 Task: Look for space in Bitterfeld-Wolfen, Germany from 3rd August, 2023 to 20th August, 2023 for 4 adults, 2 children in price range Rs.15000 to Rs.20000.  With . Property type can be flatguest house, hotel. Booking option can be shelf check-in. Required host language is English.
Action: Mouse moved to (562, 114)
Screenshot: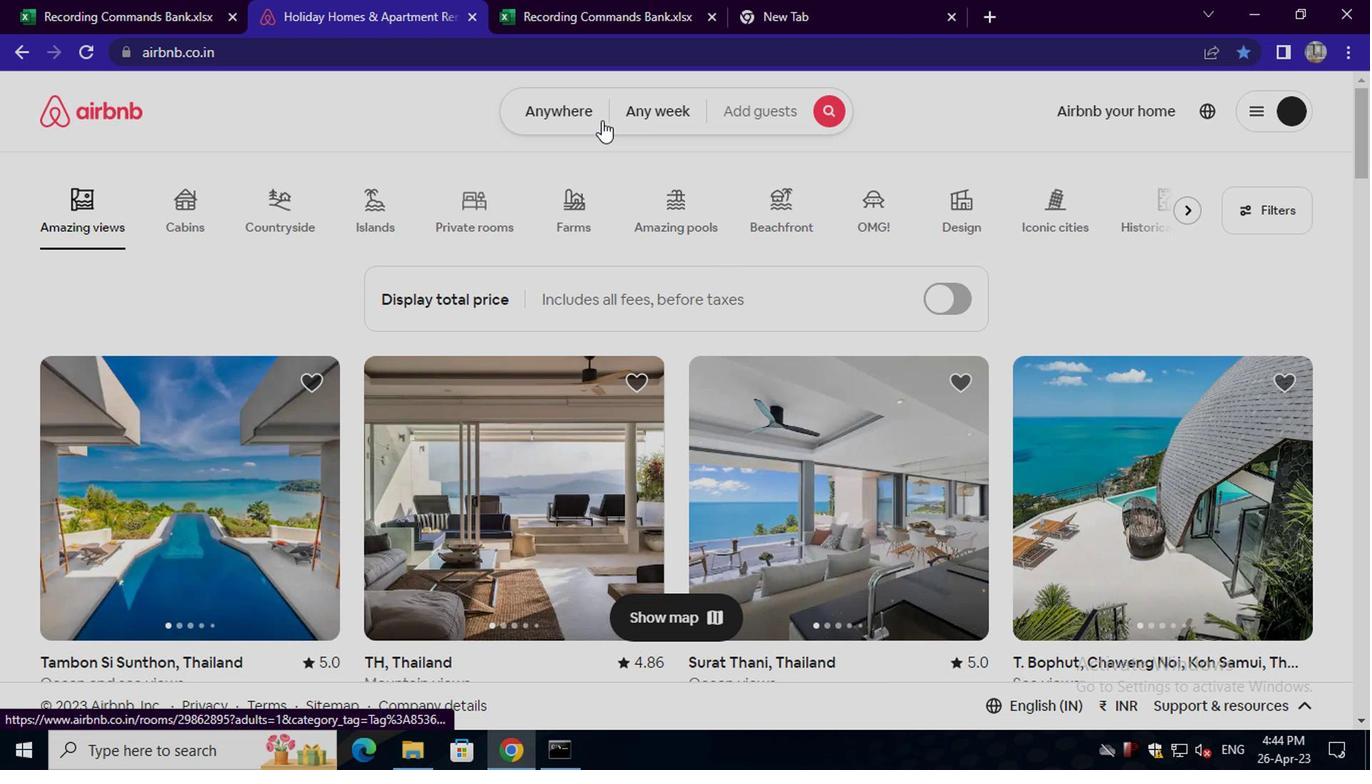 
Action: Mouse pressed left at (562, 114)
Screenshot: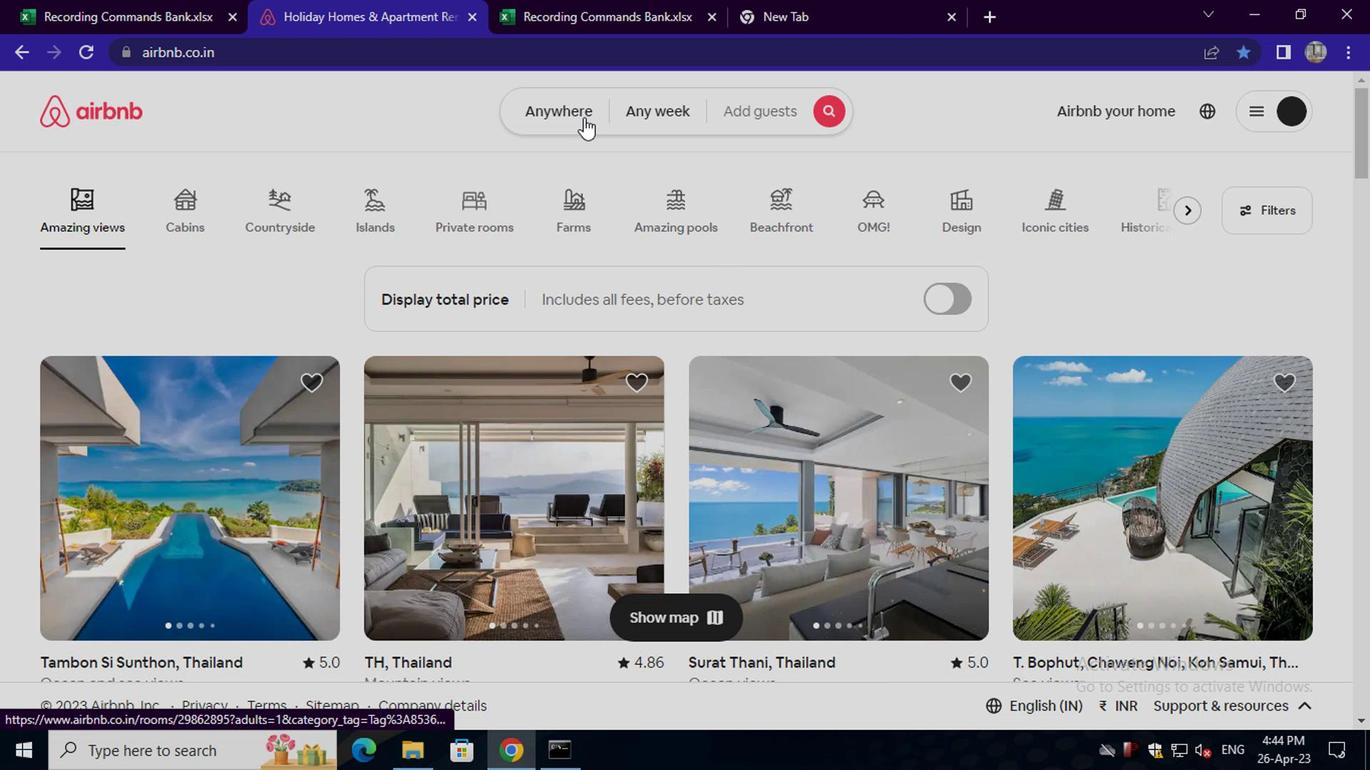 
Action: Mouse moved to (438, 192)
Screenshot: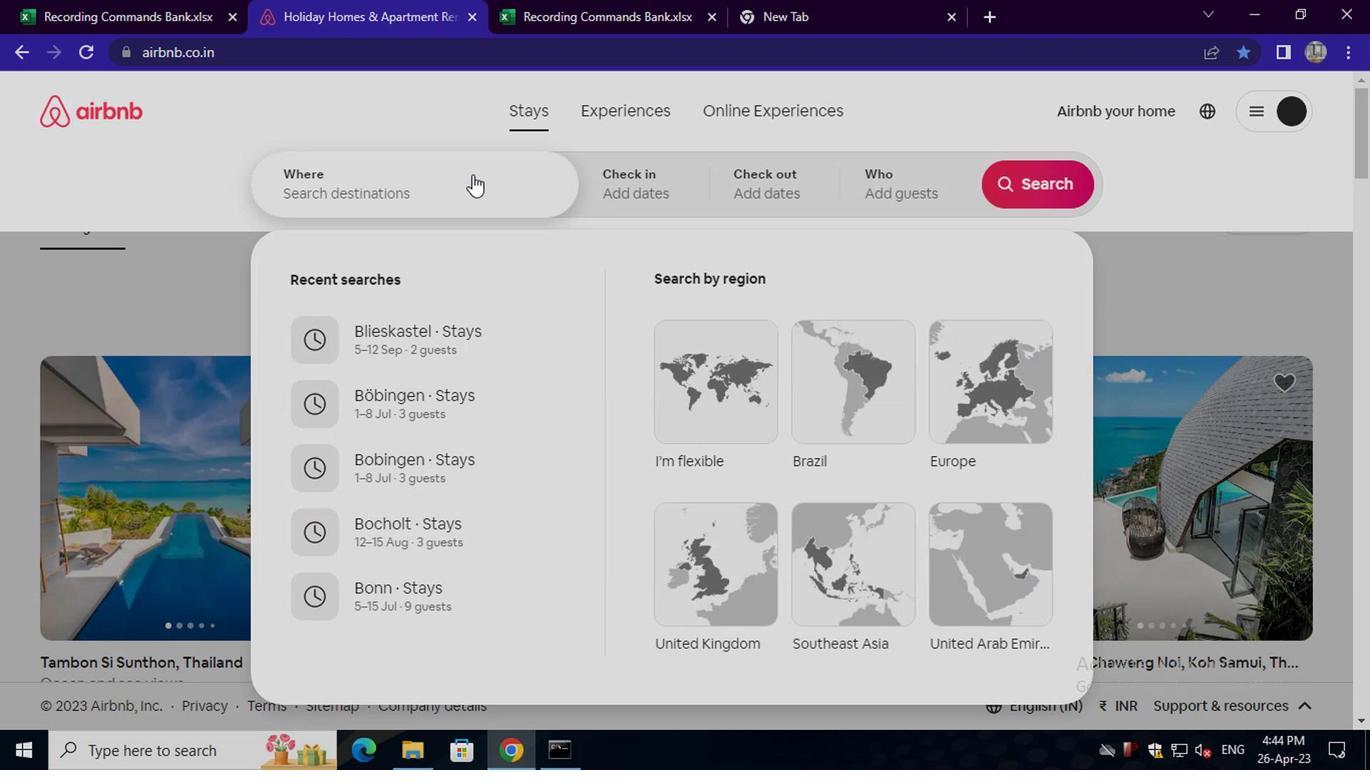 
Action: Mouse pressed left at (438, 192)
Screenshot: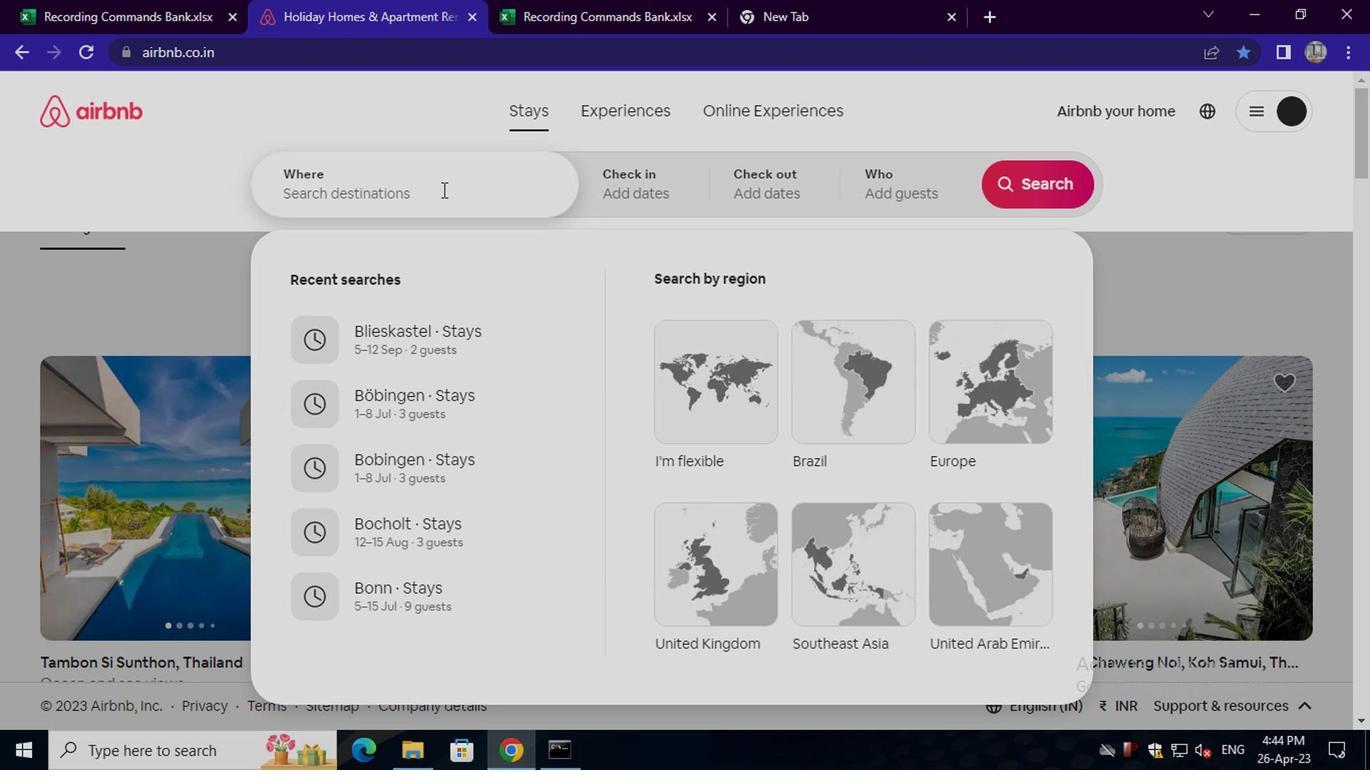 
Action: Key pressed bitterfeld-<Key.space>wolfen,<Key.space>germany<Key.enter>
Screenshot: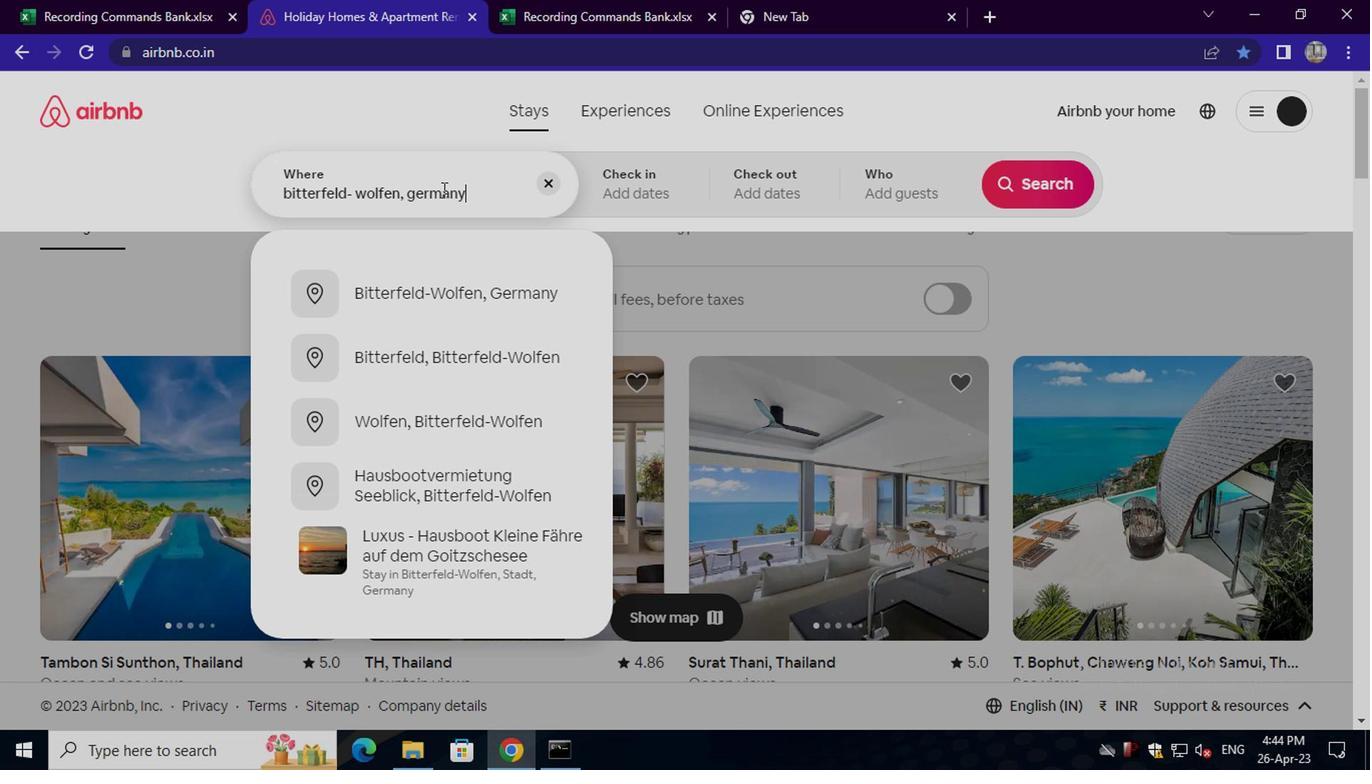 
Action: Mouse moved to (1026, 348)
Screenshot: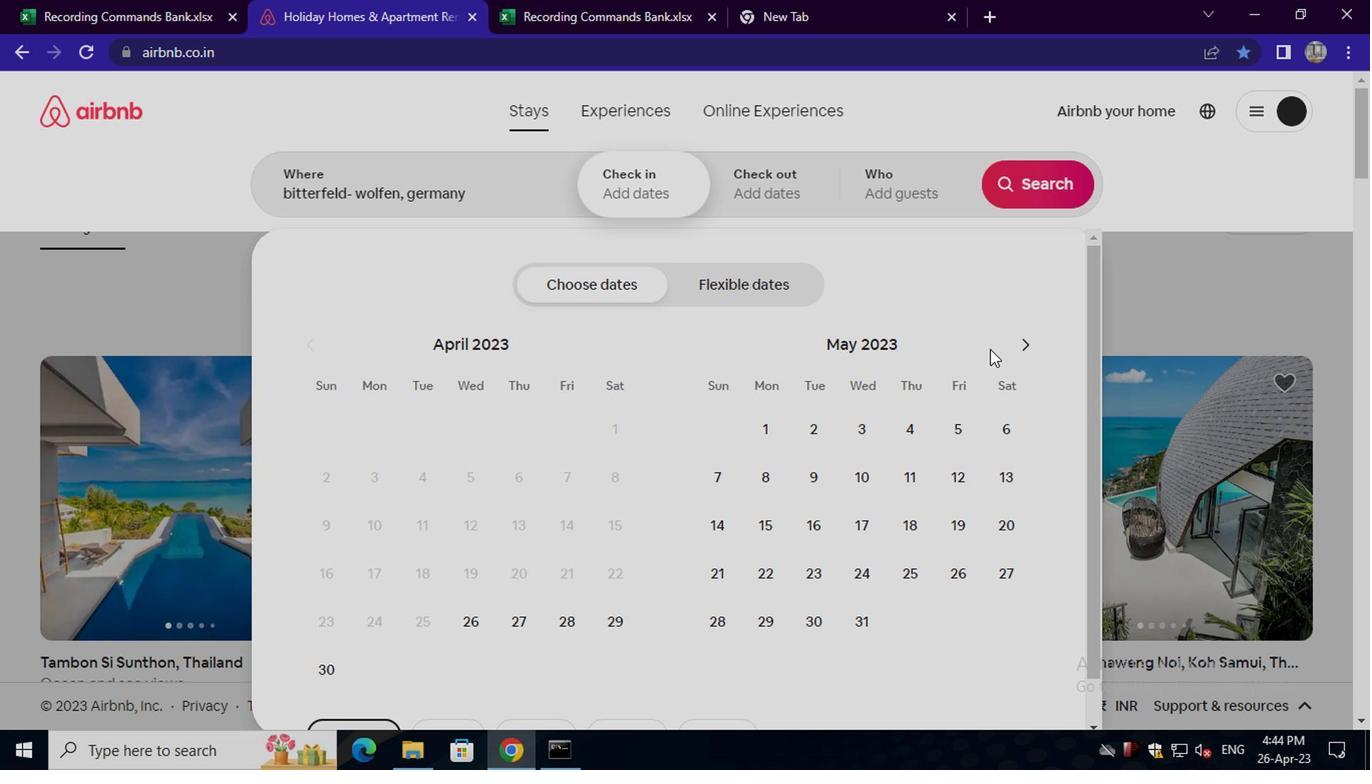 
Action: Mouse pressed left at (1026, 348)
Screenshot: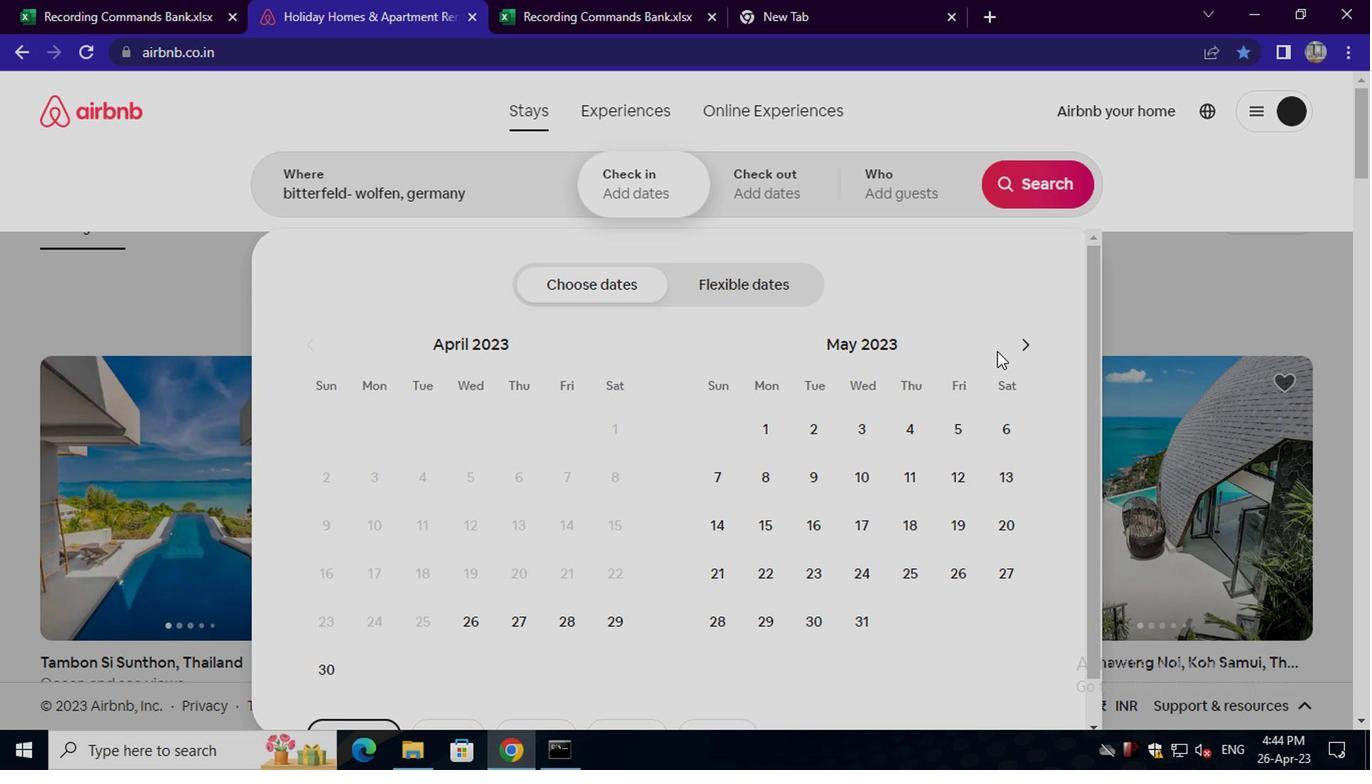 
Action: Mouse moved to (1026, 348)
Screenshot: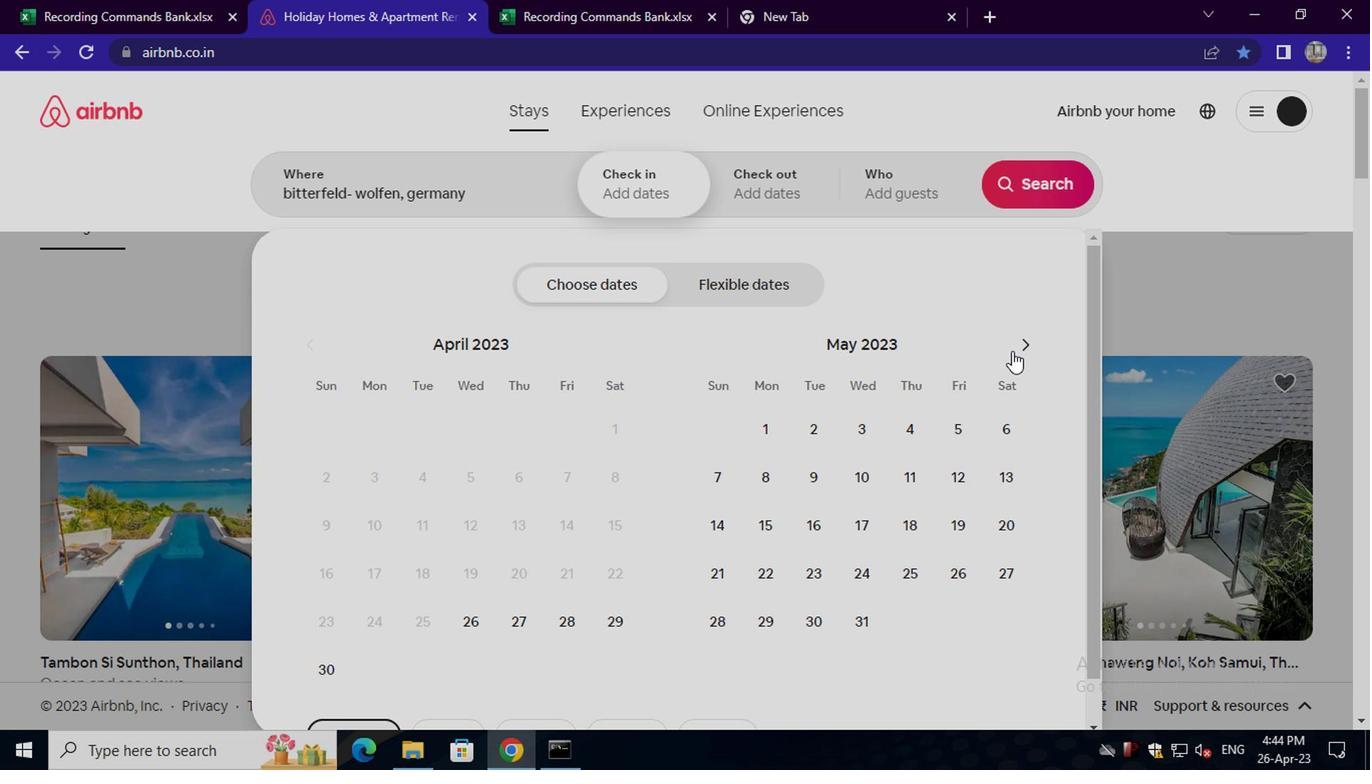 
Action: Mouse pressed left at (1026, 348)
Screenshot: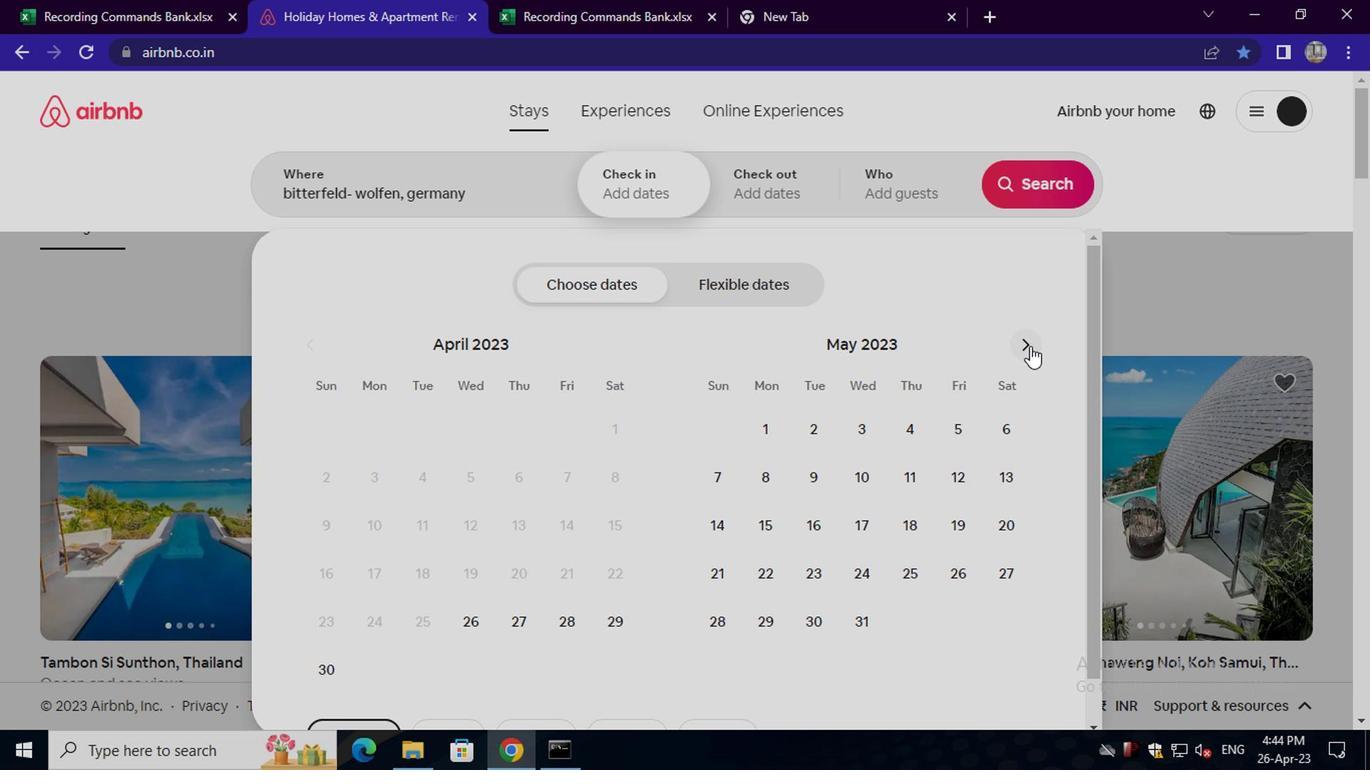 
Action: Mouse pressed left at (1026, 348)
Screenshot: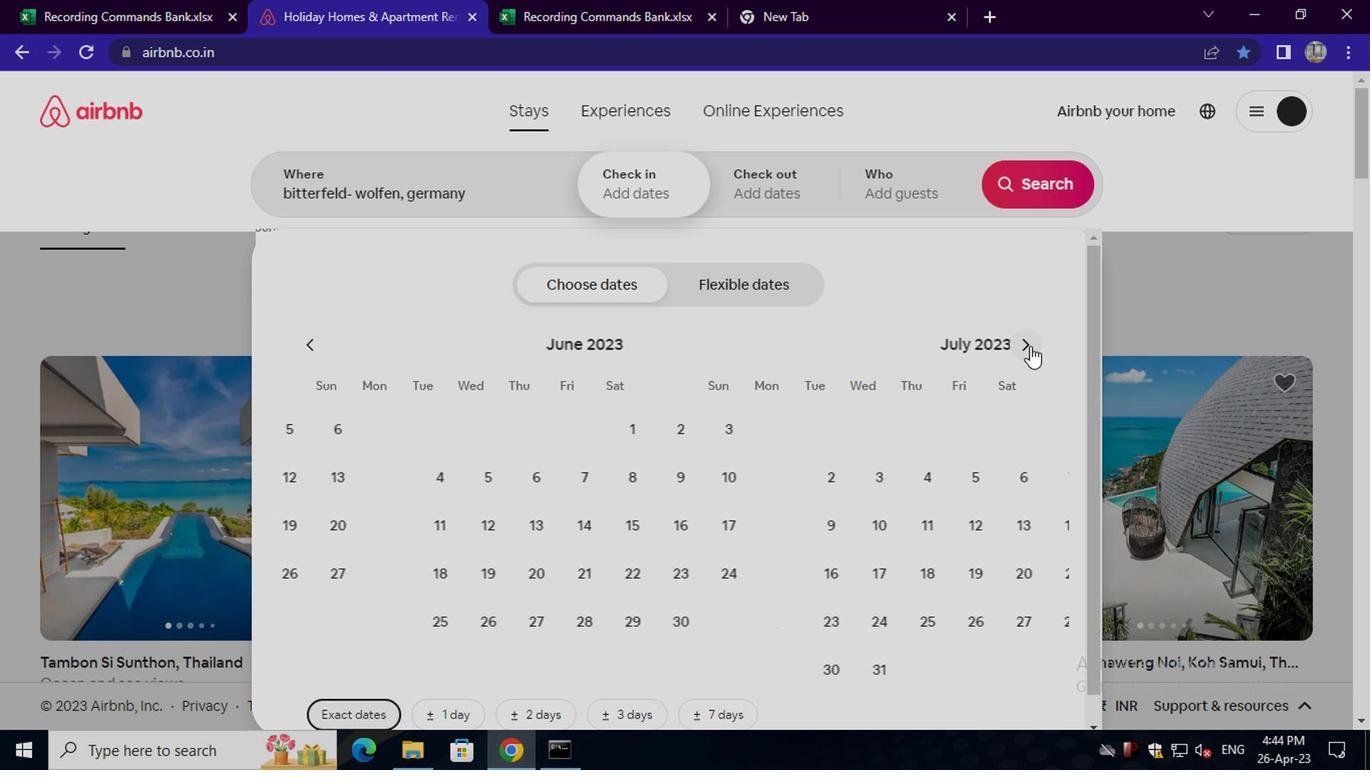 
Action: Mouse moved to (916, 425)
Screenshot: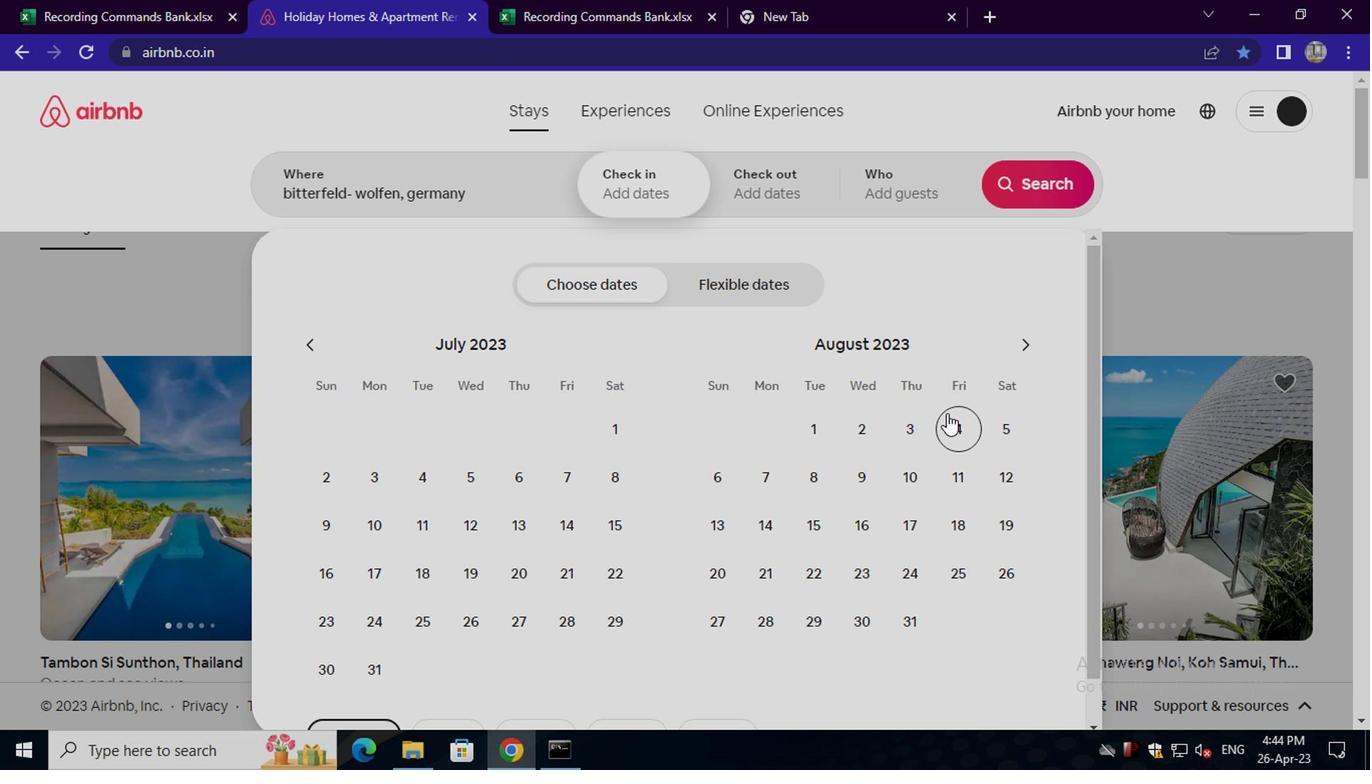 
Action: Mouse pressed left at (916, 425)
Screenshot: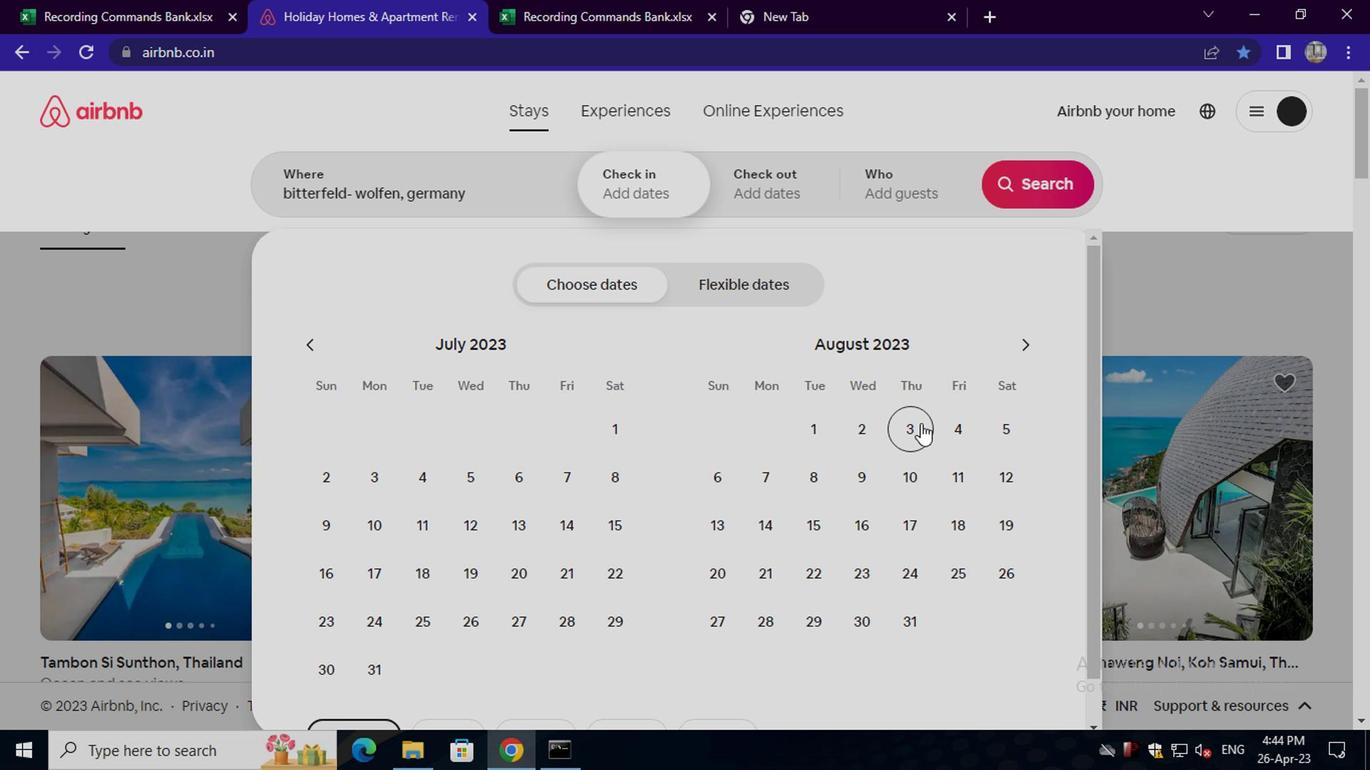 
Action: Mouse moved to (724, 567)
Screenshot: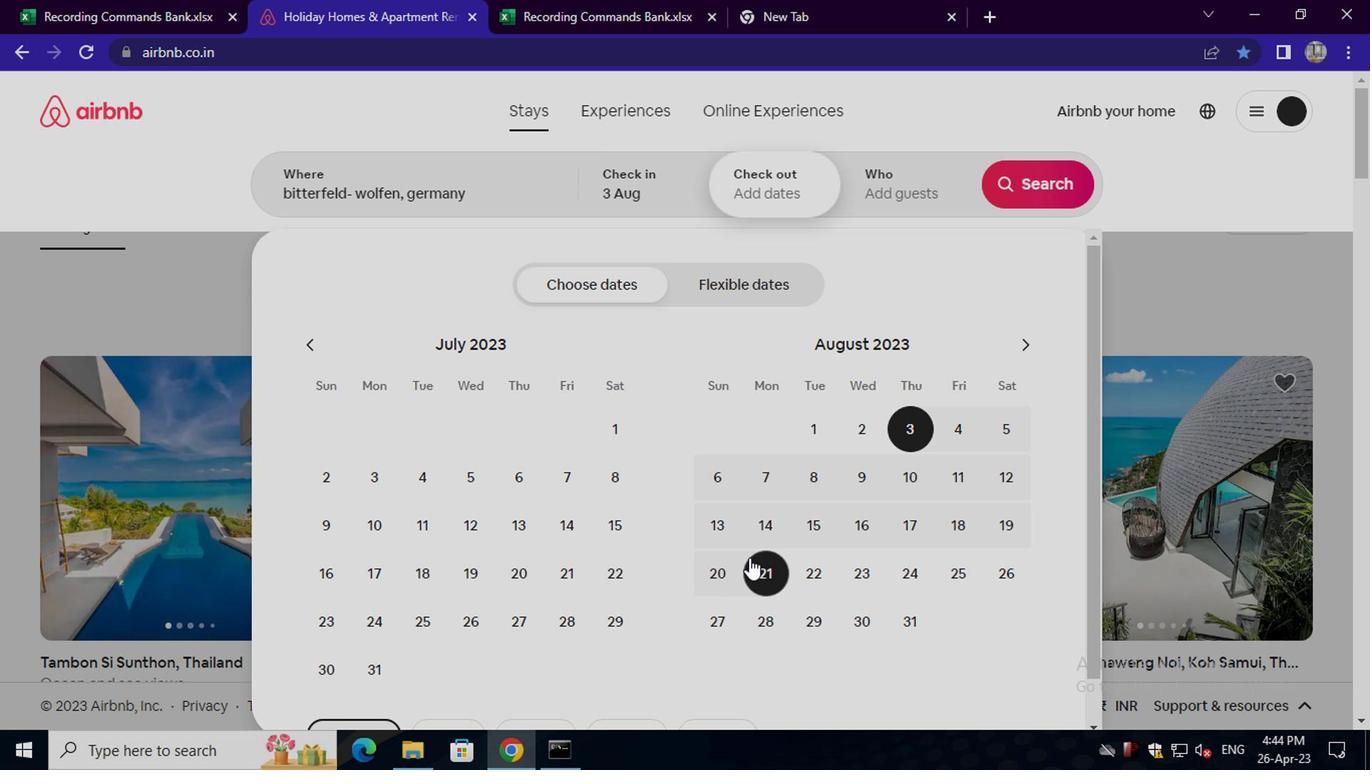 
Action: Mouse pressed left at (724, 567)
Screenshot: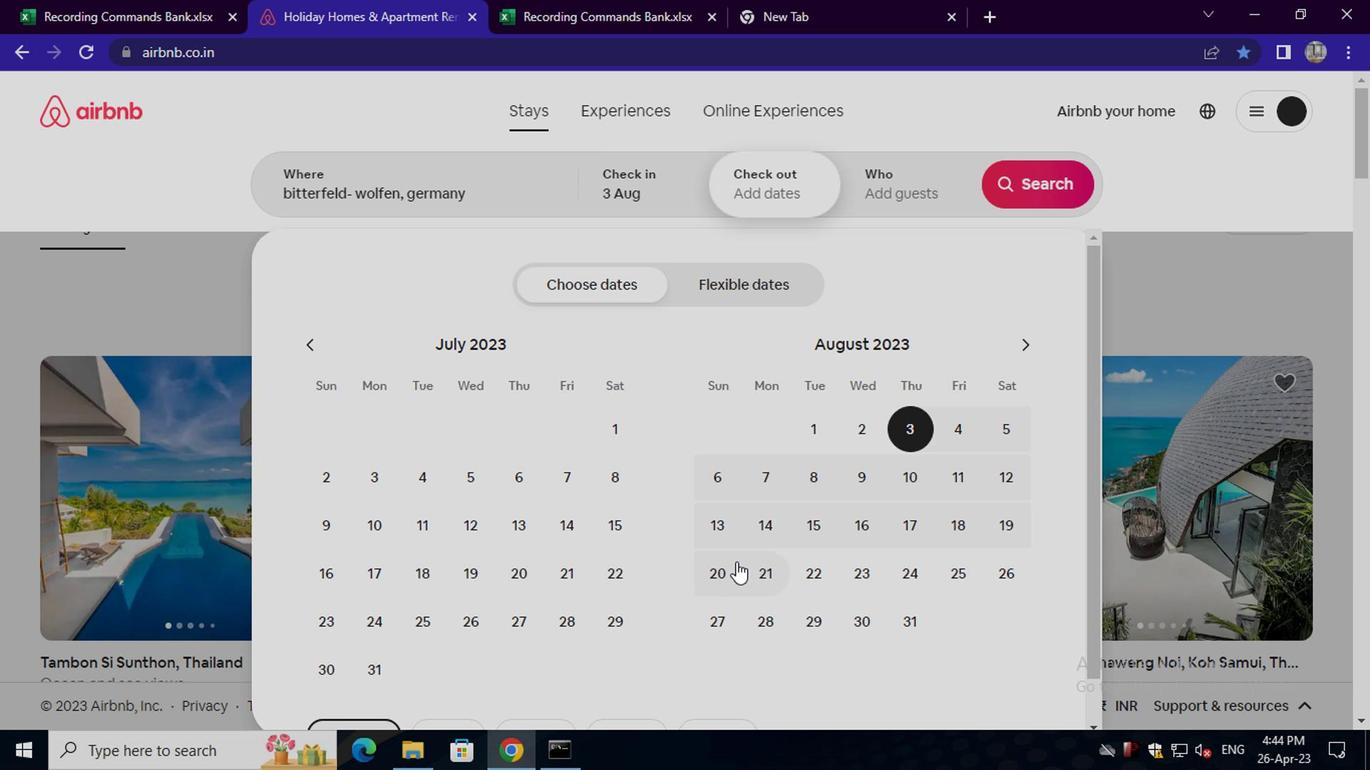 
Action: Mouse moved to (914, 174)
Screenshot: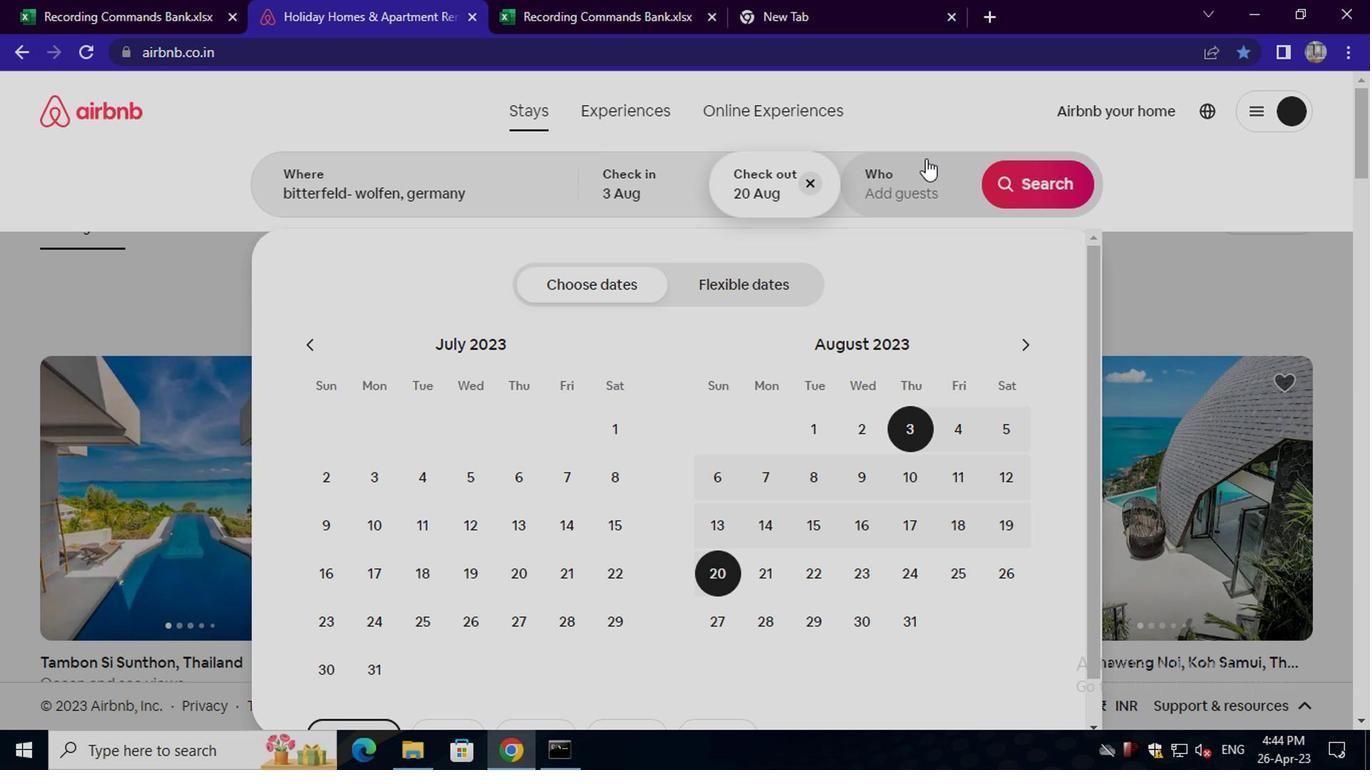 
Action: Mouse pressed left at (914, 174)
Screenshot: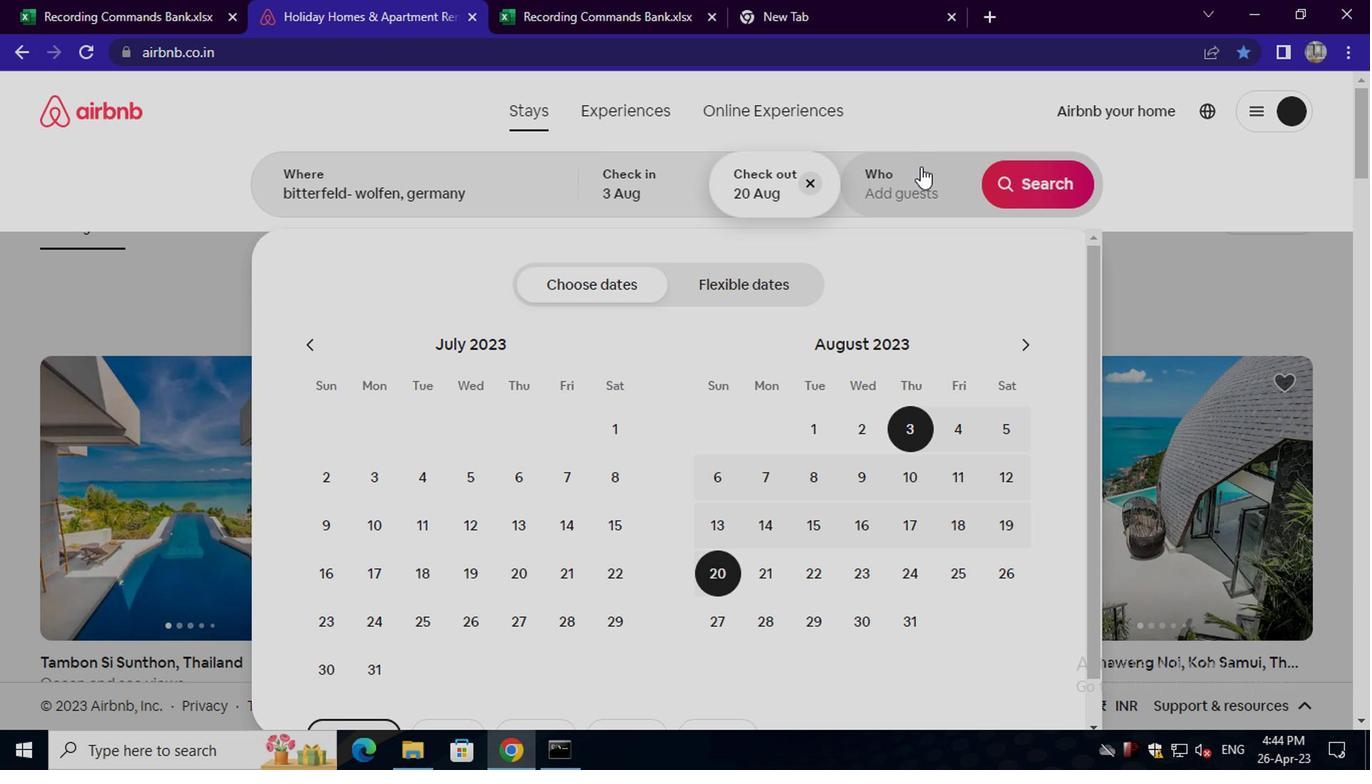 
Action: Mouse moved to (1043, 286)
Screenshot: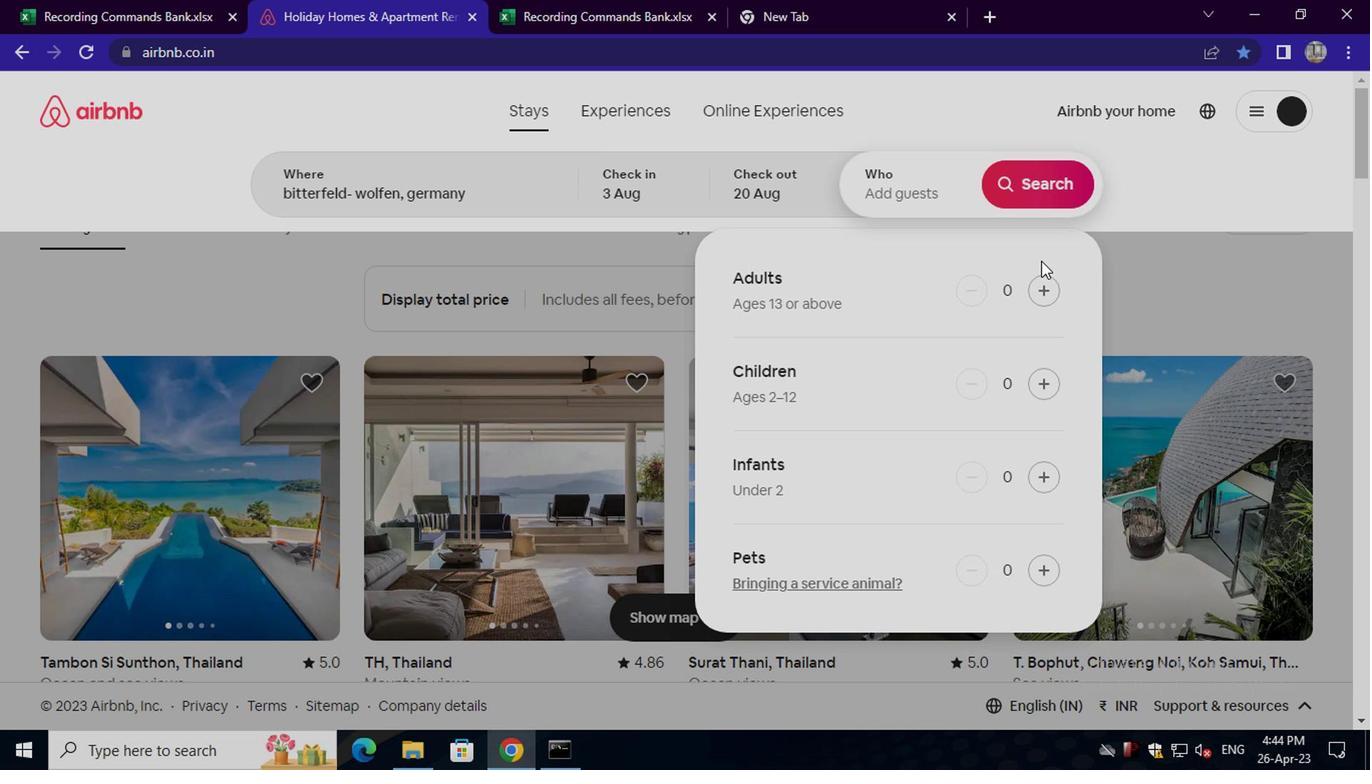 
Action: Mouse pressed left at (1043, 286)
Screenshot: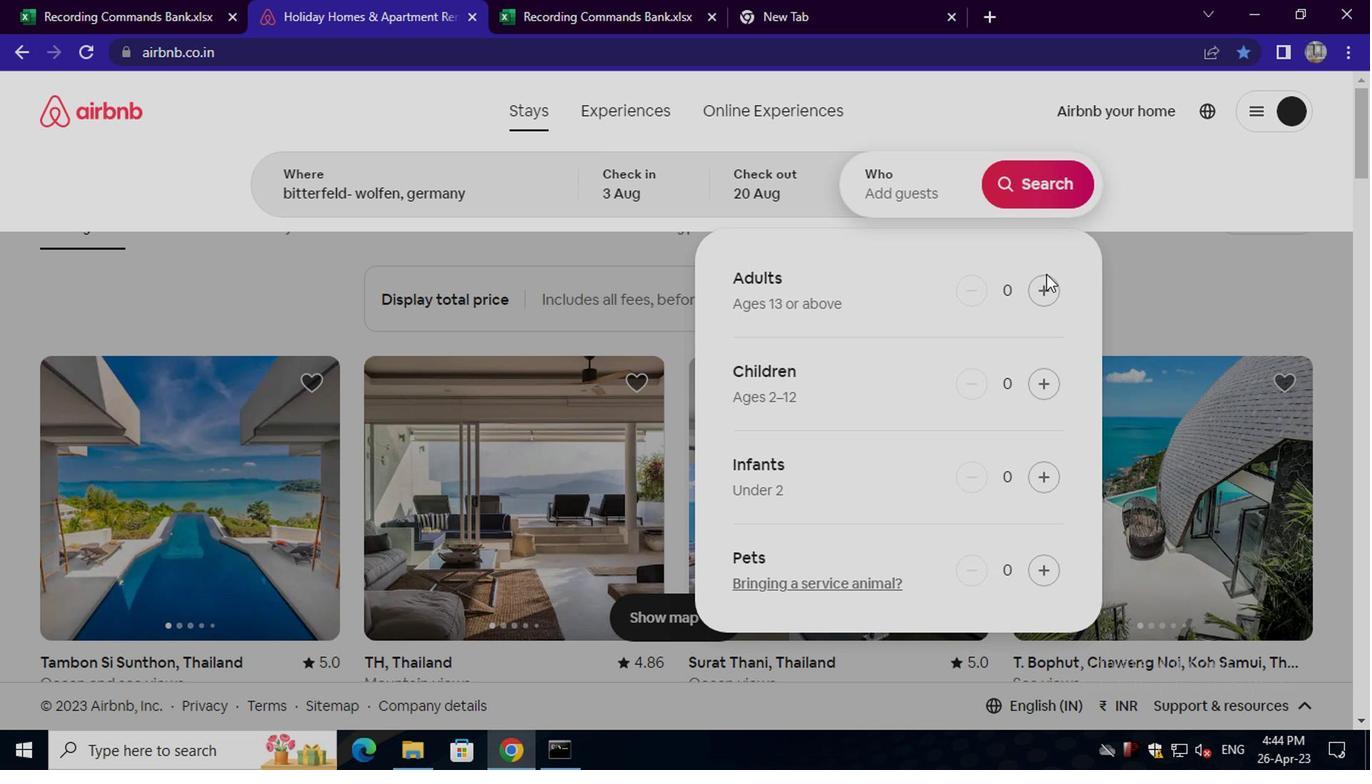 
Action: Mouse pressed left at (1043, 286)
Screenshot: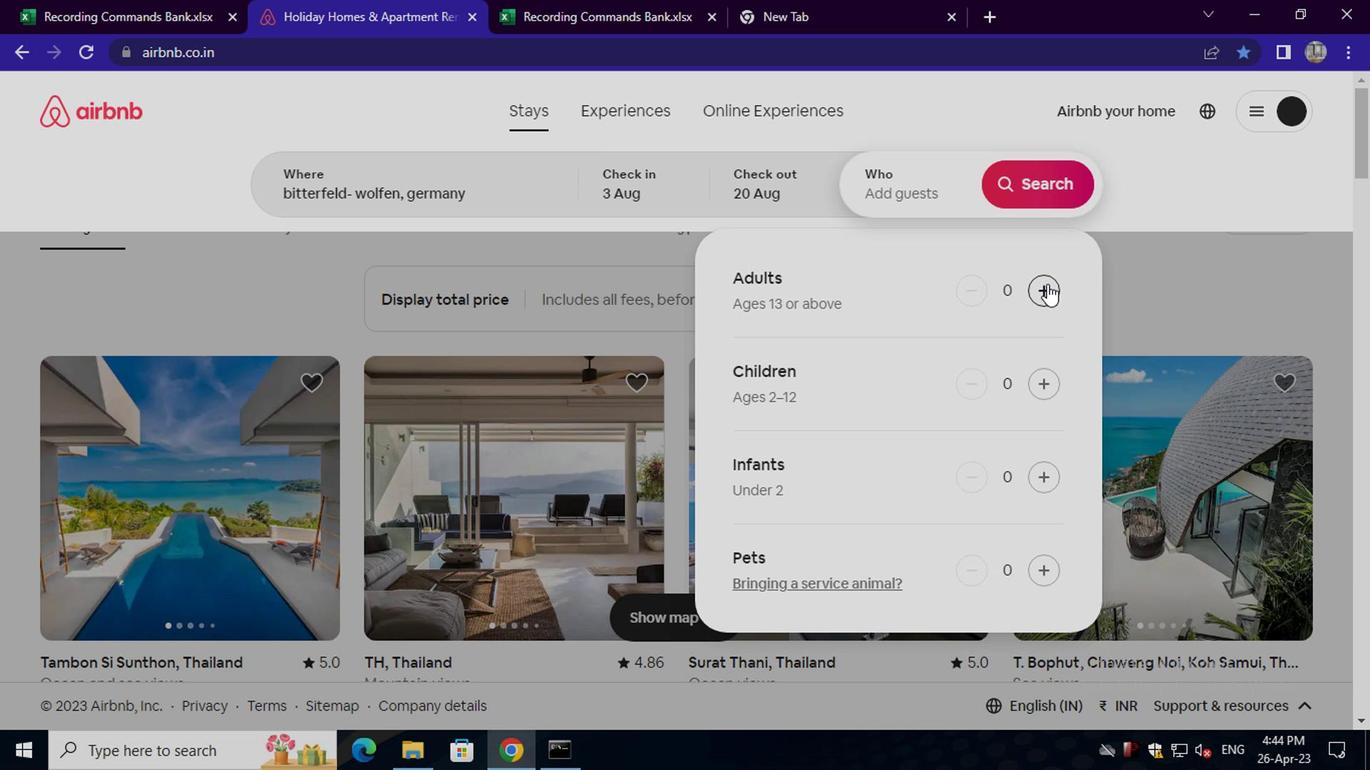 
Action: Mouse pressed left at (1043, 286)
Screenshot: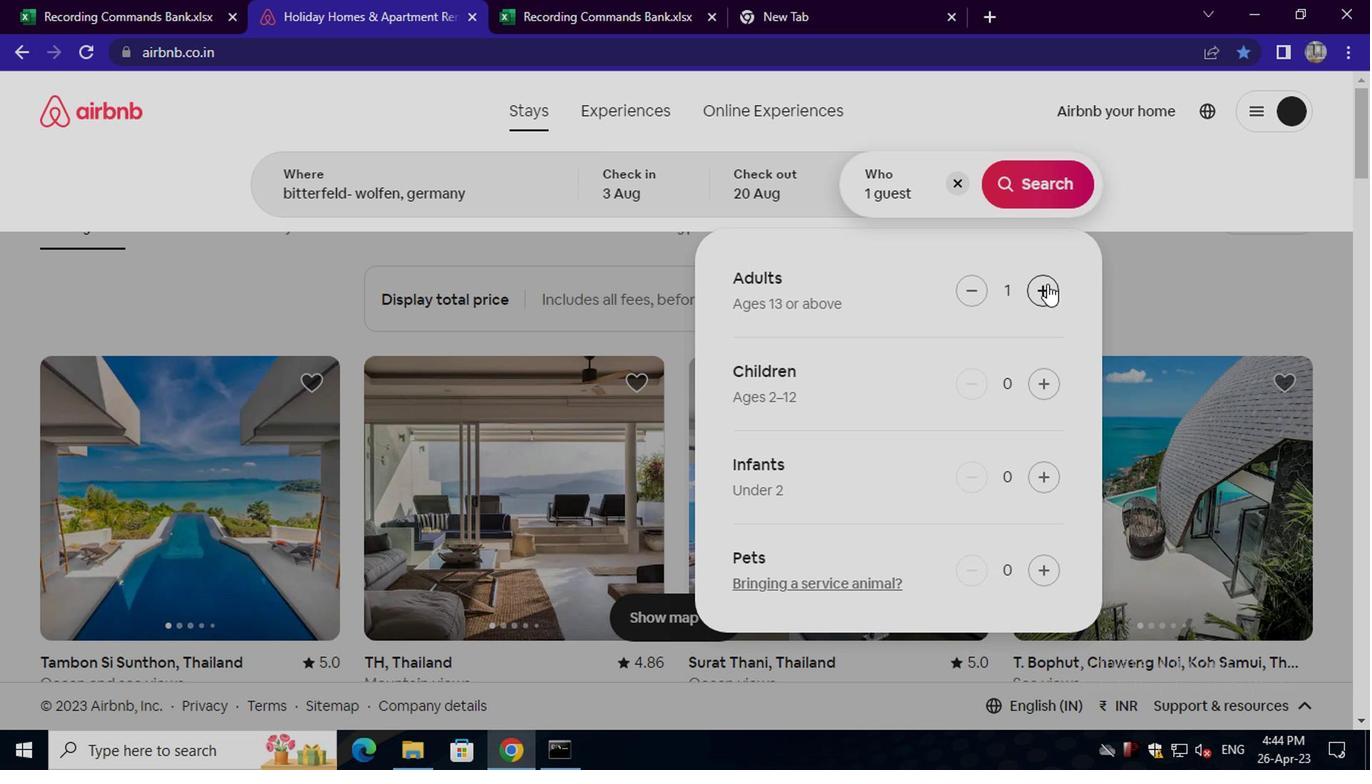 
Action: Mouse pressed left at (1043, 286)
Screenshot: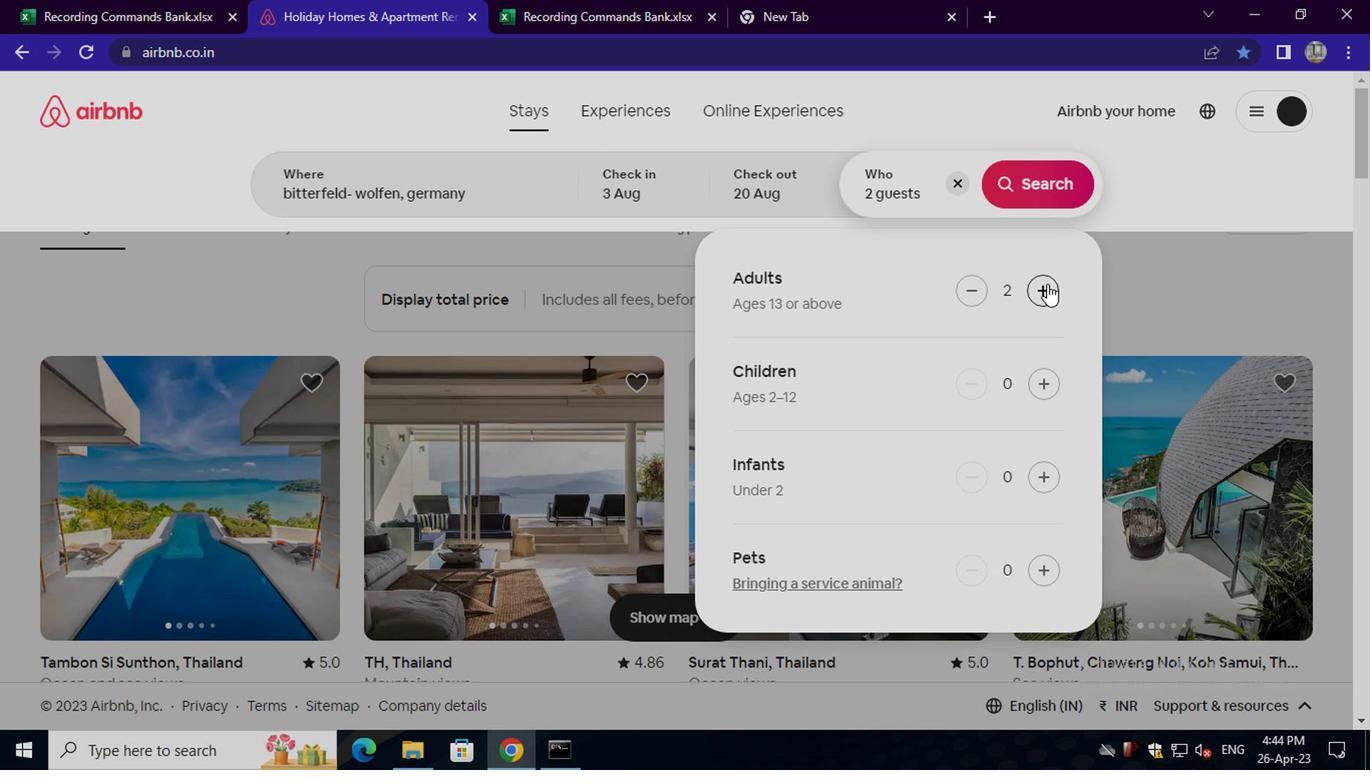 
Action: Mouse moved to (1032, 388)
Screenshot: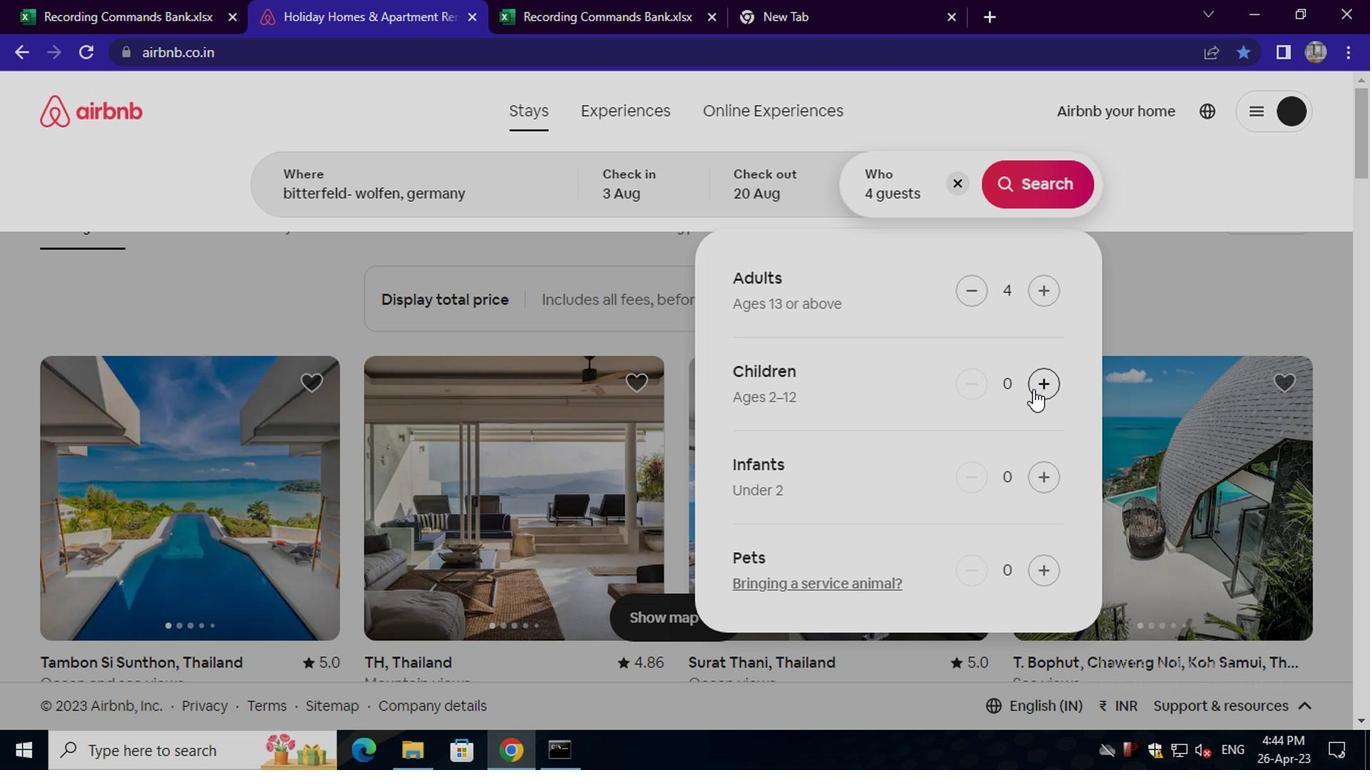
Action: Mouse pressed left at (1032, 388)
Screenshot: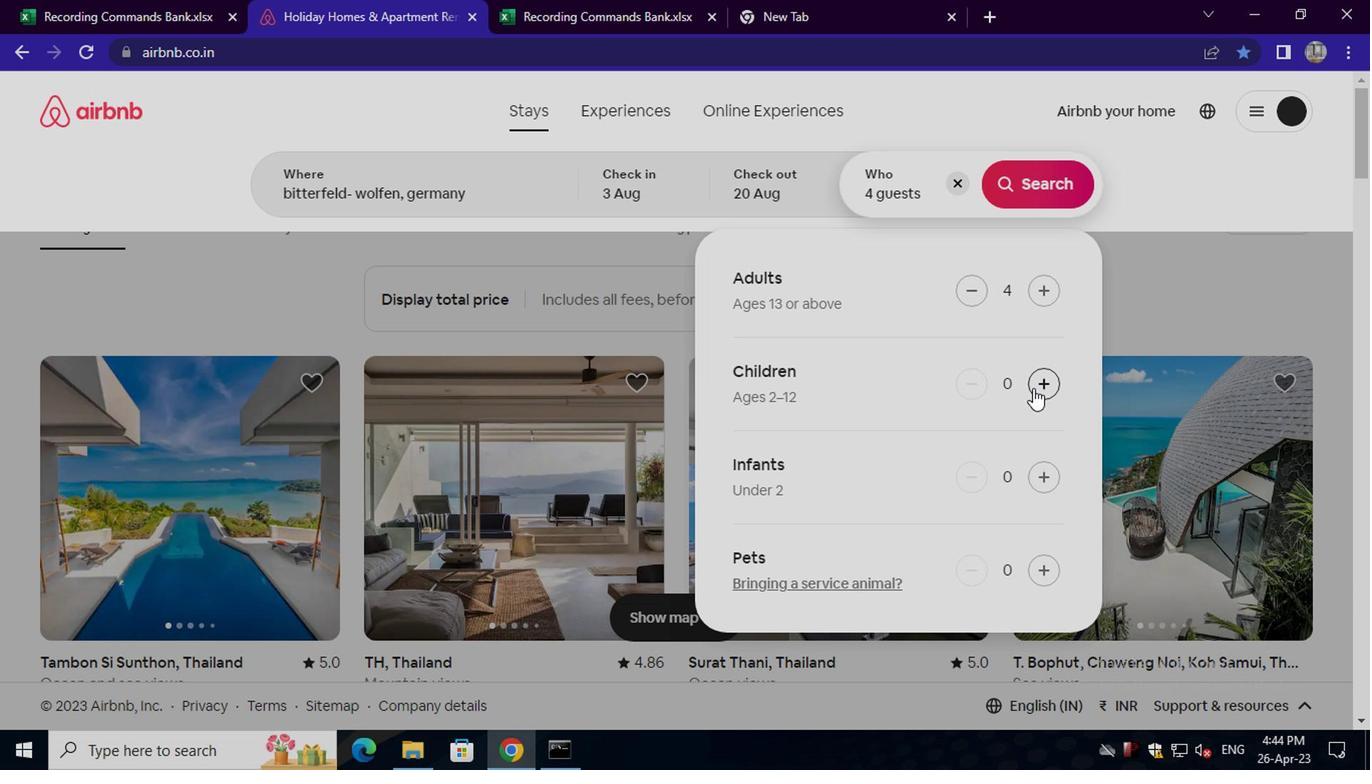 
Action: Mouse pressed left at (1032, 388)
Screenshot: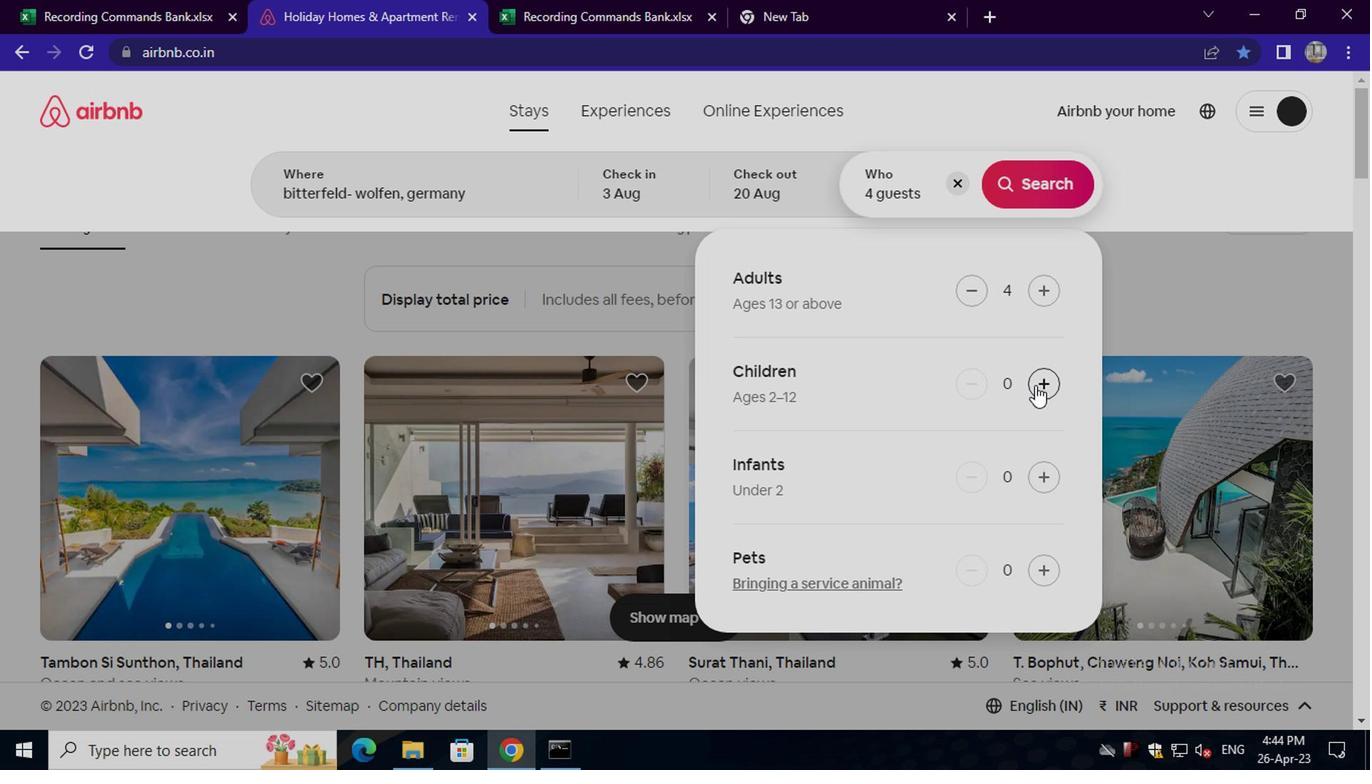 
Action: Mouse moved to (1047, 180)
Screenshot: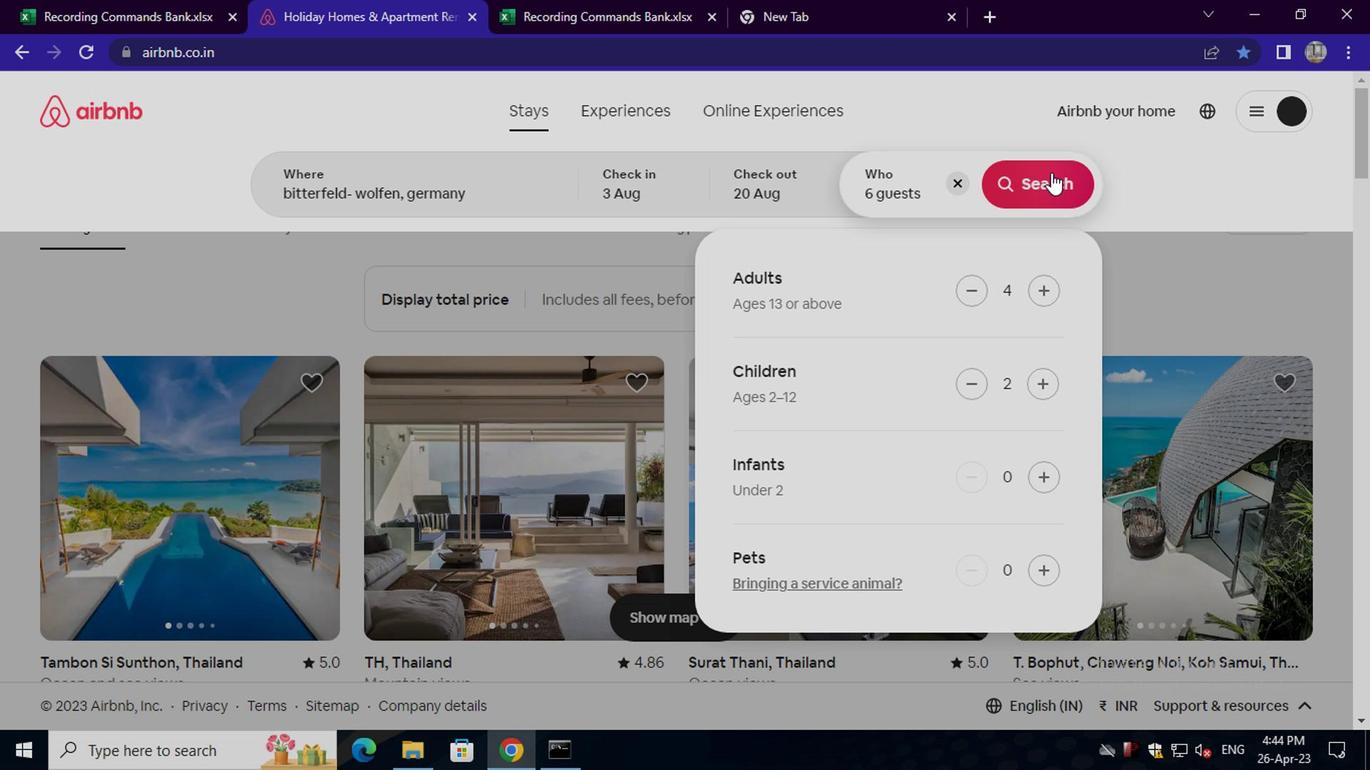 
Action: Mouse pressed left at (1047, 180)
Screenshot: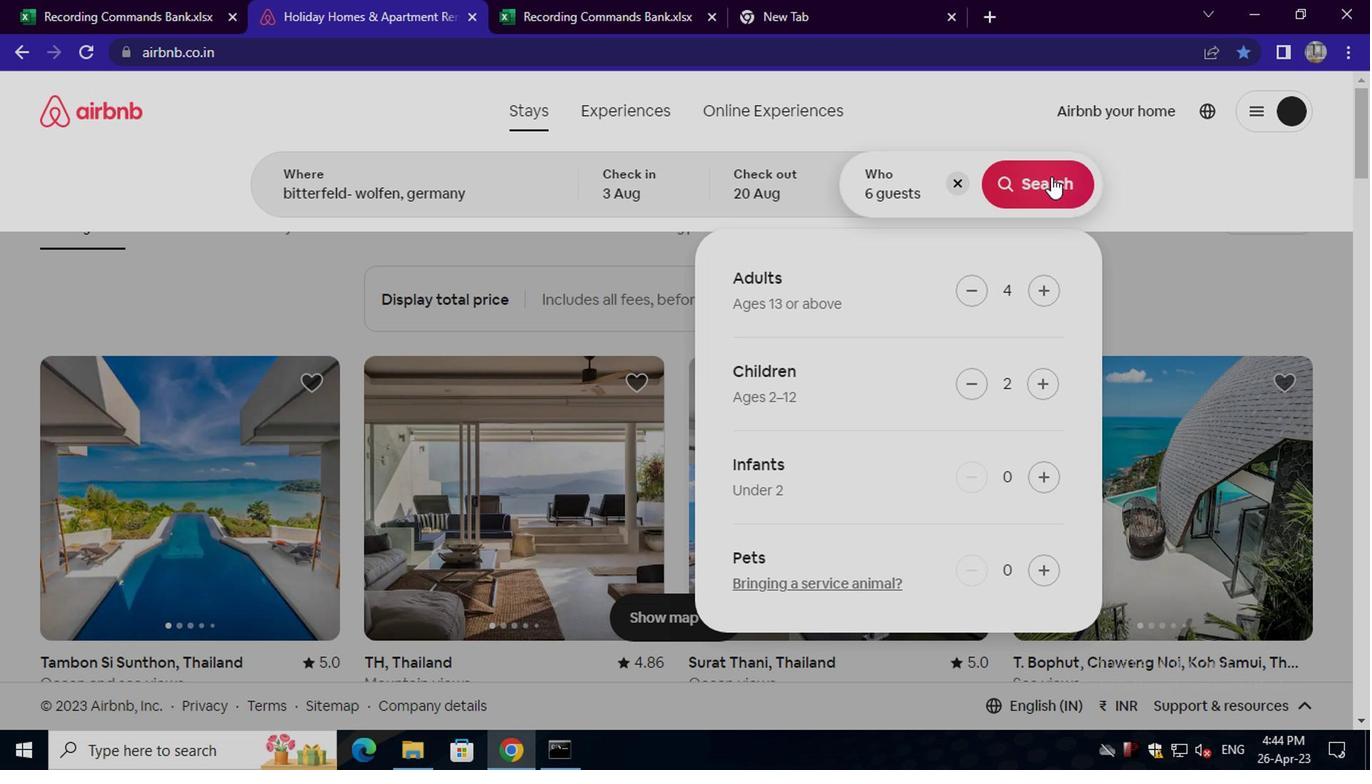 
Action: Mouse moved to (1258, 201)
Screenshot: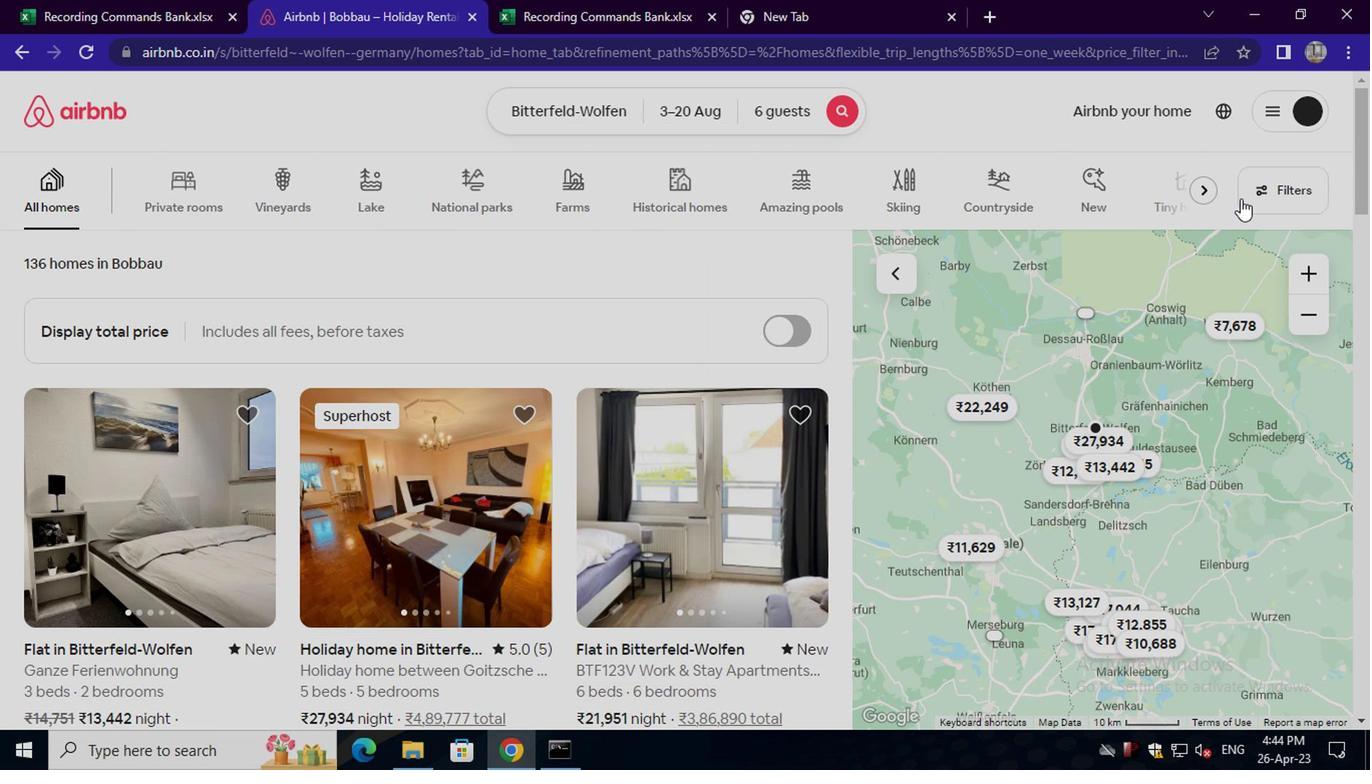 
Action: Mouse pressed left at (1258, 201)
Screenshot: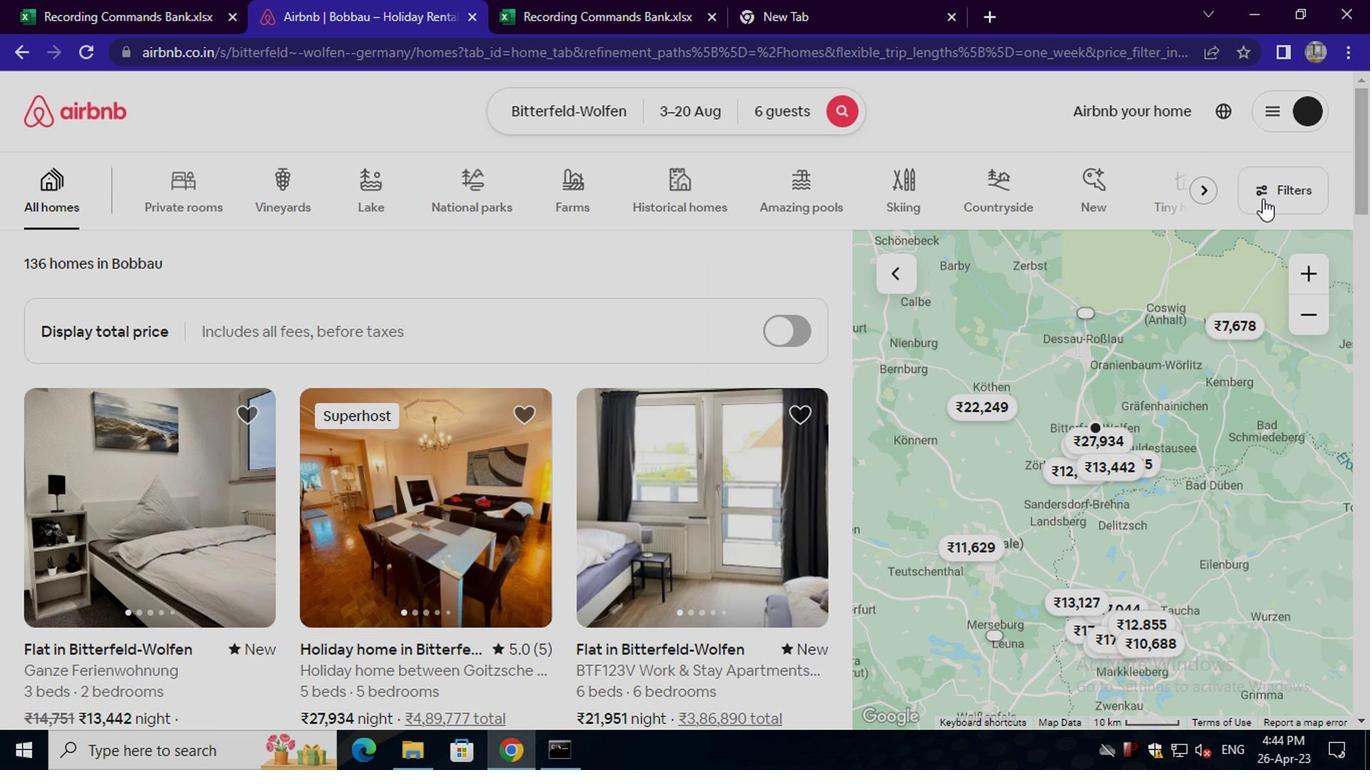 
Action: Mouse moved to (545, 440)
Screenshot: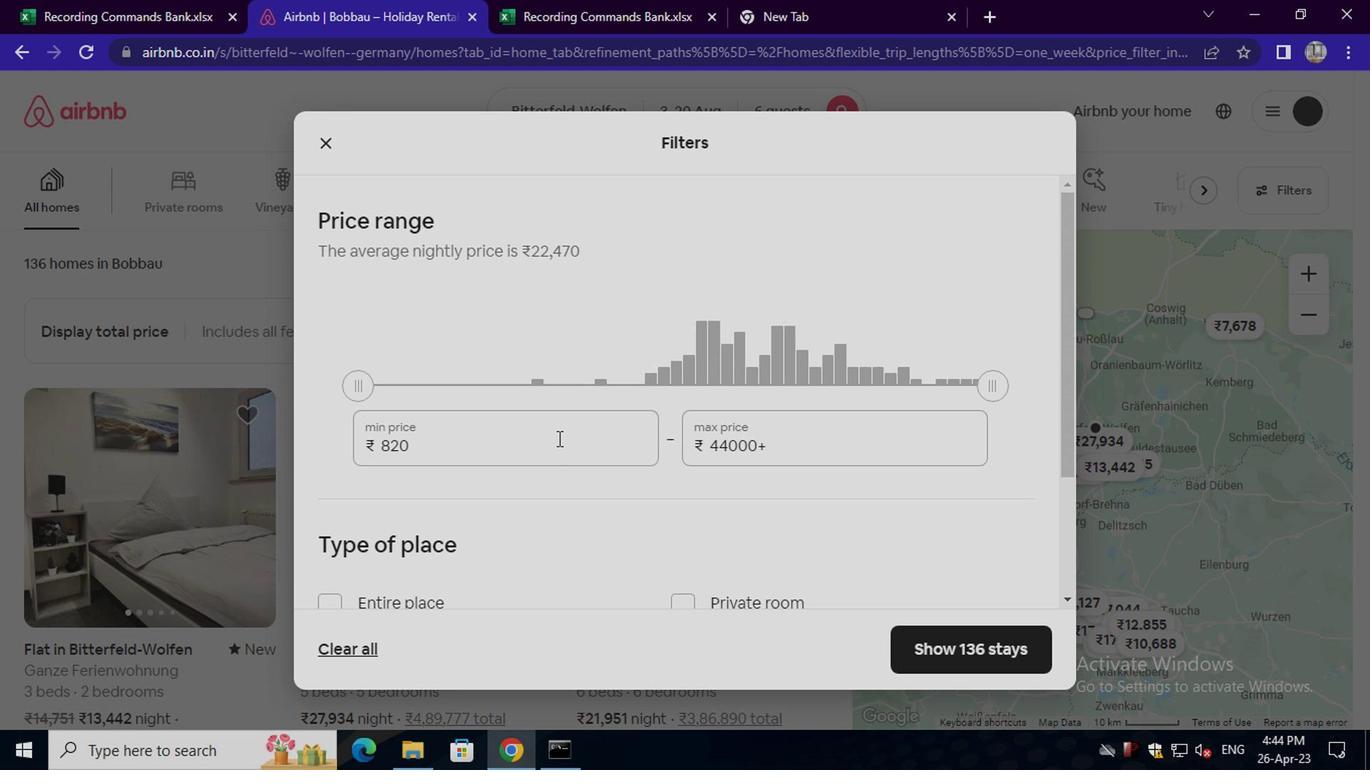 
Action: Mouse pressed left at (545, 440)
Screenshot: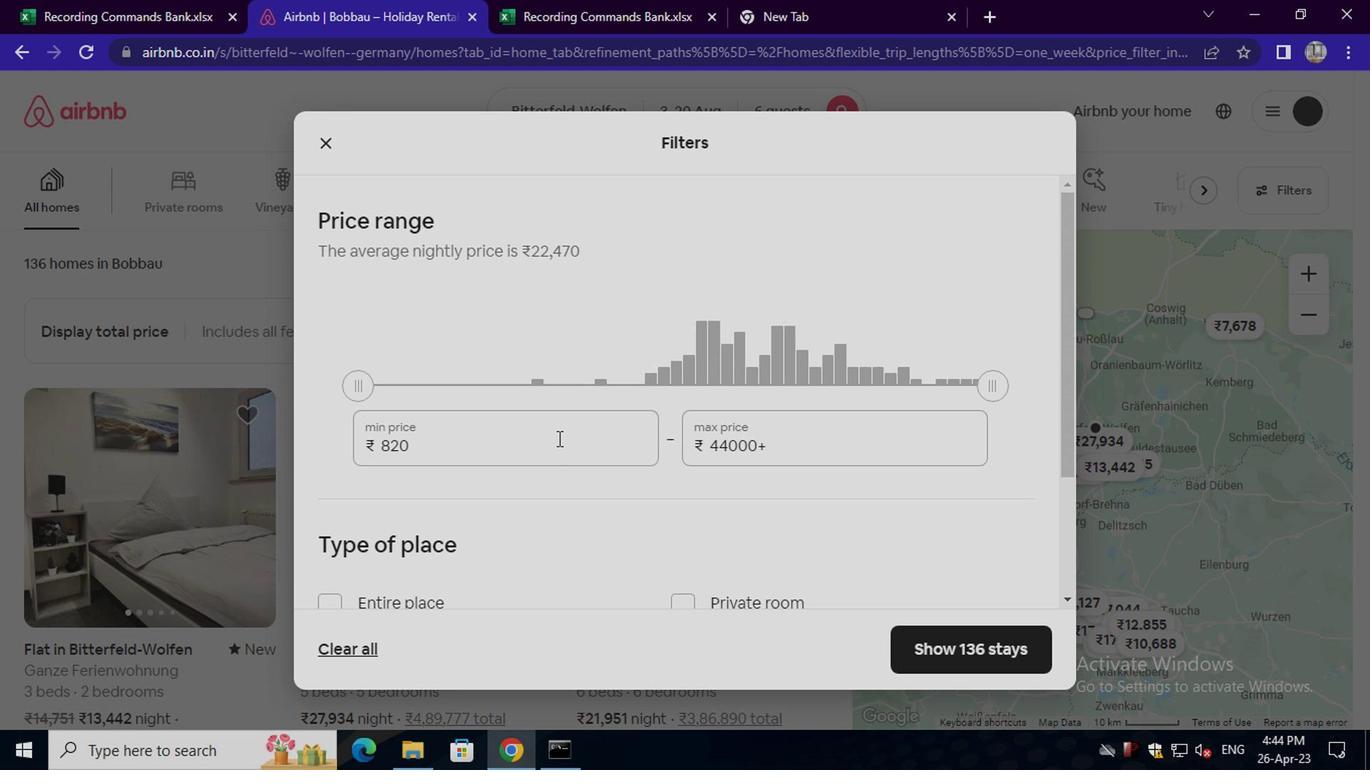 
Action: Key pressed <Key.backspace><Key.backspace><Key.backspace><Key.backspace><Key.backspace><Key.backspace><Key.backspace><Key.backspace><Key.backspace><Key.backspace><Key.backspace><Key.backspace><Key.backspace><Key.backspace><Key.backspace><Key.backspace>15000
Screenshot: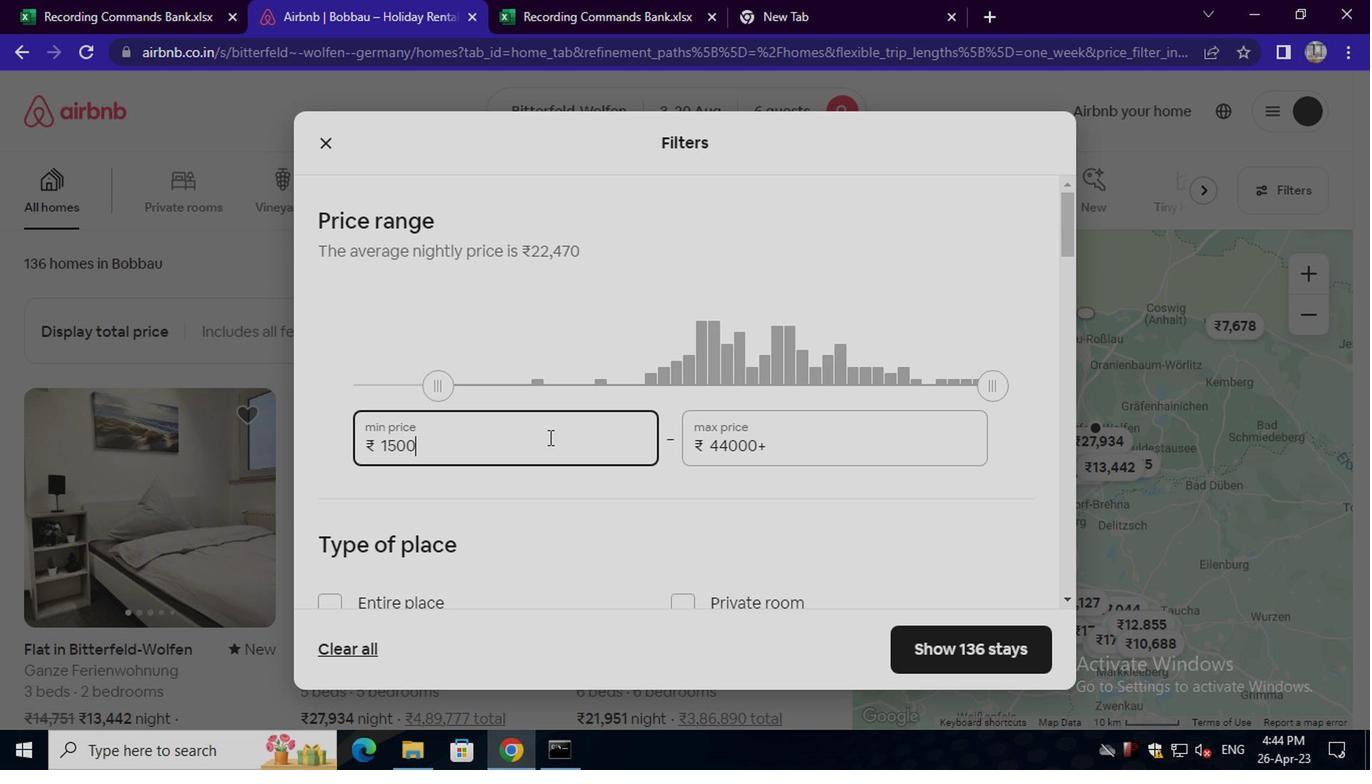 
Action: Mouse moved to (787, 445)
Screenshot: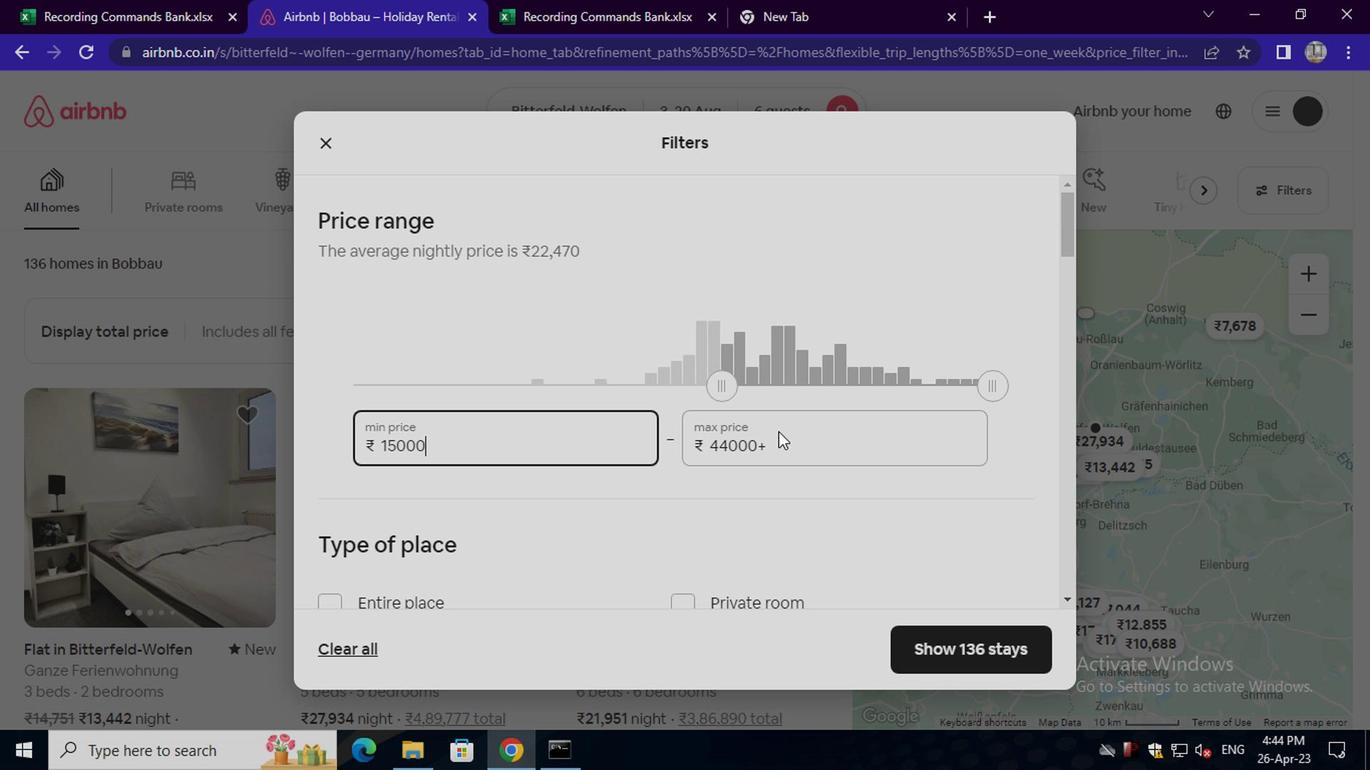 
Action: Mouse pressed left at (787, 445)
Screenshot: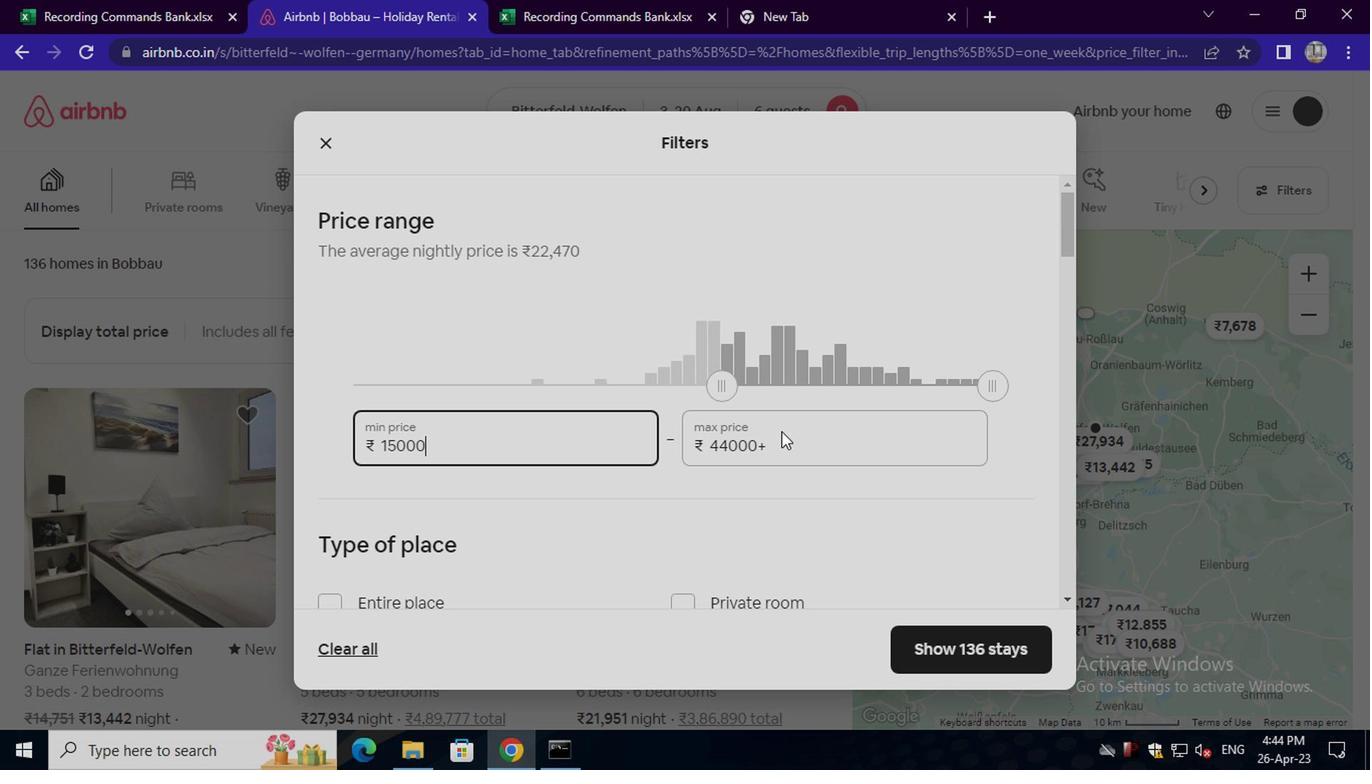 
Action: Key pressed <Key.backspace><Key.backspace><Key.backspace><Key.backspace><Key.backspace><Key.backspace><Key.backspace><Key.backspace><Key.backspace><Key.backspace><Key.backspace><Key.backspace><Key.backspace><Key.backspace>20000
Screenshot: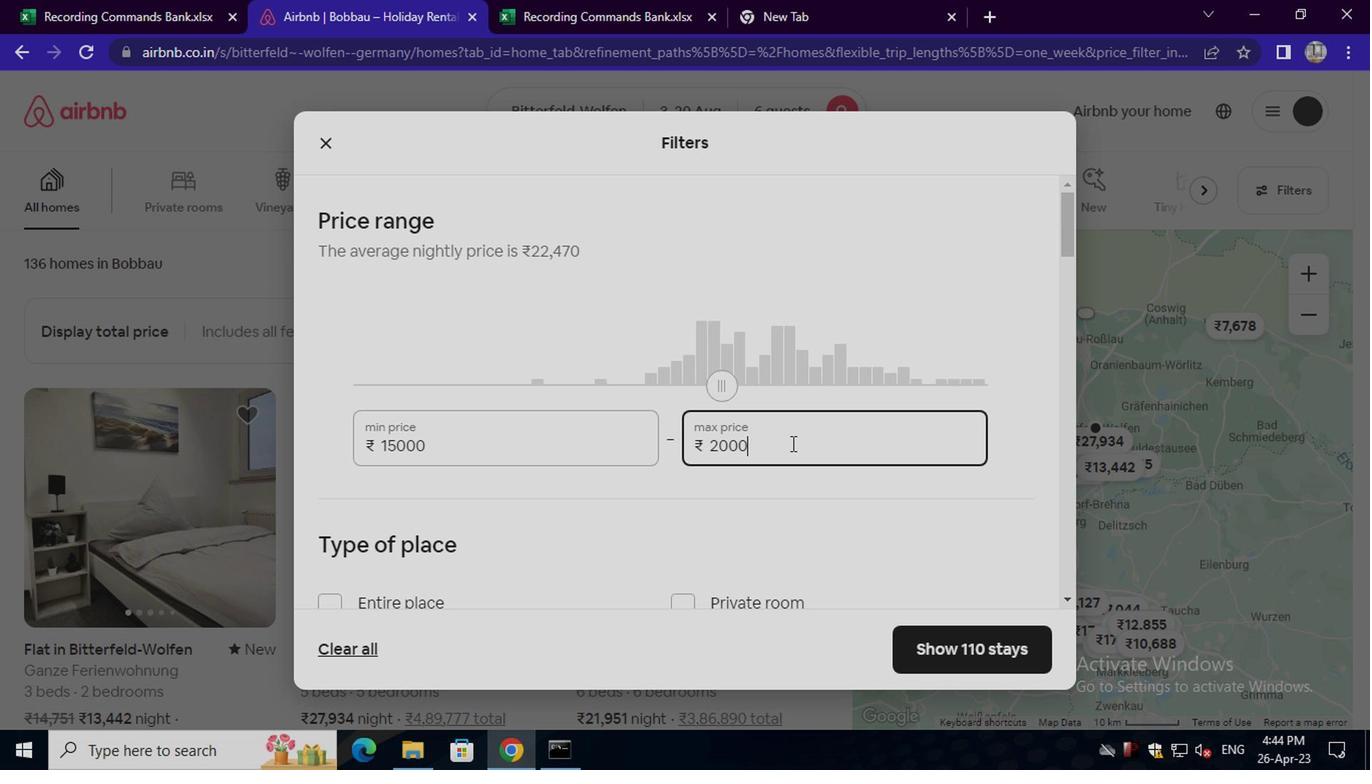 
Action: Mouse scrolled (787, 445) with delta (0, 0)
Screenshot: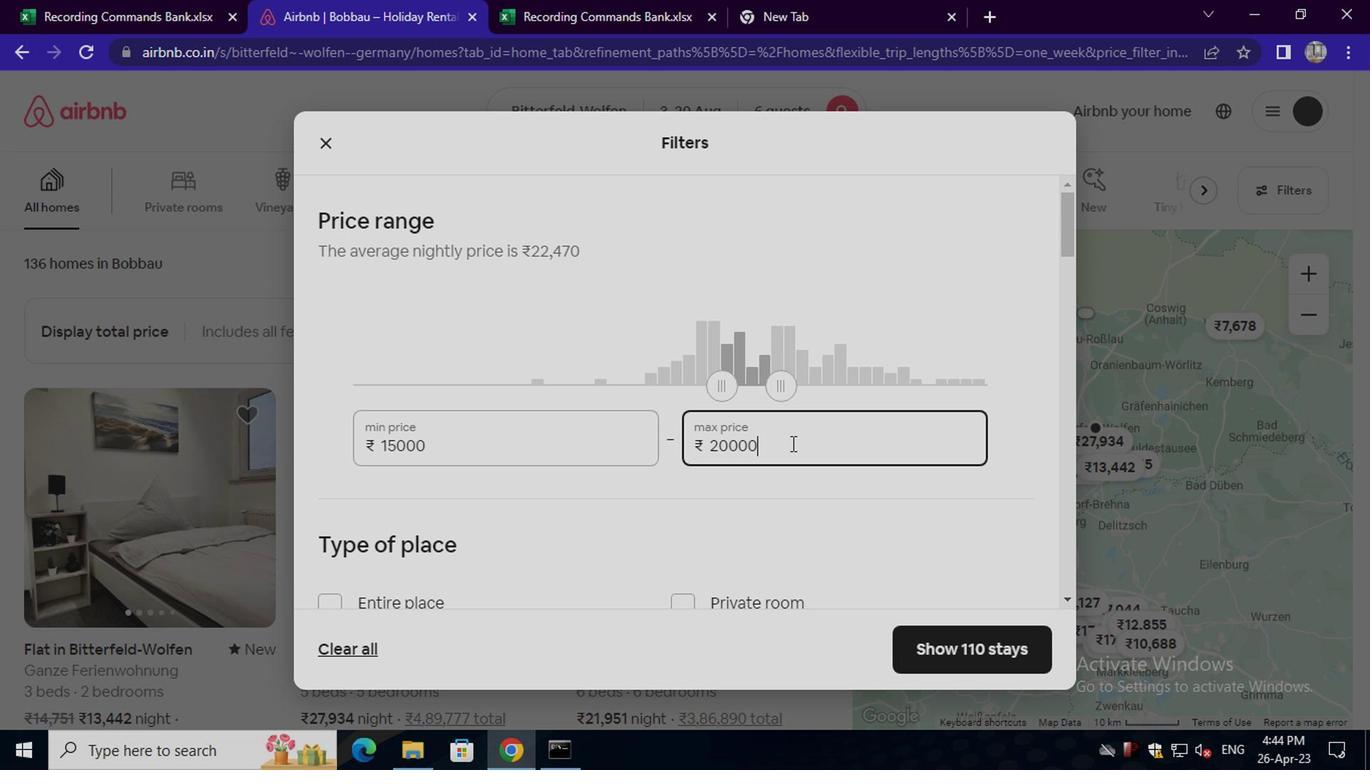 
Action: Mouse scrolled (787, 445) with delta (0, 0)
Screenshot: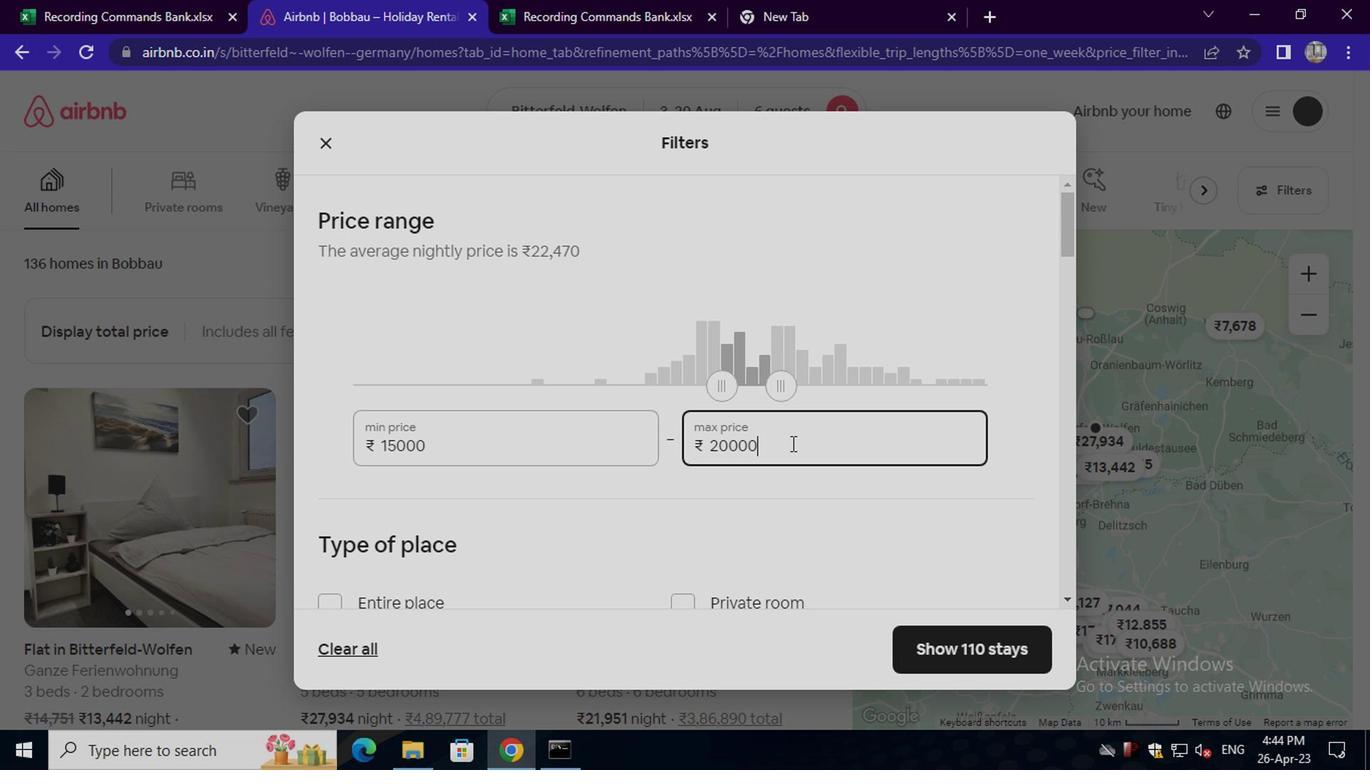 
Action: Mouse scrolled (787, 445) with delta (0, 0)
Screenshot: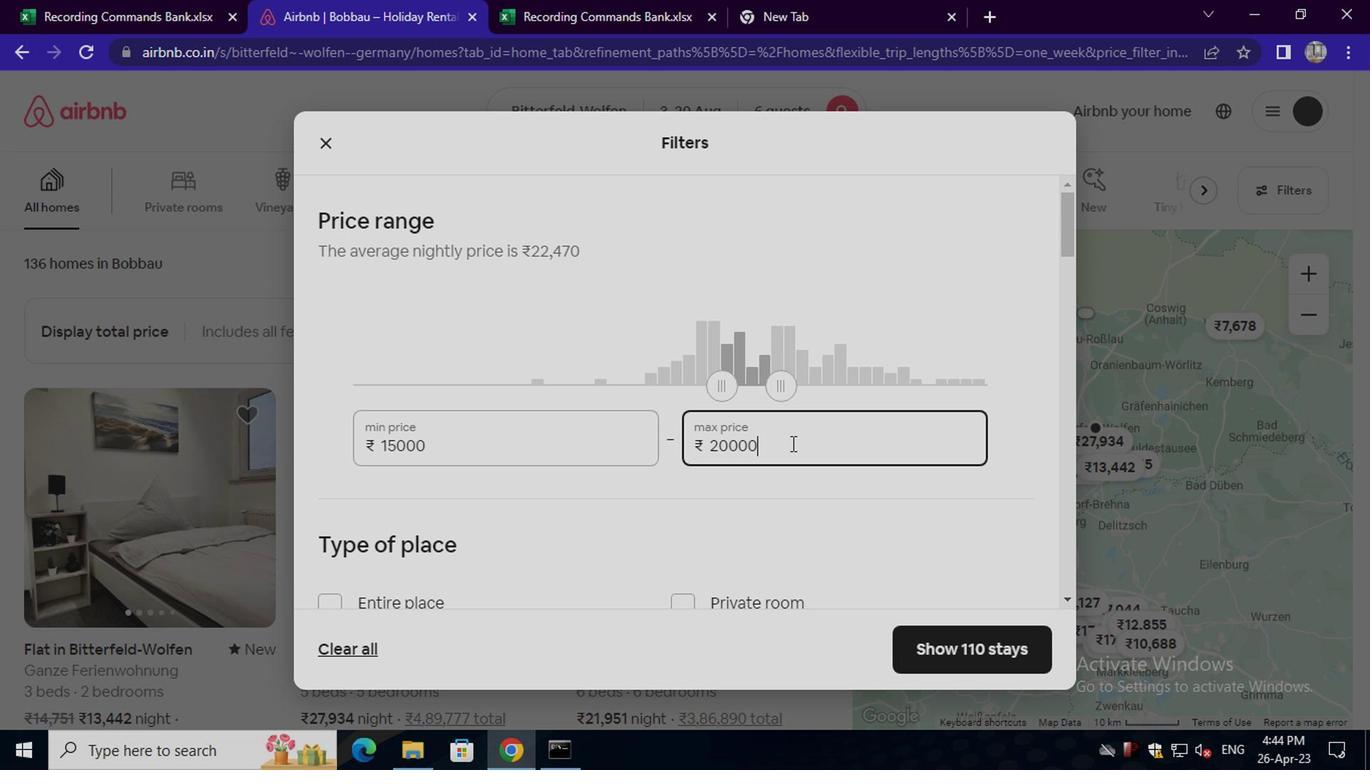 
Action: Mouse scrolled (787, 445) with delta (0, 0)
Screenshot: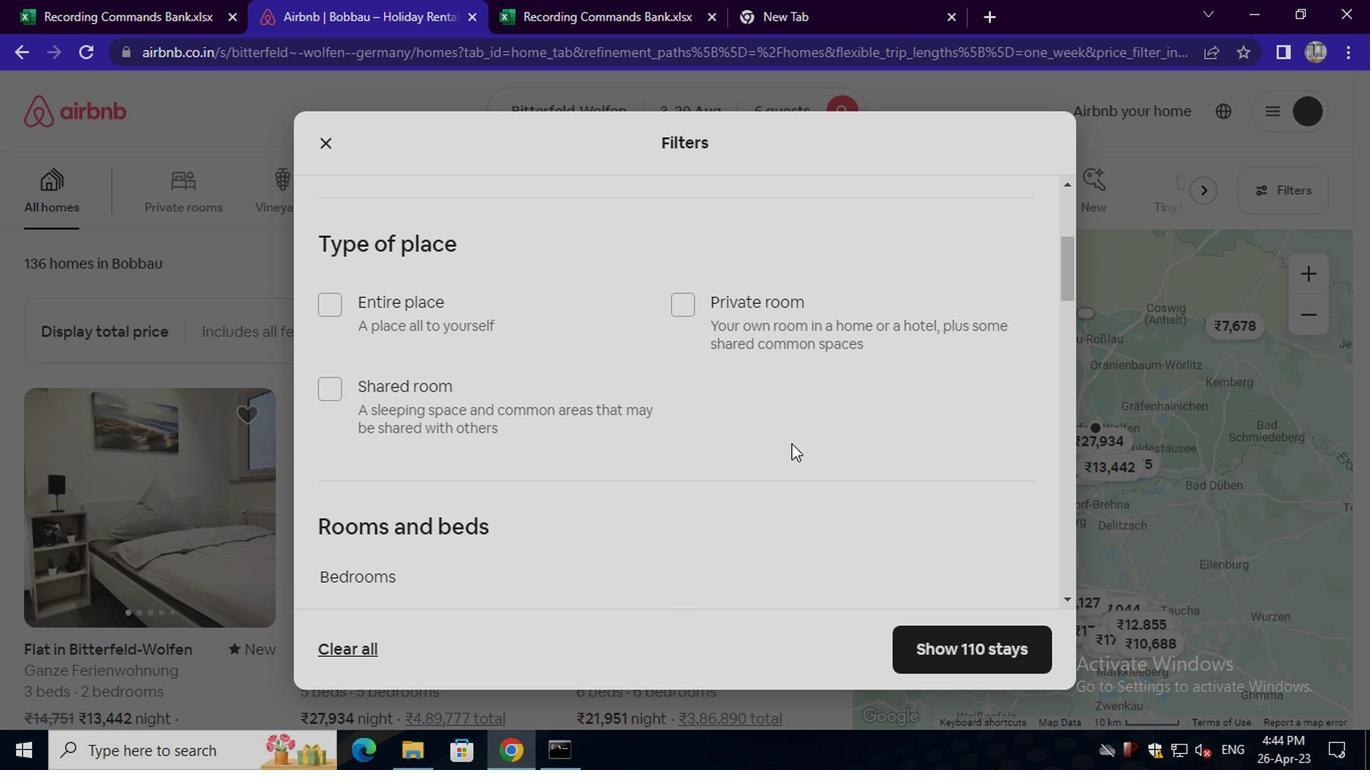 
Action: Mouse moved to (549, 334)
Screenshot: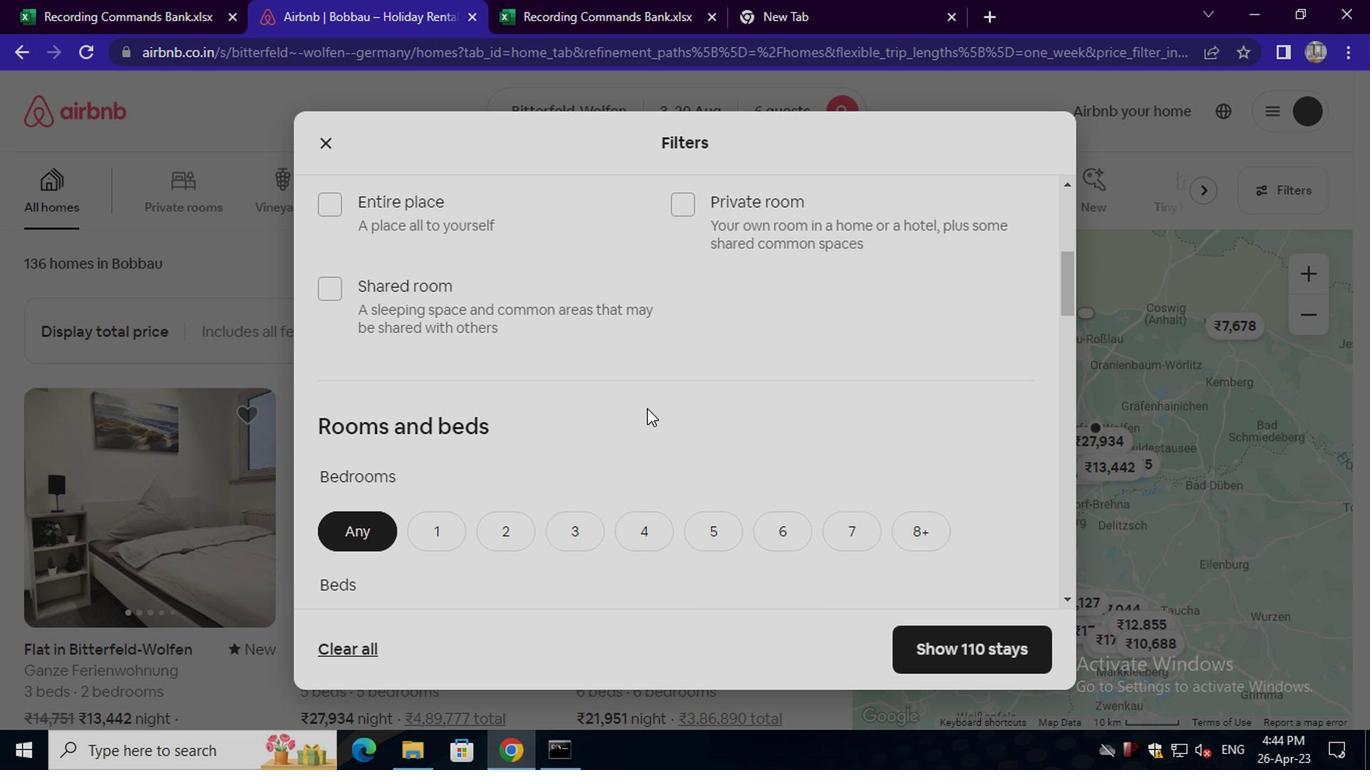 
Action: Mouse scrolled (549, 336) with delta (0, 1)
Screenshot: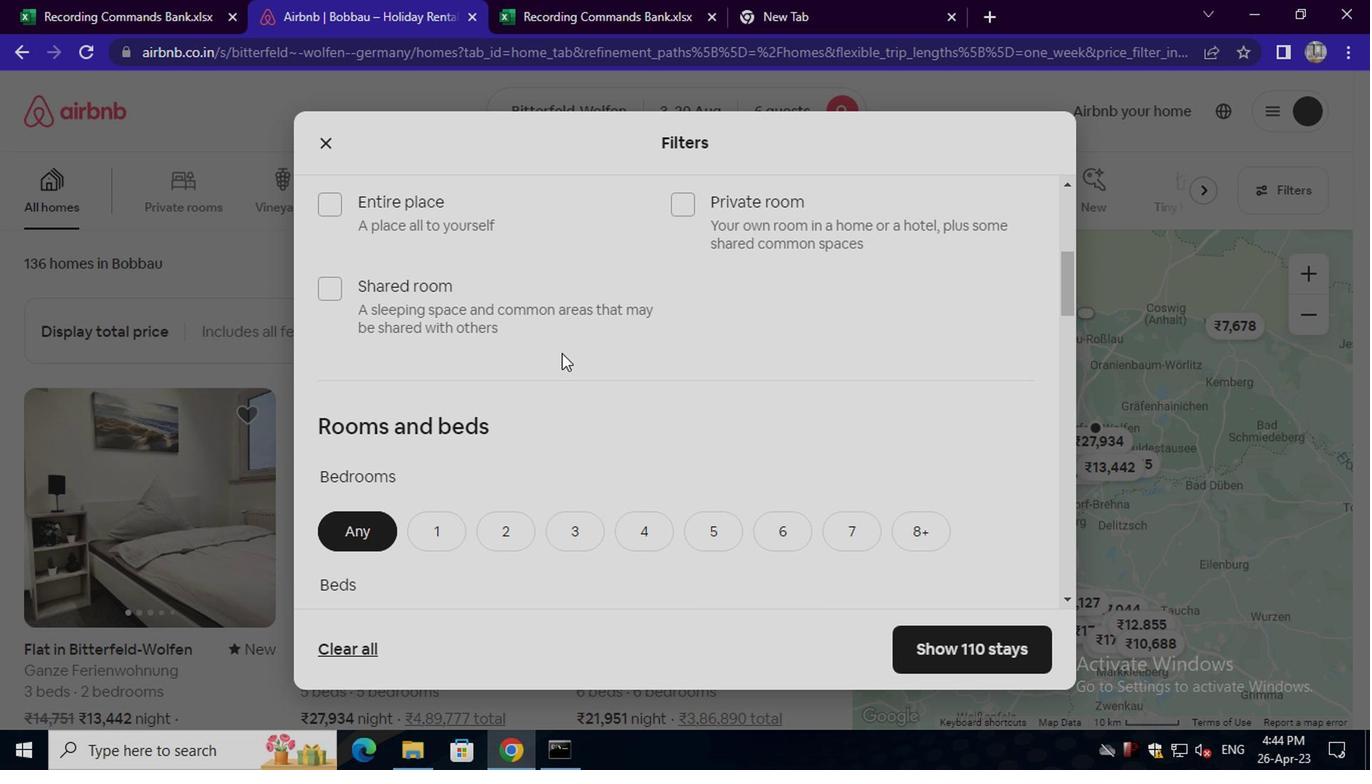
Action: Mouse scrolled (549, 336) with delta (0, 1)
Screenshot: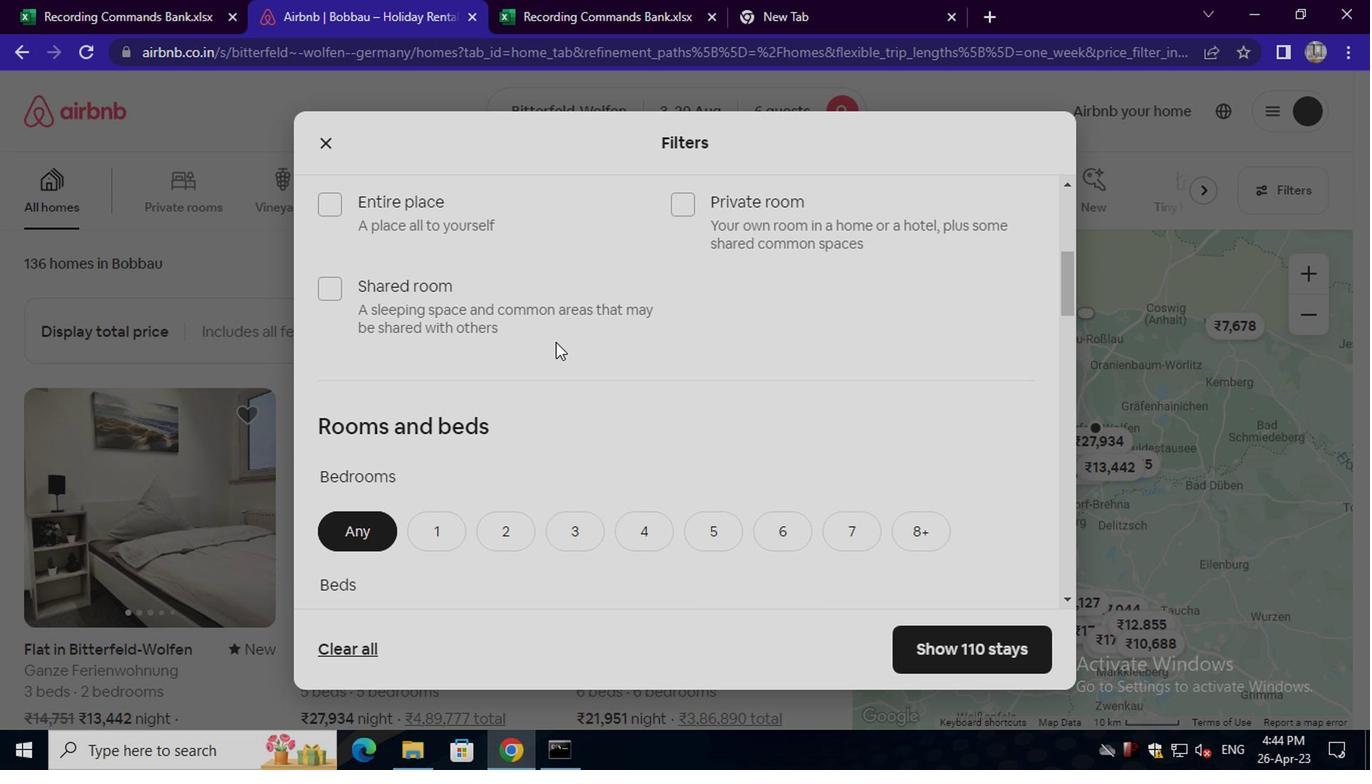 
Action: Mouse moved to (393, 411)
Screenshot: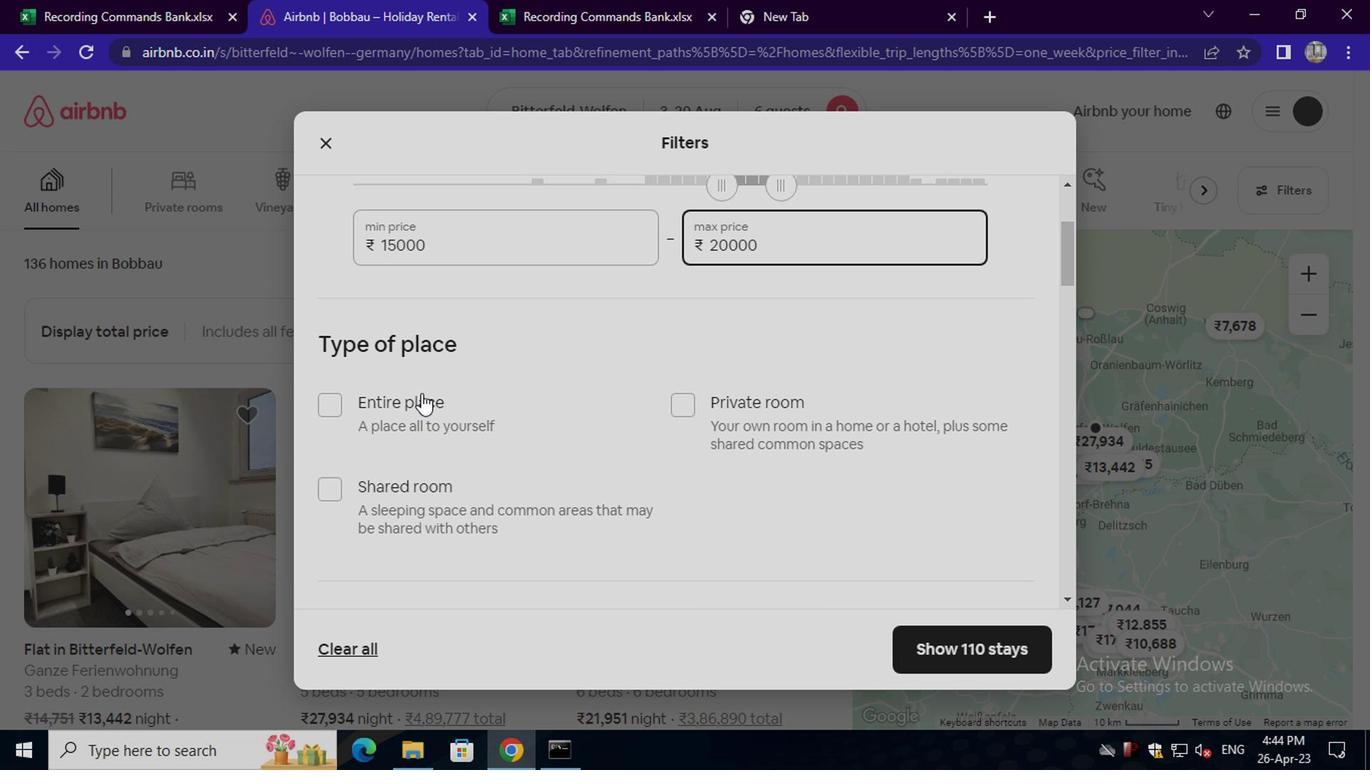 
Action: Mouse scrolled (393, 409) with delta (0, -1)
Screenshot: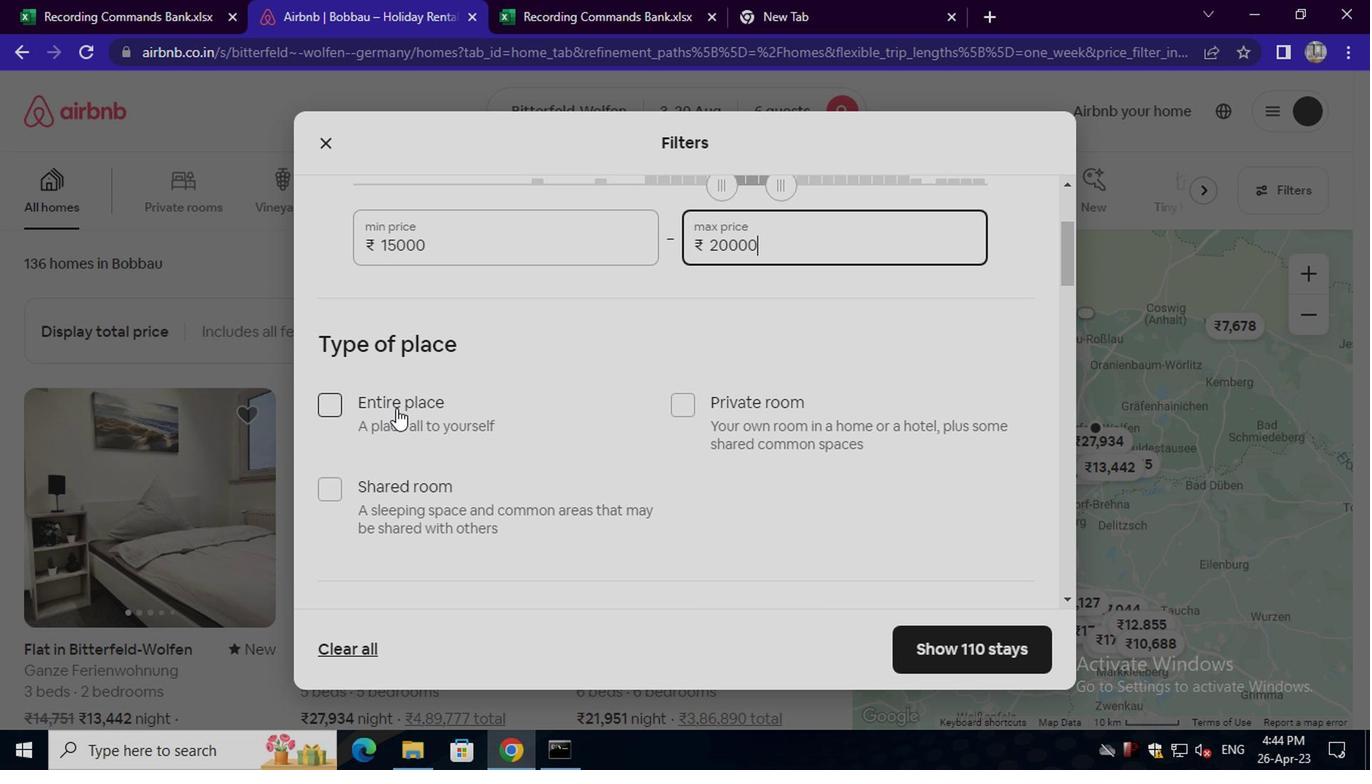 
Action: Mouse scrolled (393, 409) with delta (0, -1)
Screenshot: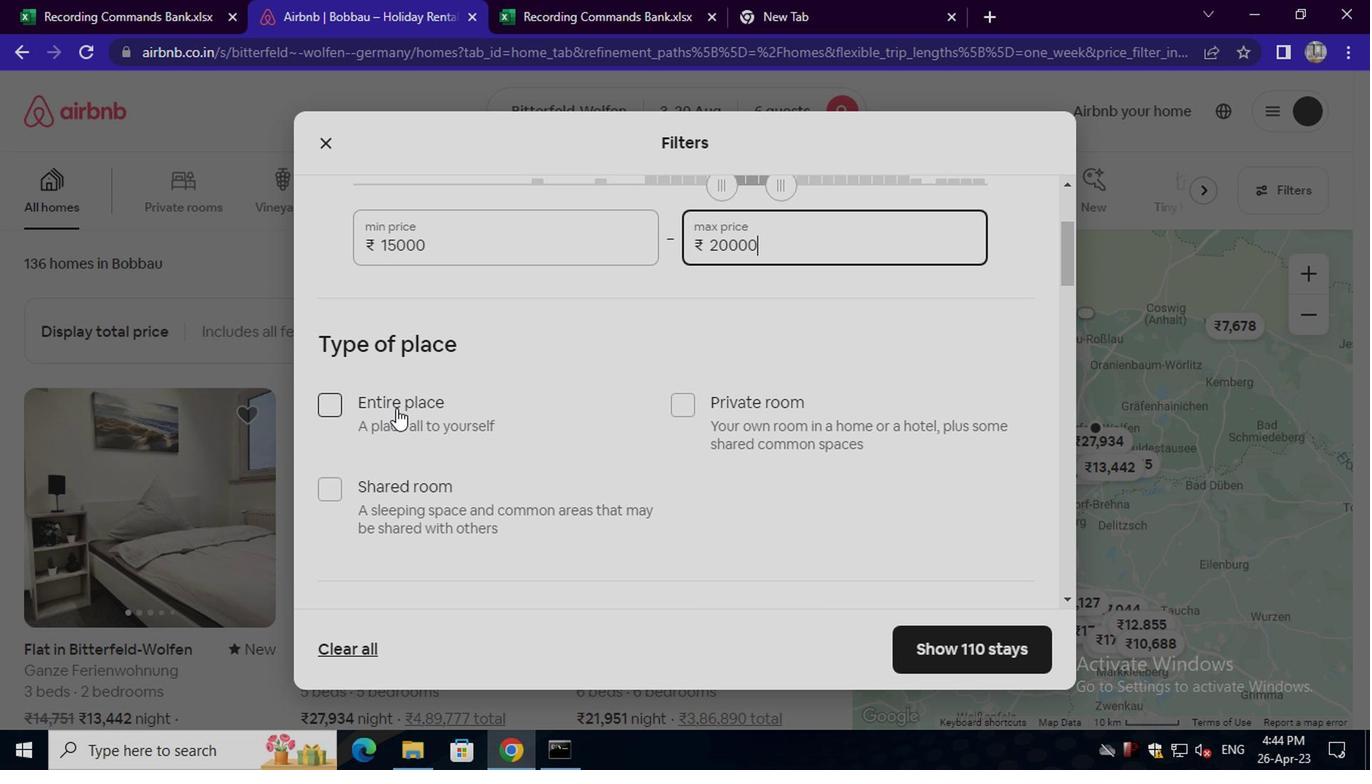 
Action: Mouse scrolled (393, 409) with delta (0, -1)
Screenshot: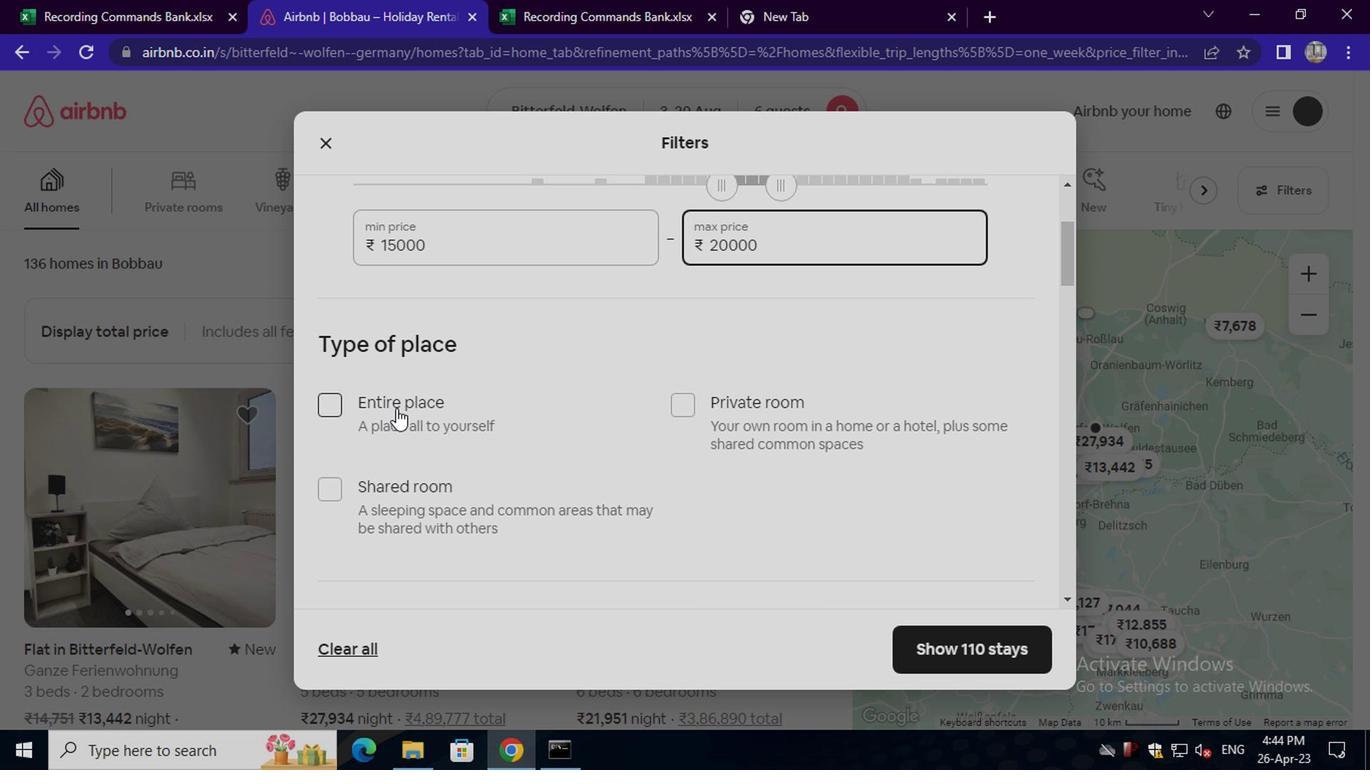 
Action: Mouse scrolled (393, 409) with delta (0, -1)
Screenshot: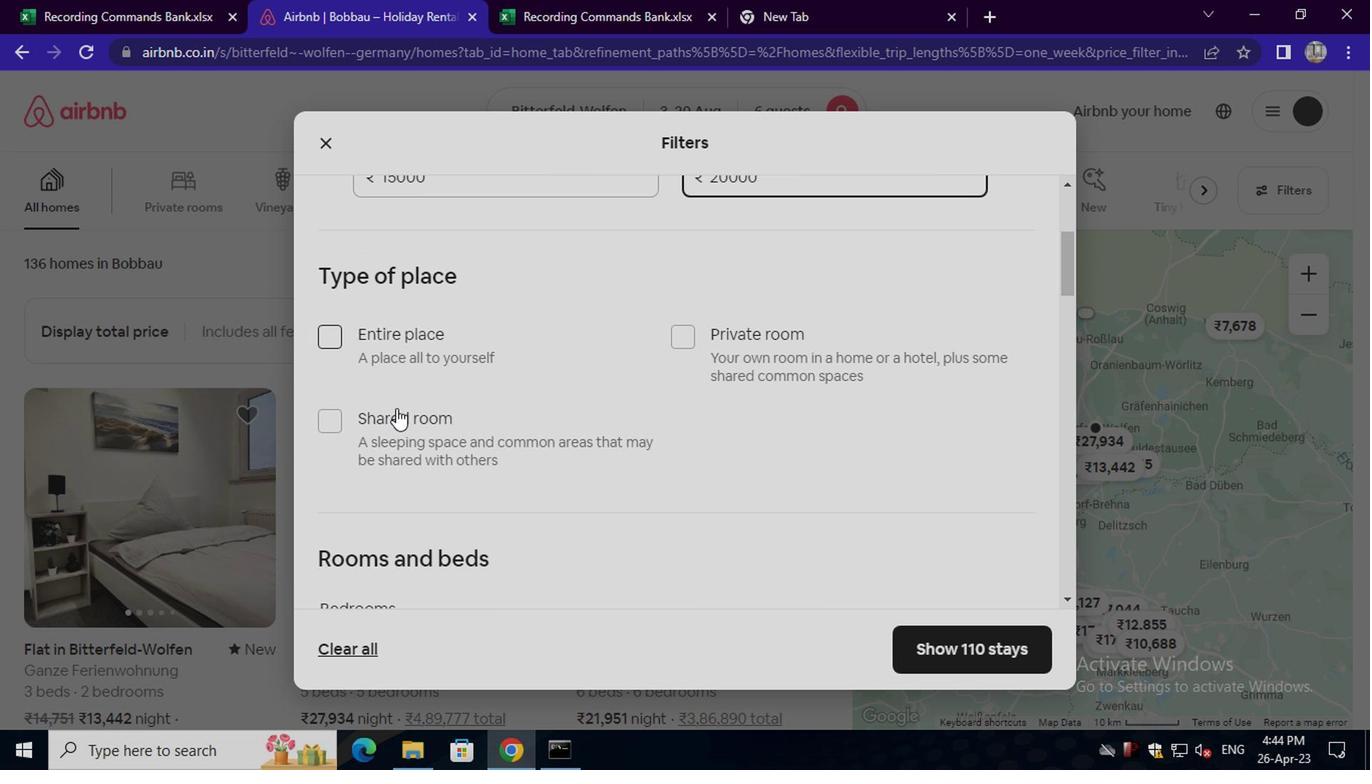 
Action: Mouse moved to (398, 408)
Screenshot: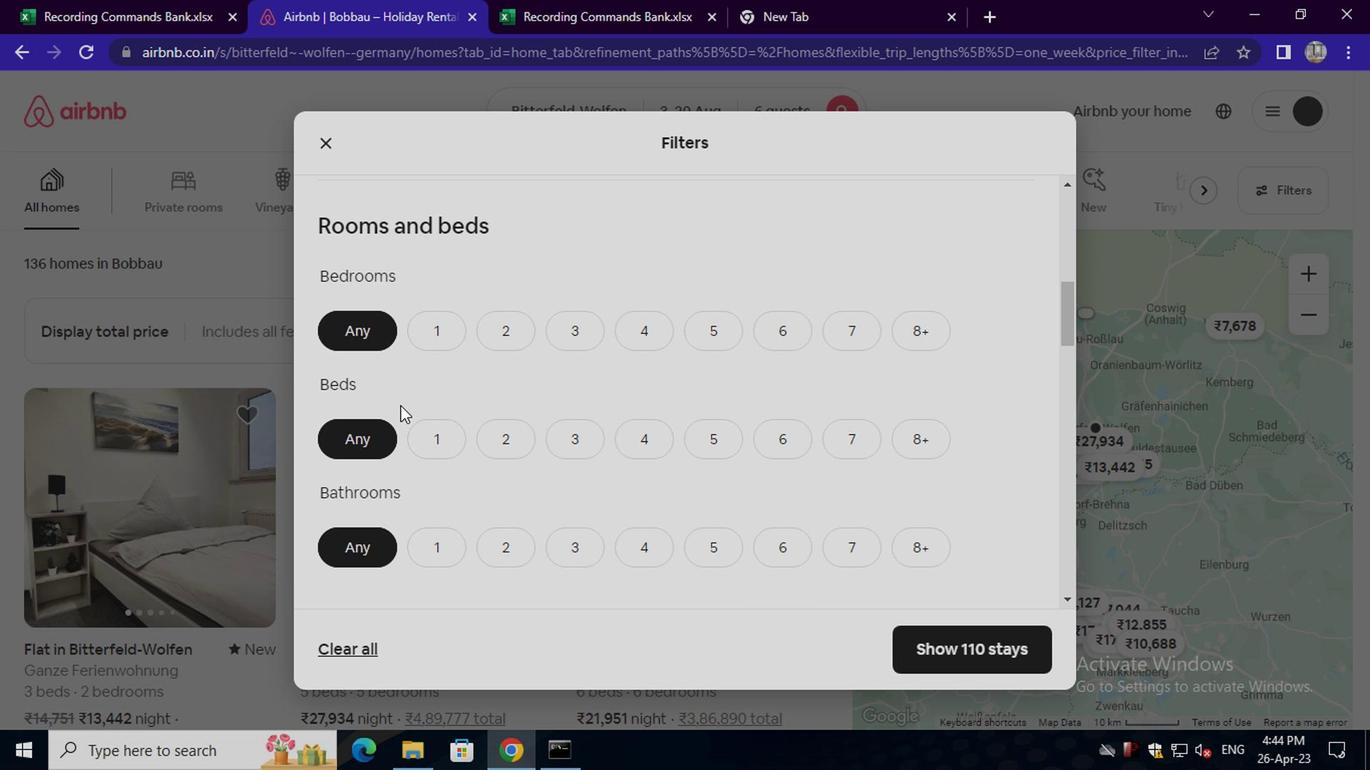
Action: Mouse scrolled (398, 406) with delta (0, -1)
Screenshot: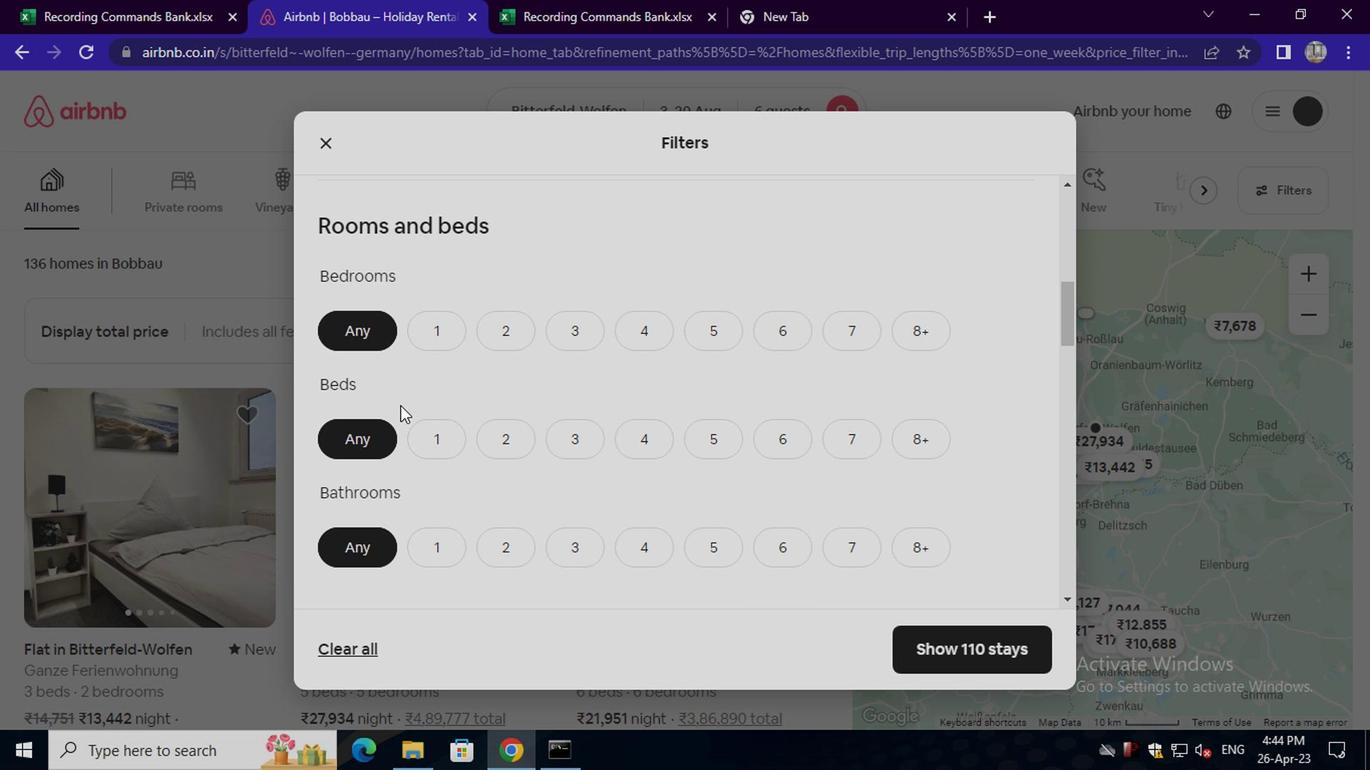 
Action: Mouse scrolled (398, 406) with delta (0, -1)
Screenshot: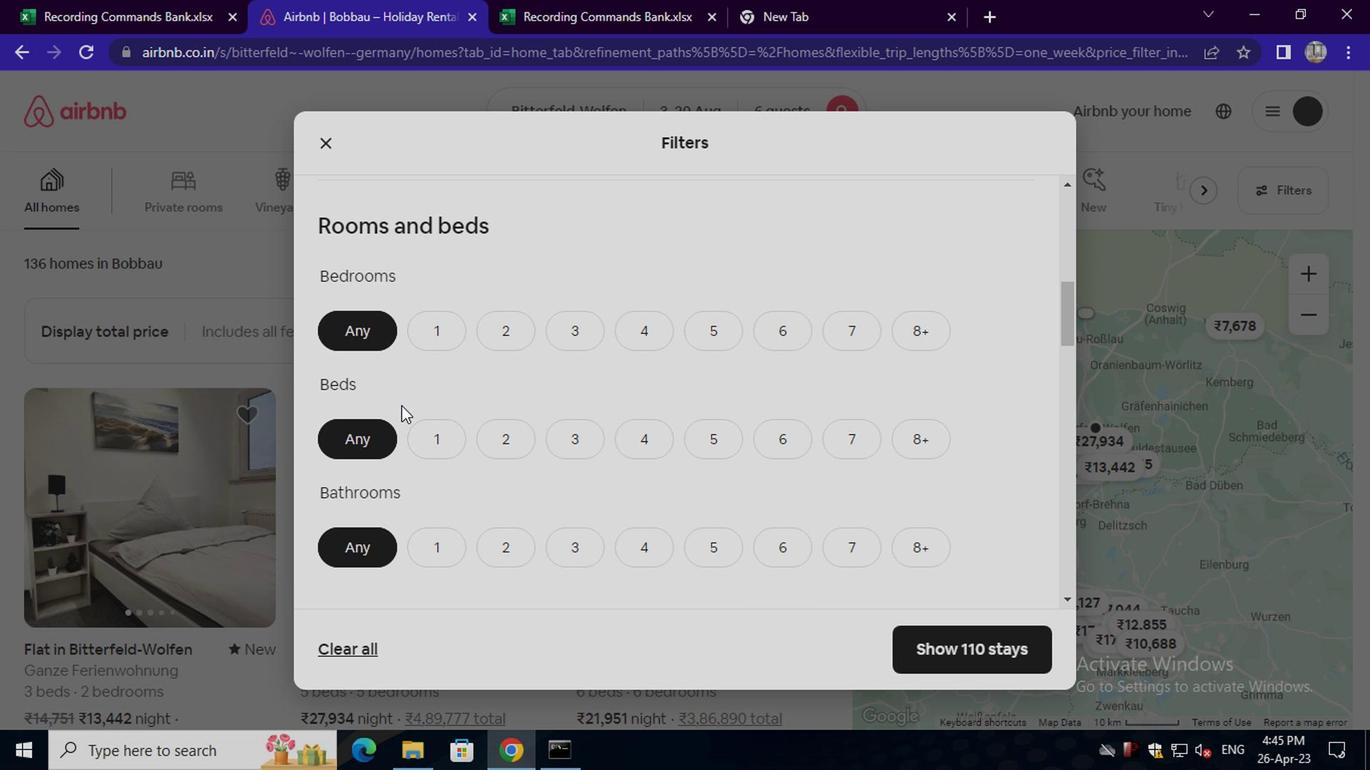 
Action: Mouse scrolled (398, 406) with delta (0, -1)
Screenshot: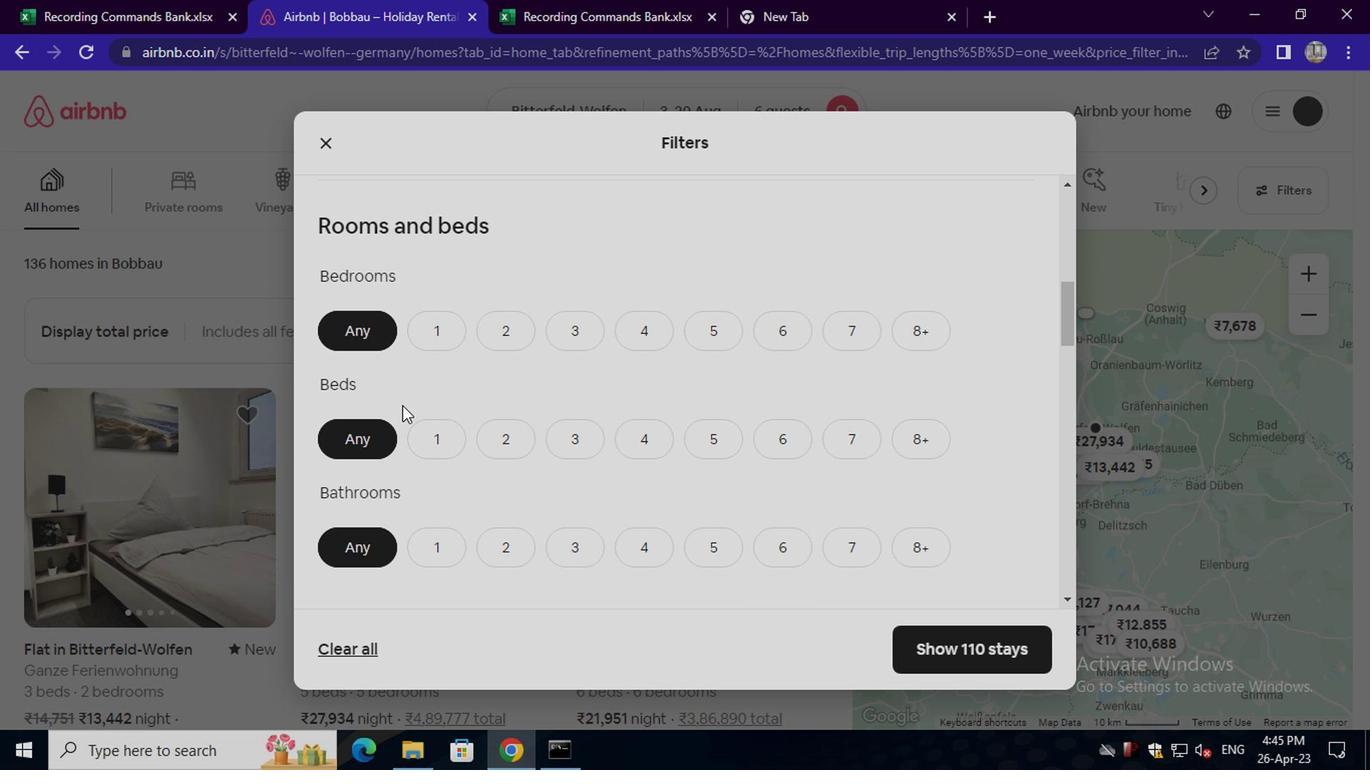 
Action: Mouse scrolled (398, 406) with delta (0, -1)
Screenshot: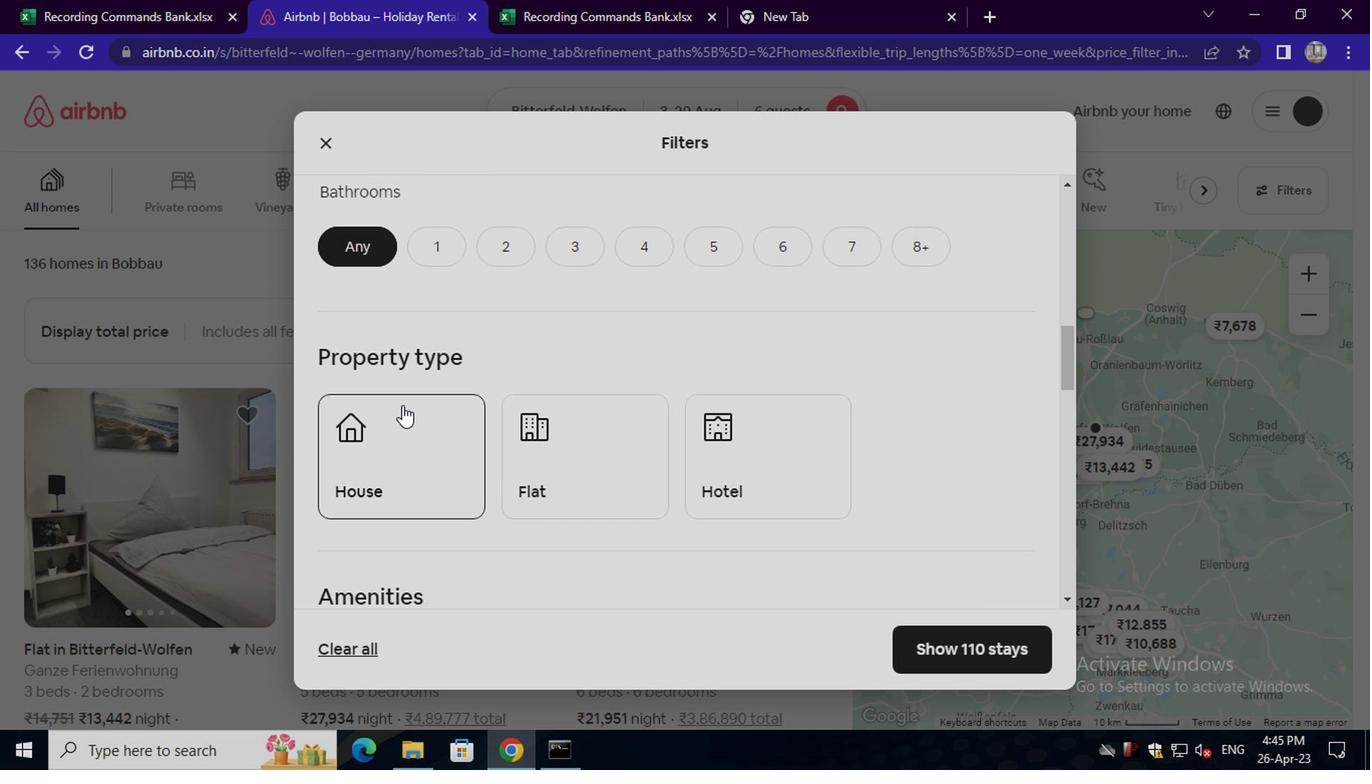 
Action: Mouse moved to (513, 363)
Screenshot: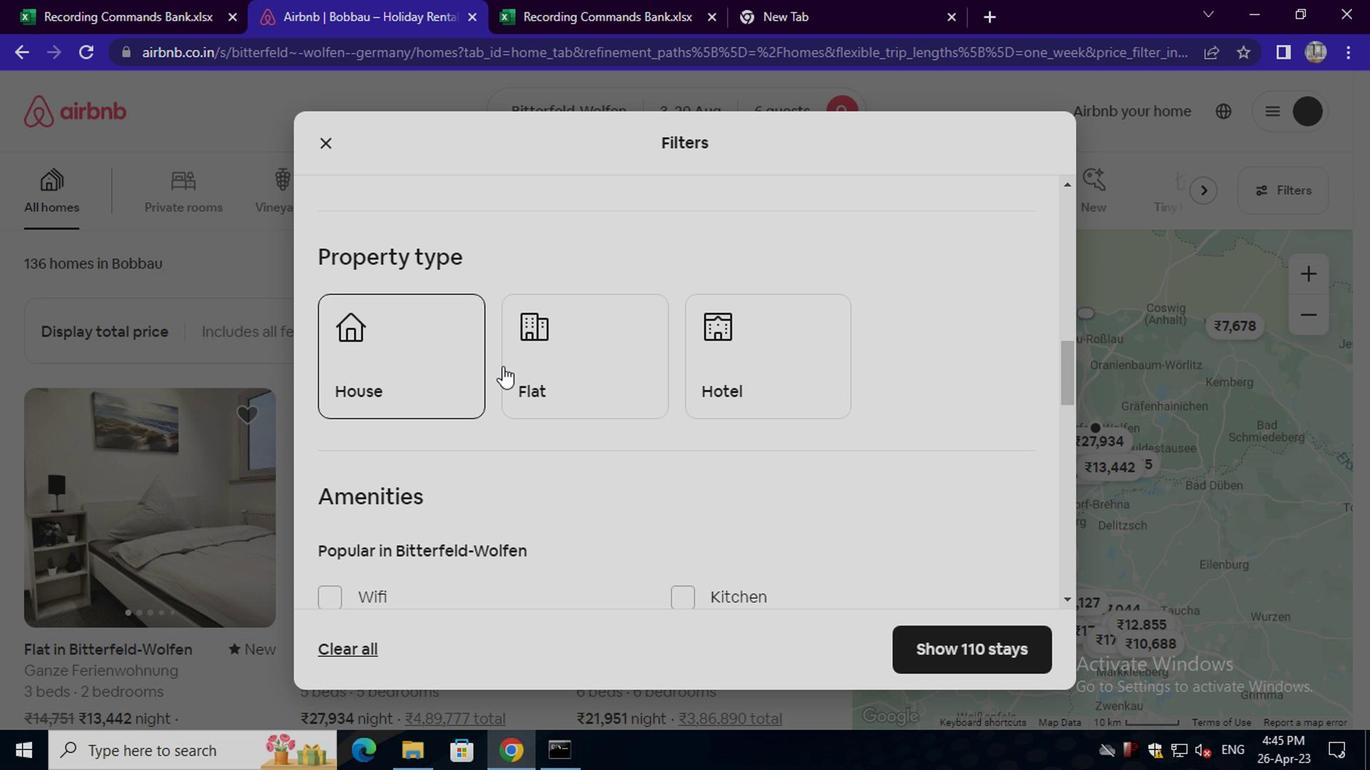 
Action: Mouse pressed left at (513, 363)
Screenshot: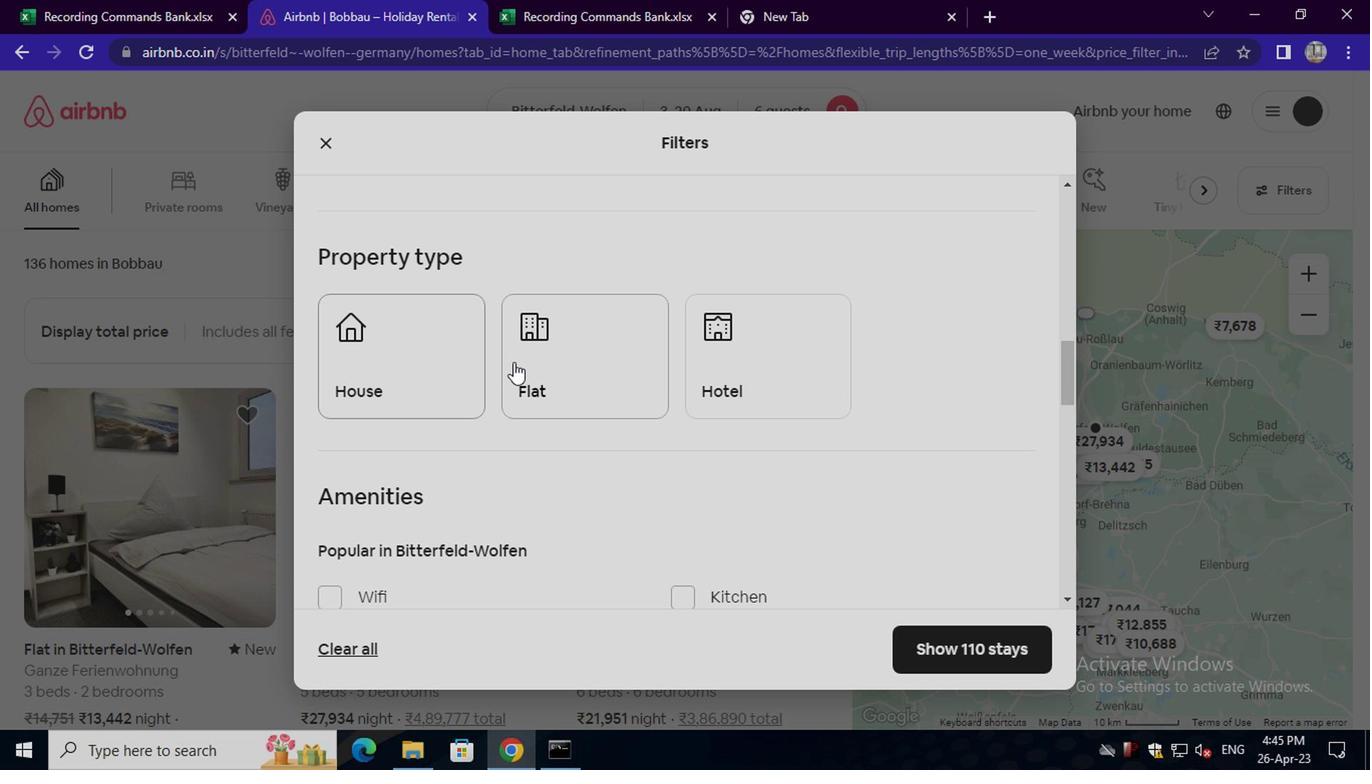 
Action: Mouse moved to (750, 384)
Screenshot: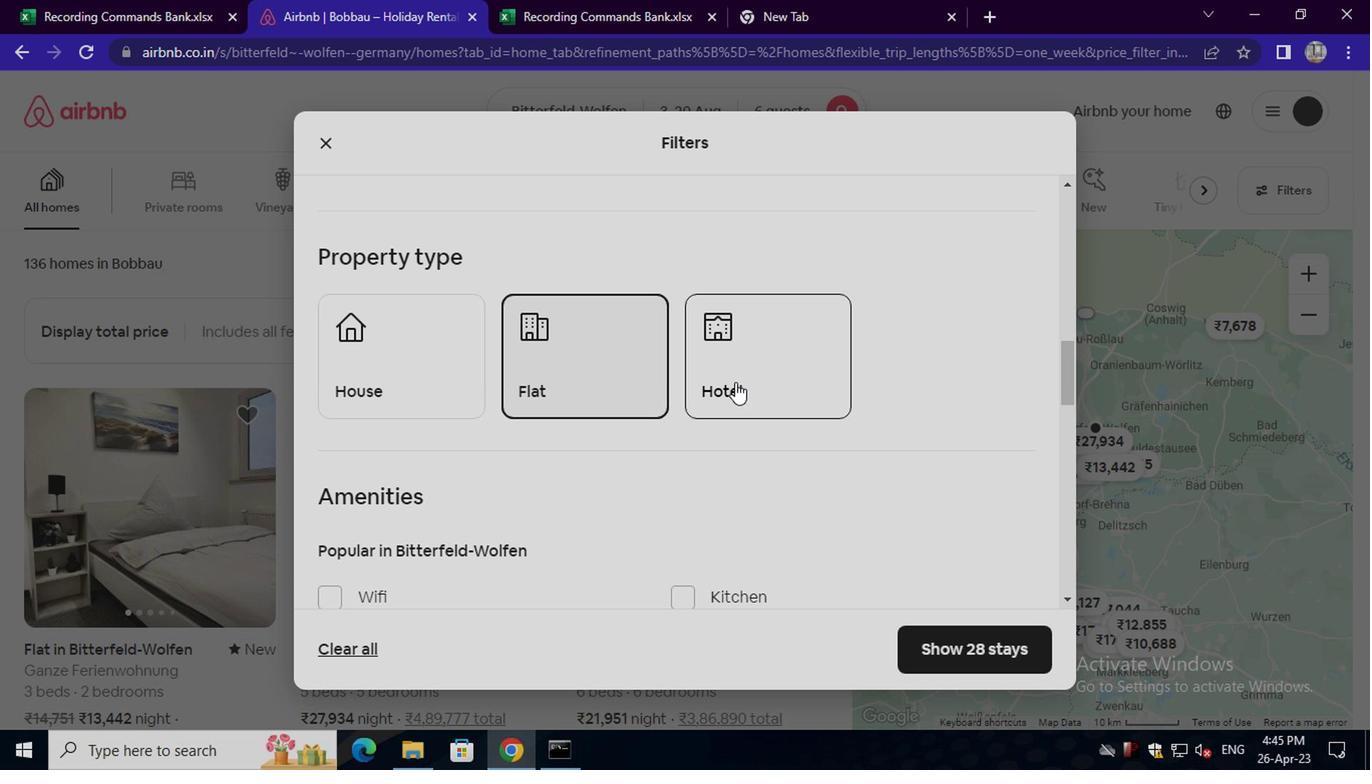 
Action: Mouse pressed left at (750, 384)
Screenshot: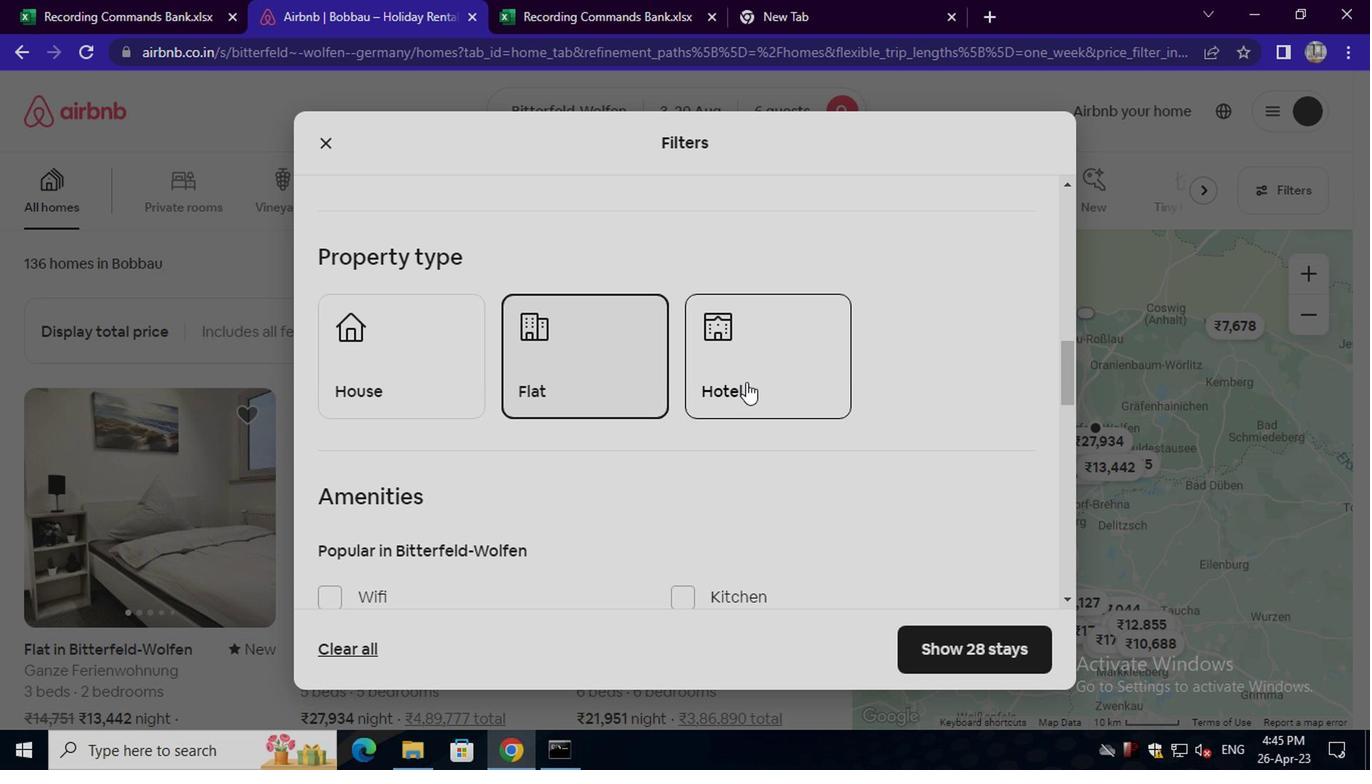 
Action: Mouse scrolled (750, 383) with delta (0, 0)
Screenshot: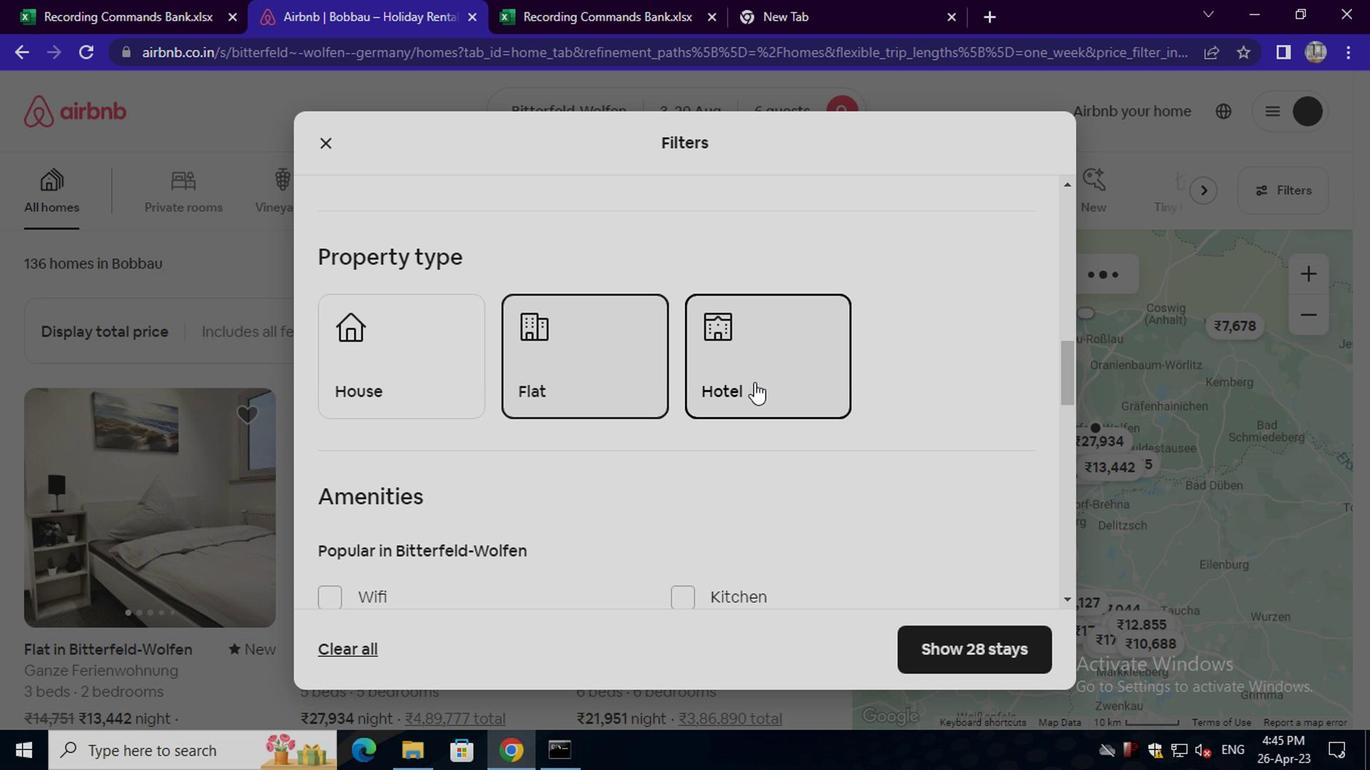 
Action: Mouse scrolled (750, 383) with delta (0, 0)
Screenshot: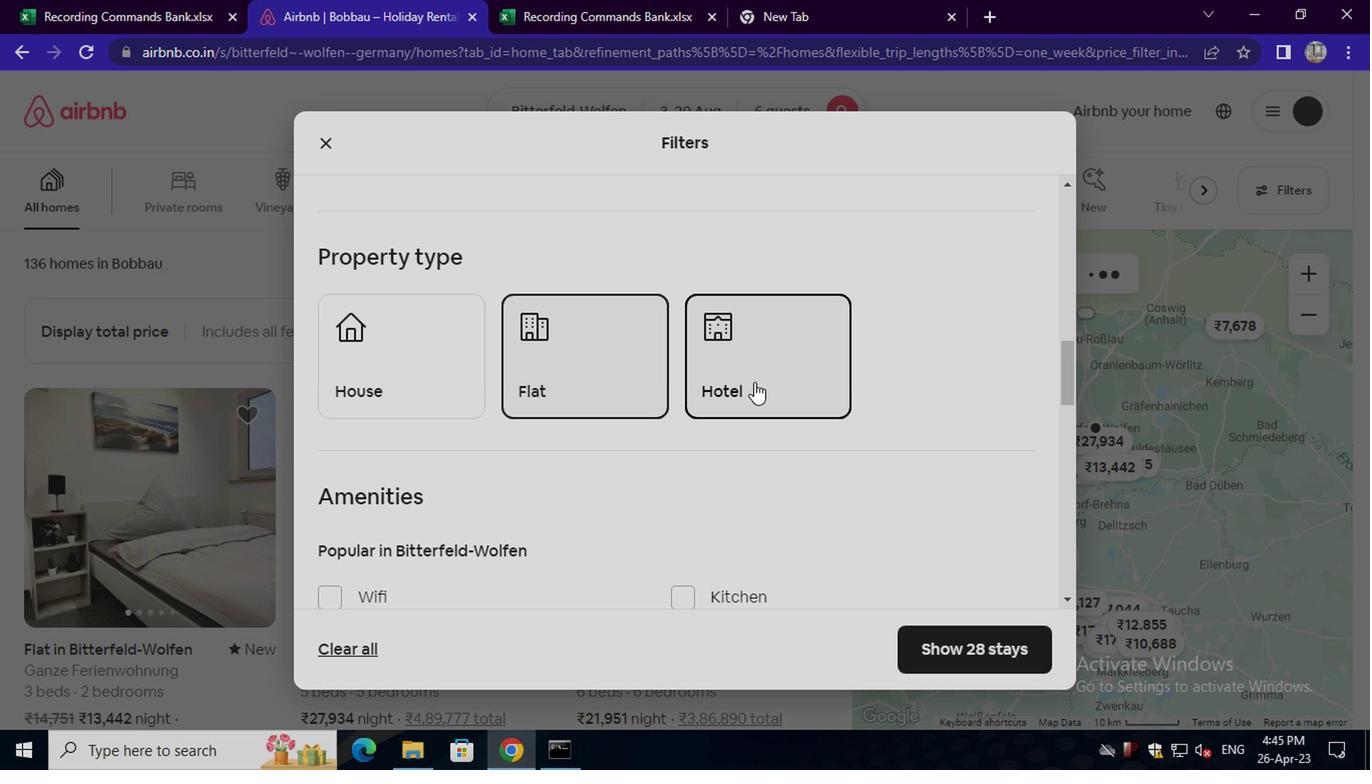 
Action: Mouse scrolled (750, 383) with delta (0, 0)
Screenshot: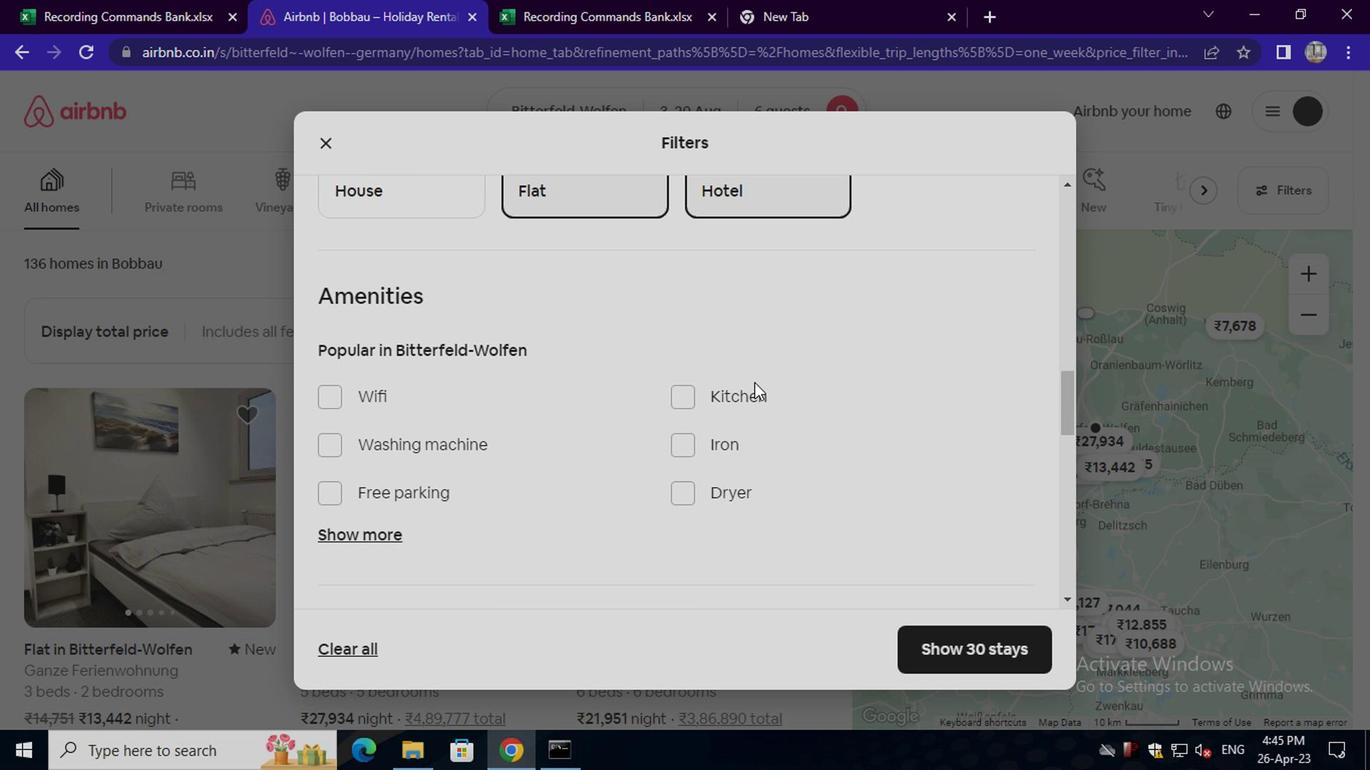 
Action: Mouse scrolled (750, 383) with delta (0, 0)
Screenshot: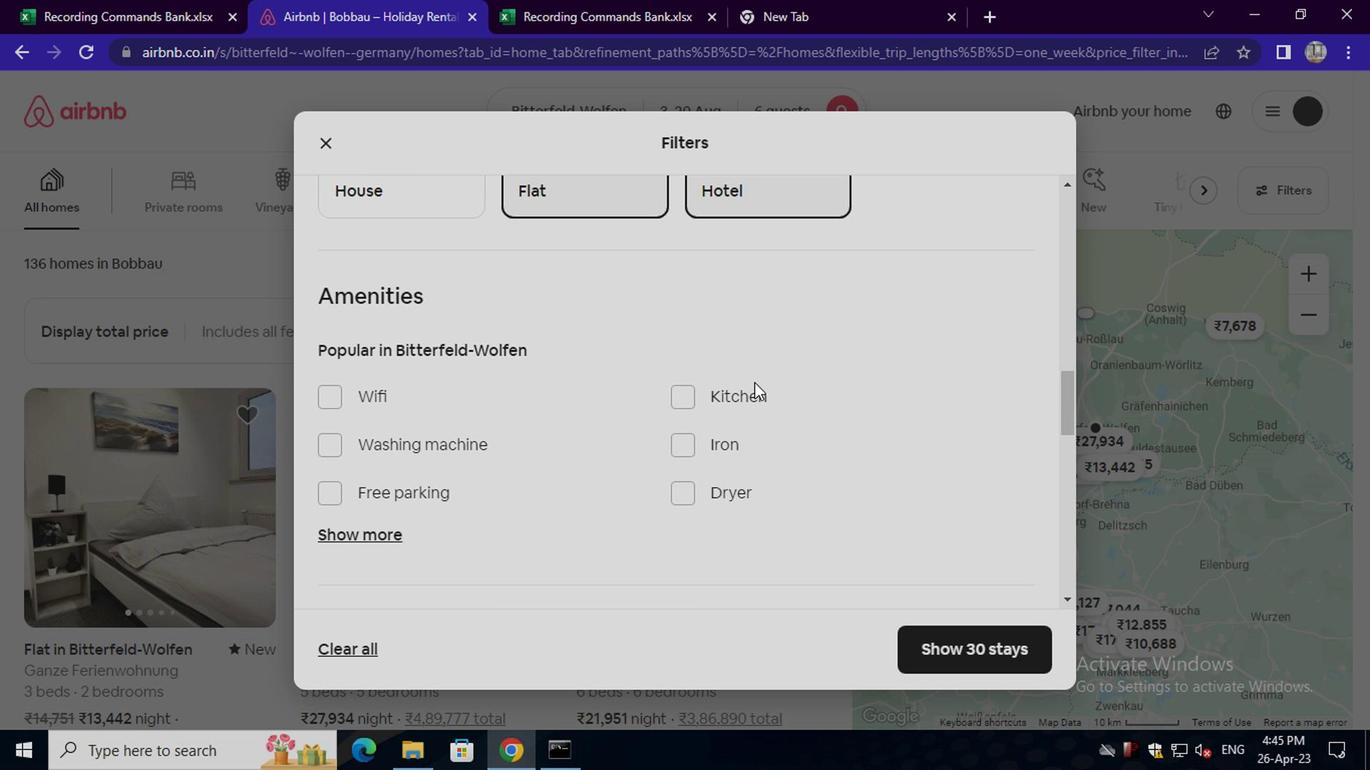 
Action: Mouse scrolled (750, 383) with delta (0, 0)
Screenshot: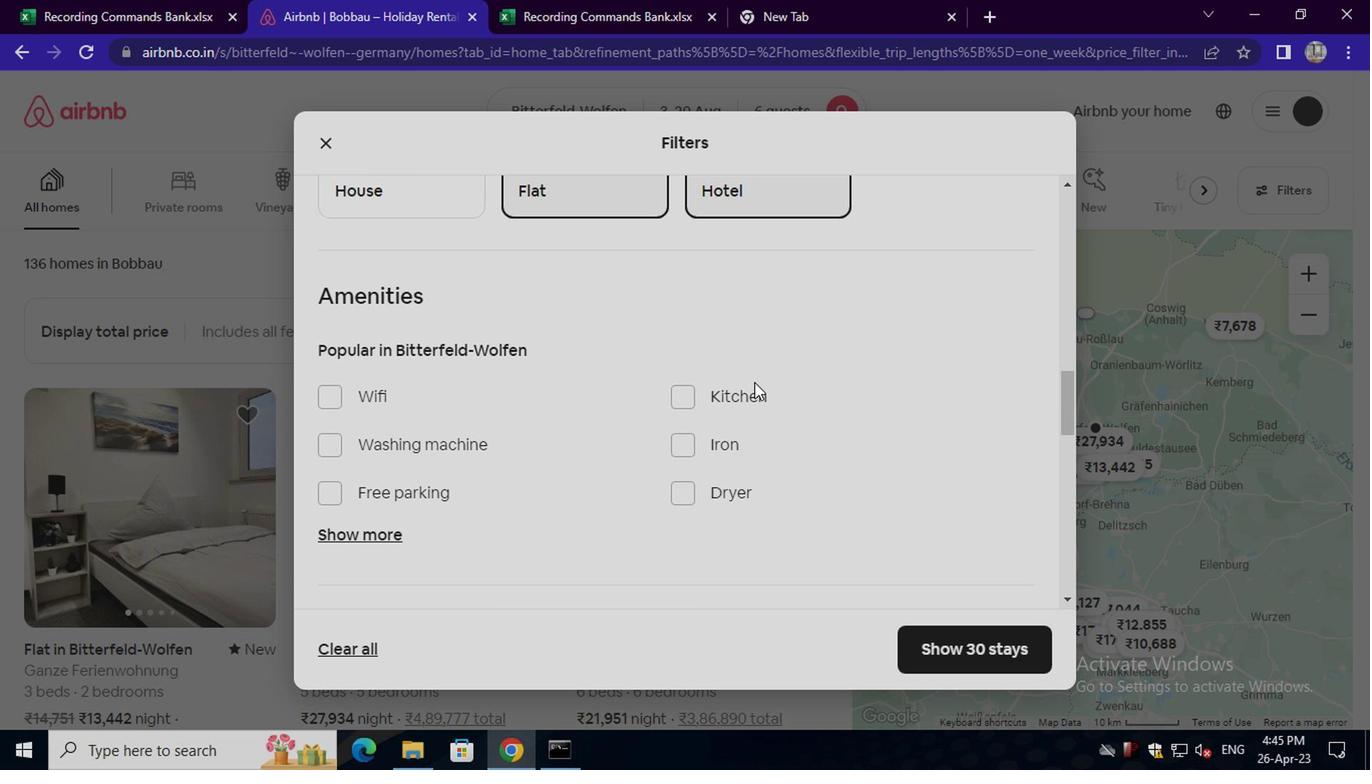 
Action: Mouse moved to (990, 471)
Screenshot: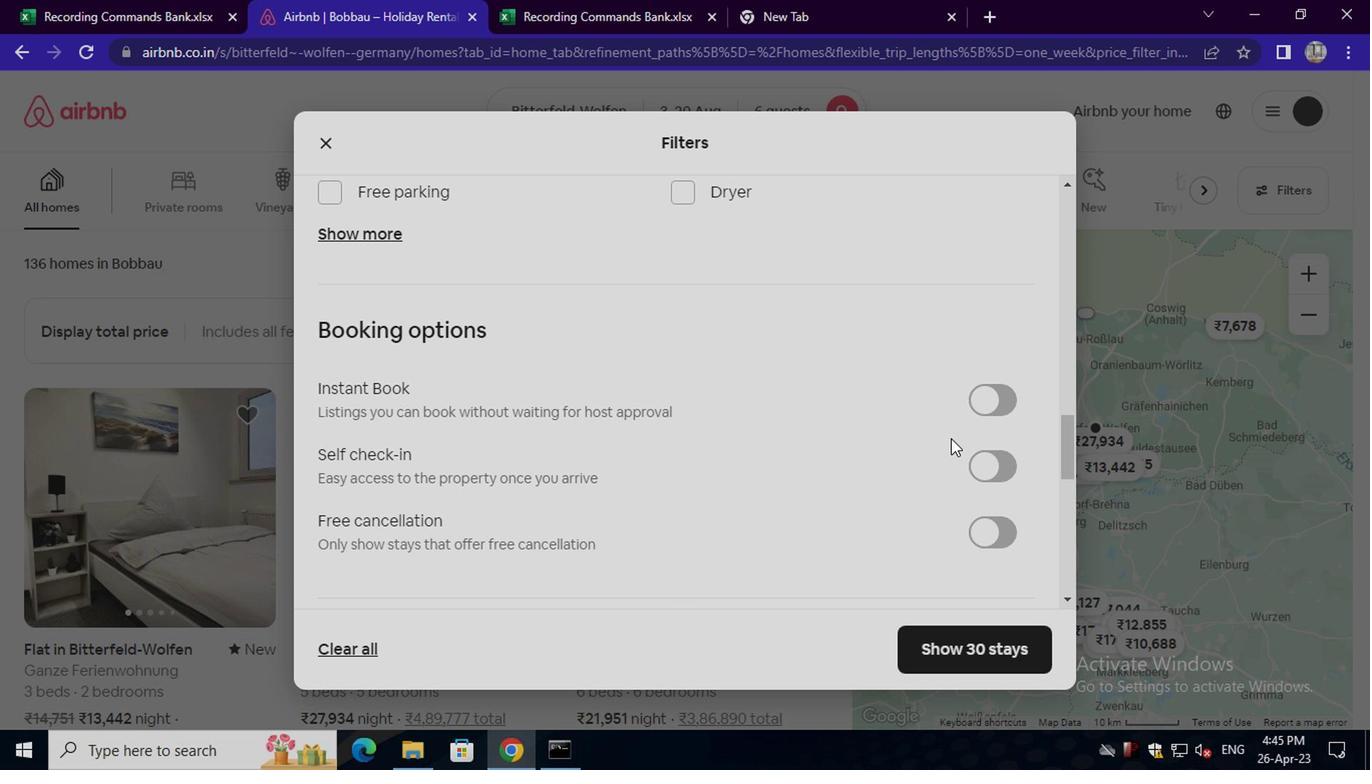 
Action: Mouse pressed left at (990, 471)
Screenshot: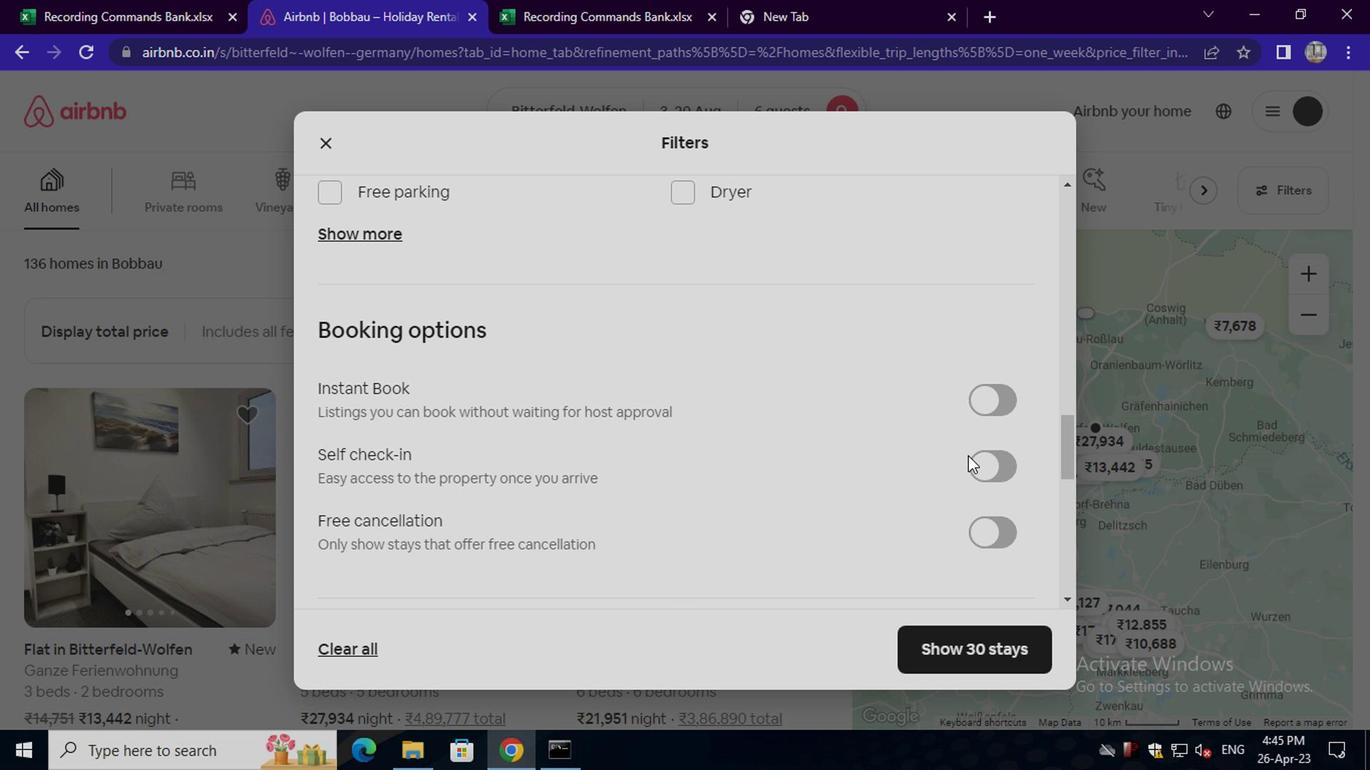
Action: Mouse moved to (785, 453)
Screenshot: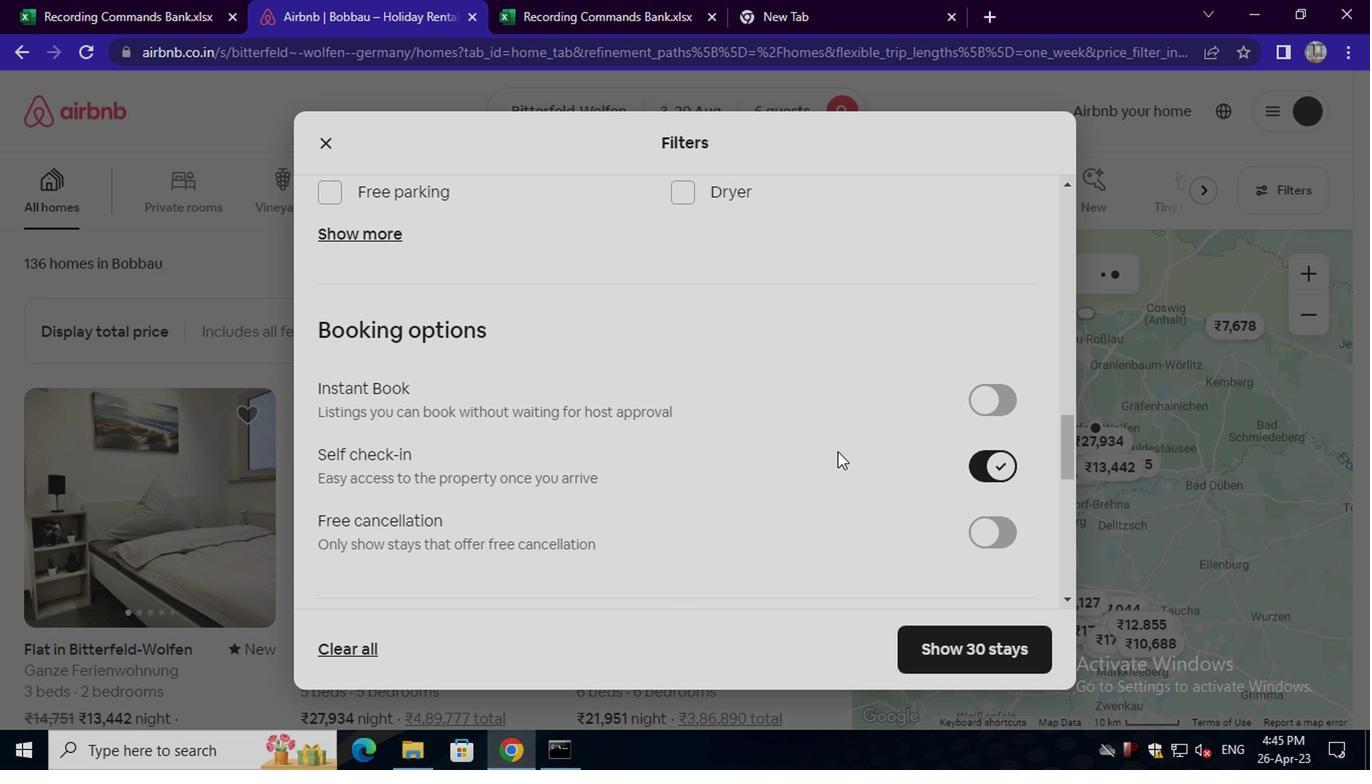
Action: Mouse scrolled (785, 453) with delta (0, 0)
Screenshot: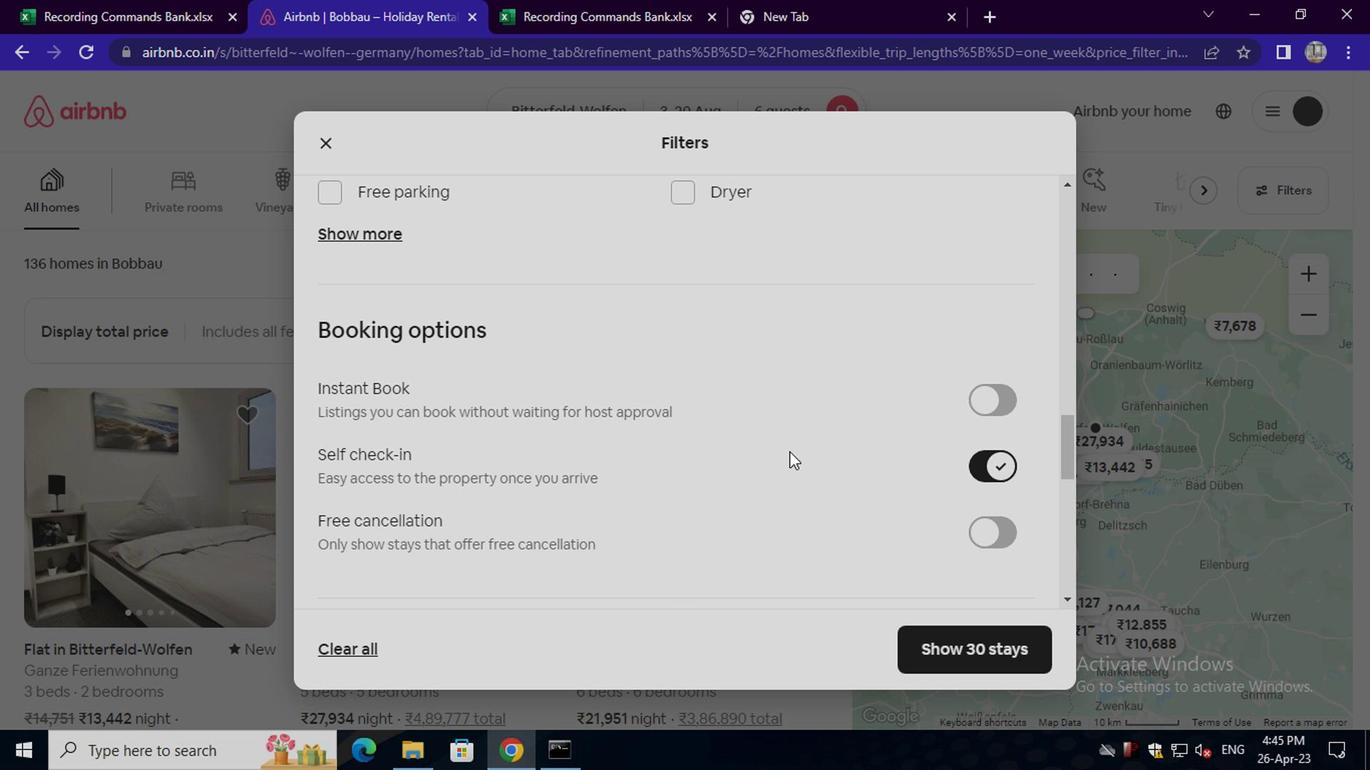 
Action: Mouse scrolled (785, 453) with delta (0, 0)
Screenshot: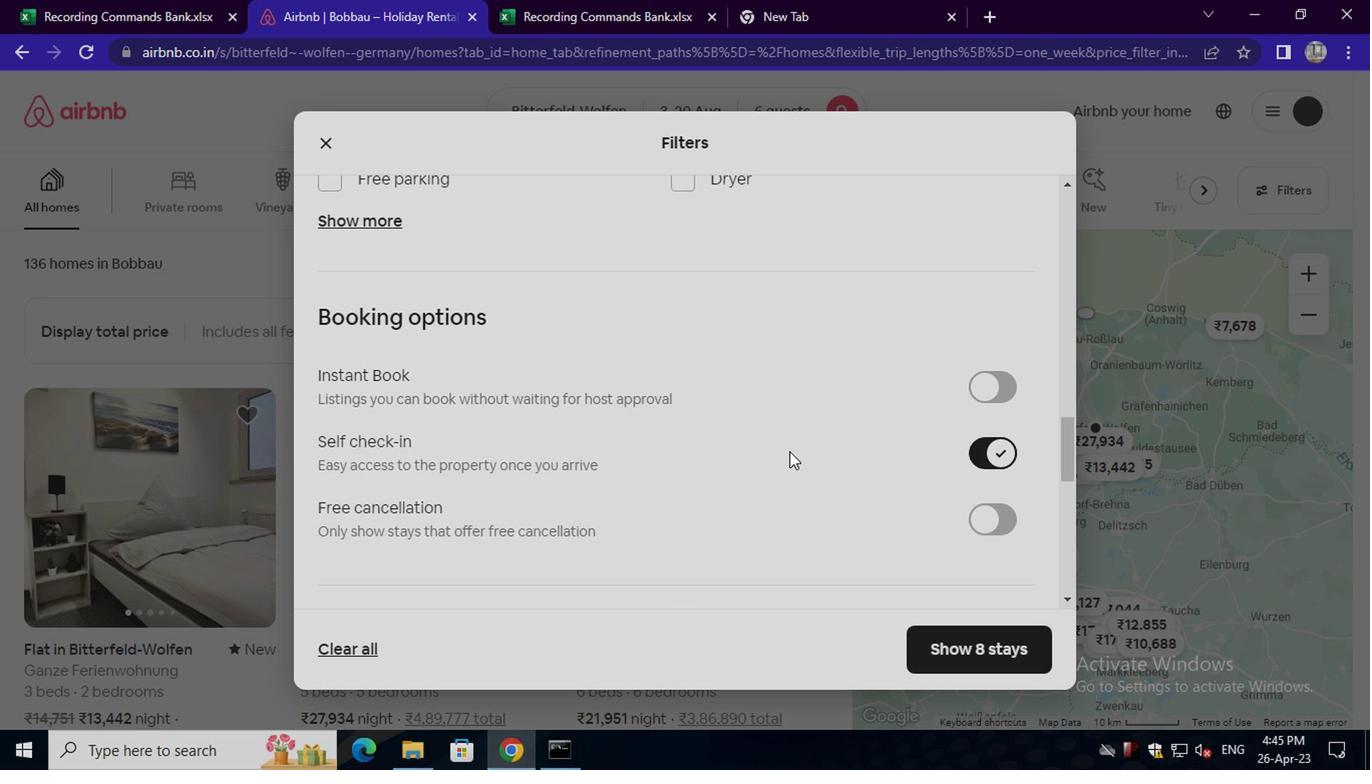 
Action: Mouse scrolled (785, 453) with delta (0, 0)
Screenshot: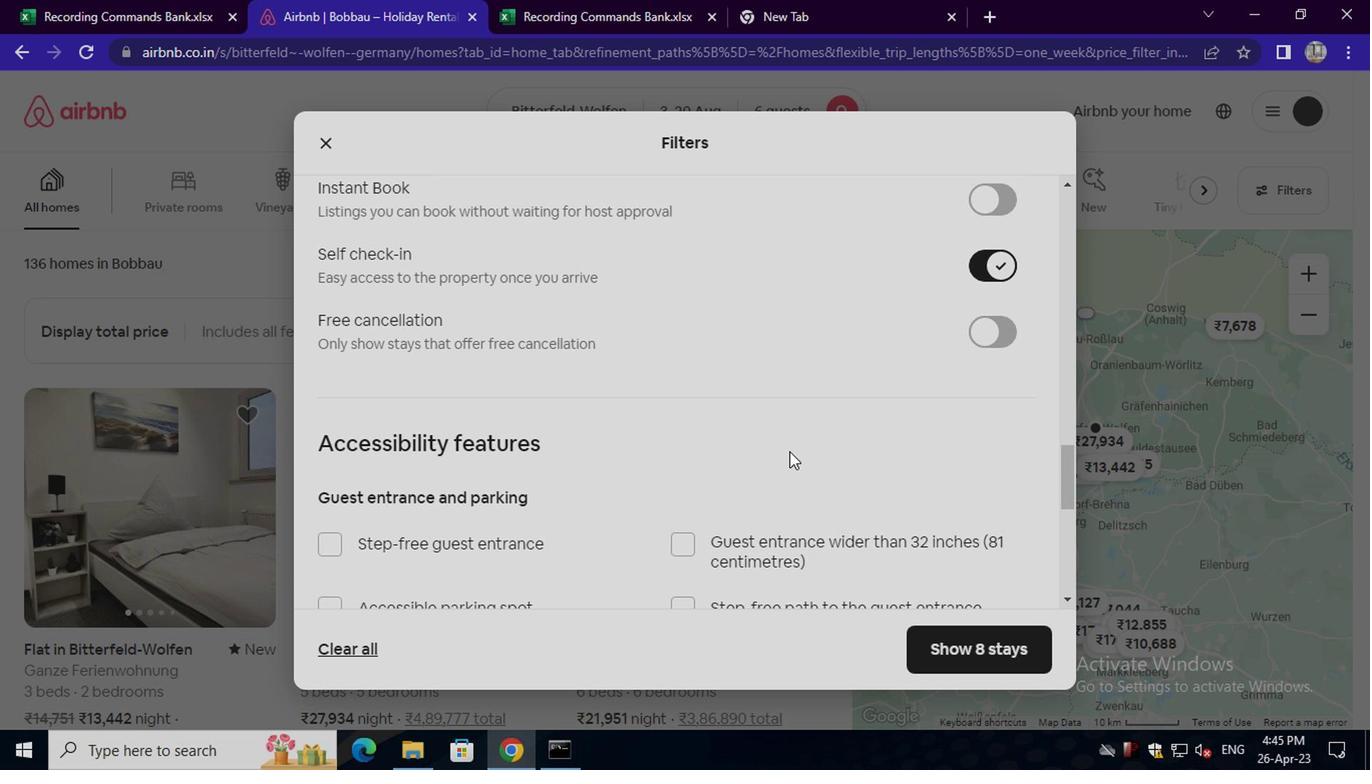 
Action: Mouse scrolled (785, 453) with delta (0, 0)
Screenshot: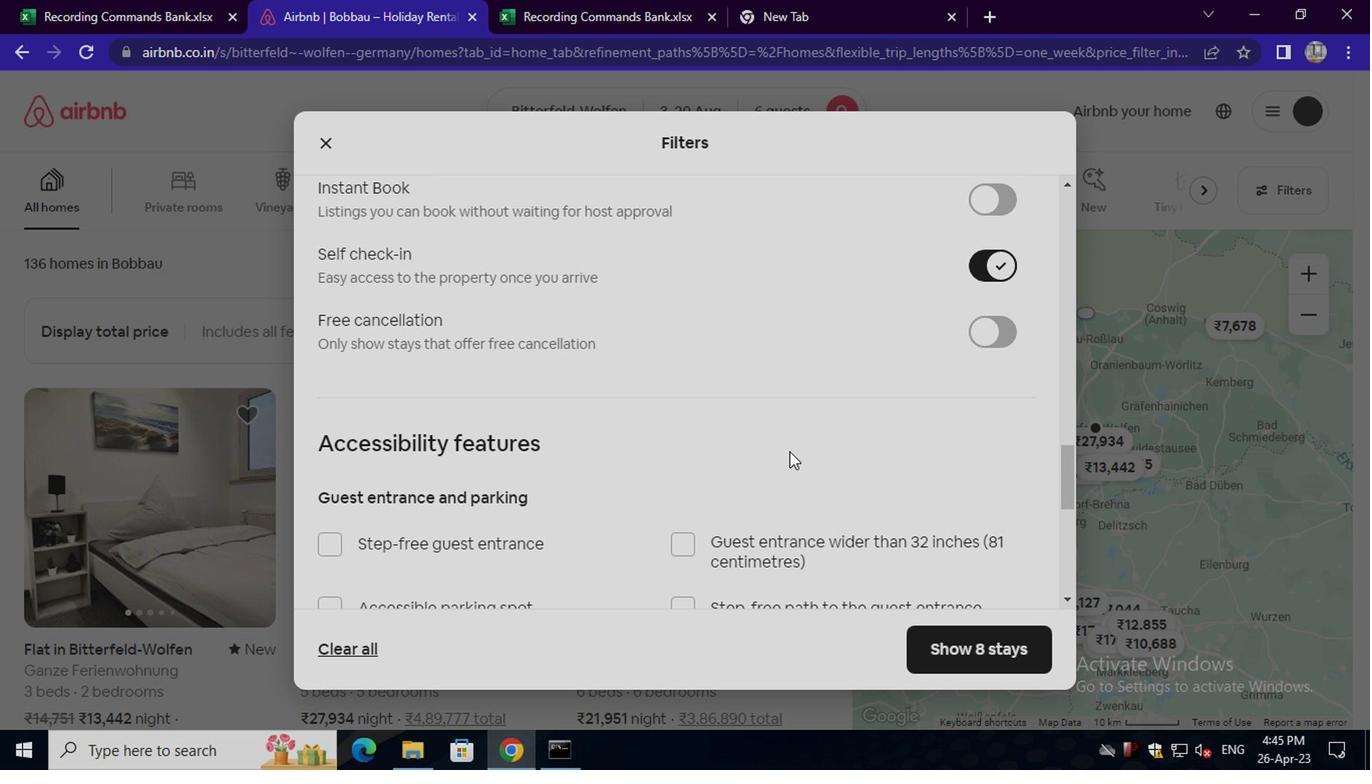 
Action: Mouse scrolled (785, 453) with delta (0, 0)
Screenshot: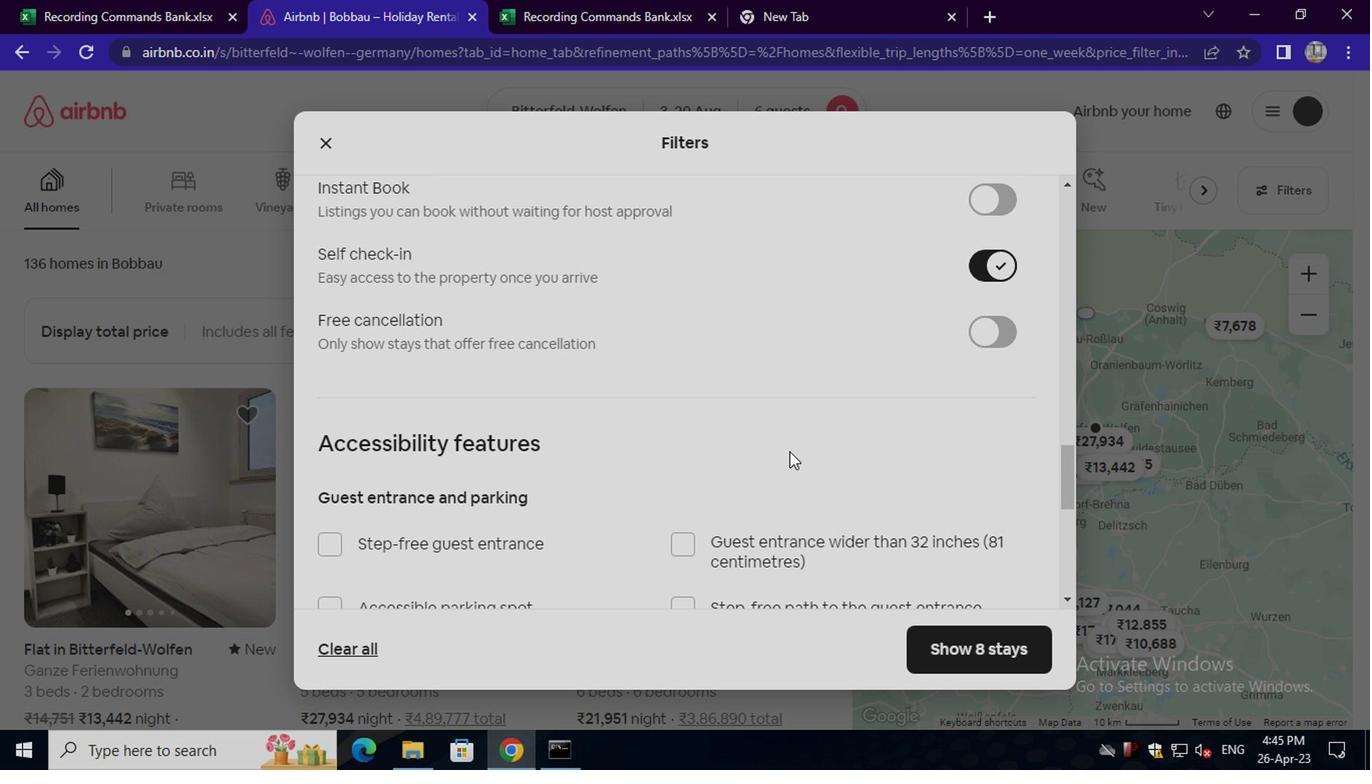 
Action: Mouse scrolled (785, 453) with delta (0, 0)
Screenshot: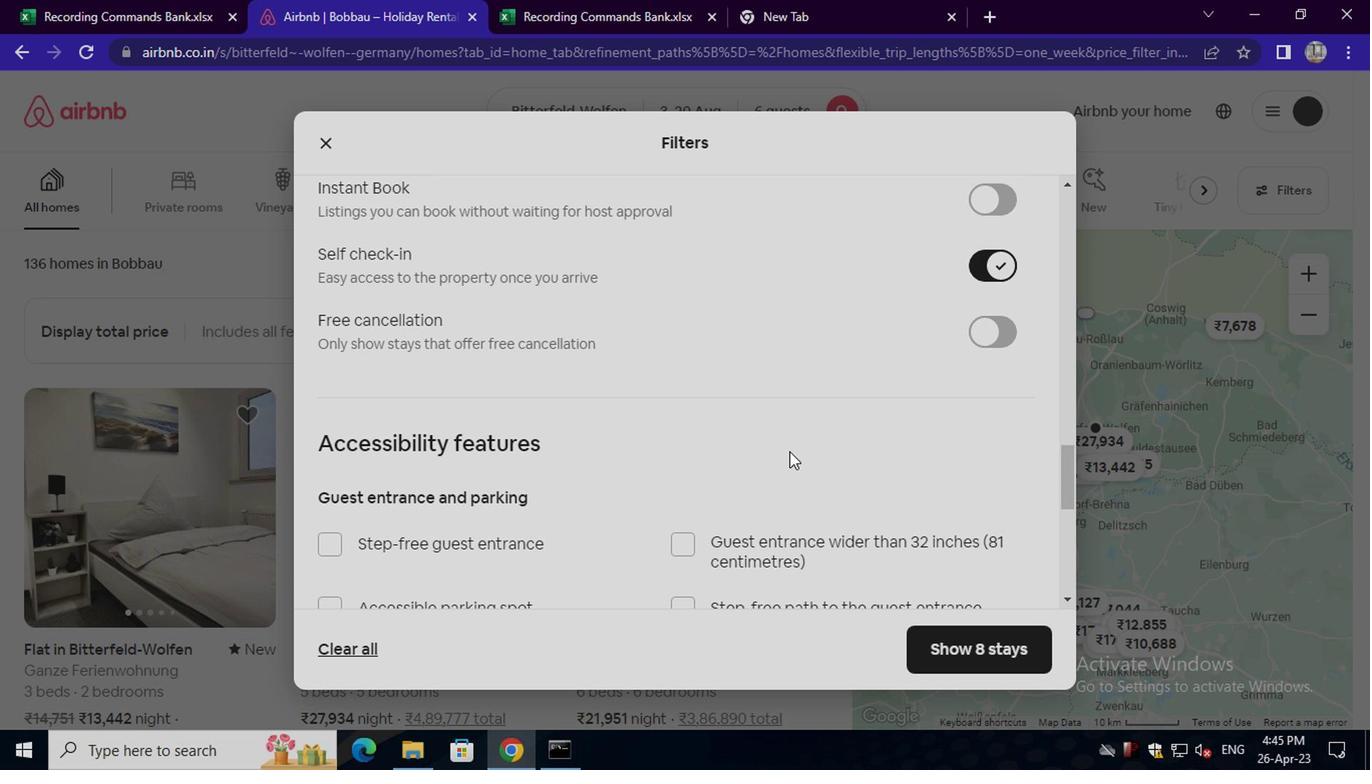 
Action: Mouse moved to (783, 453)
Screenshot: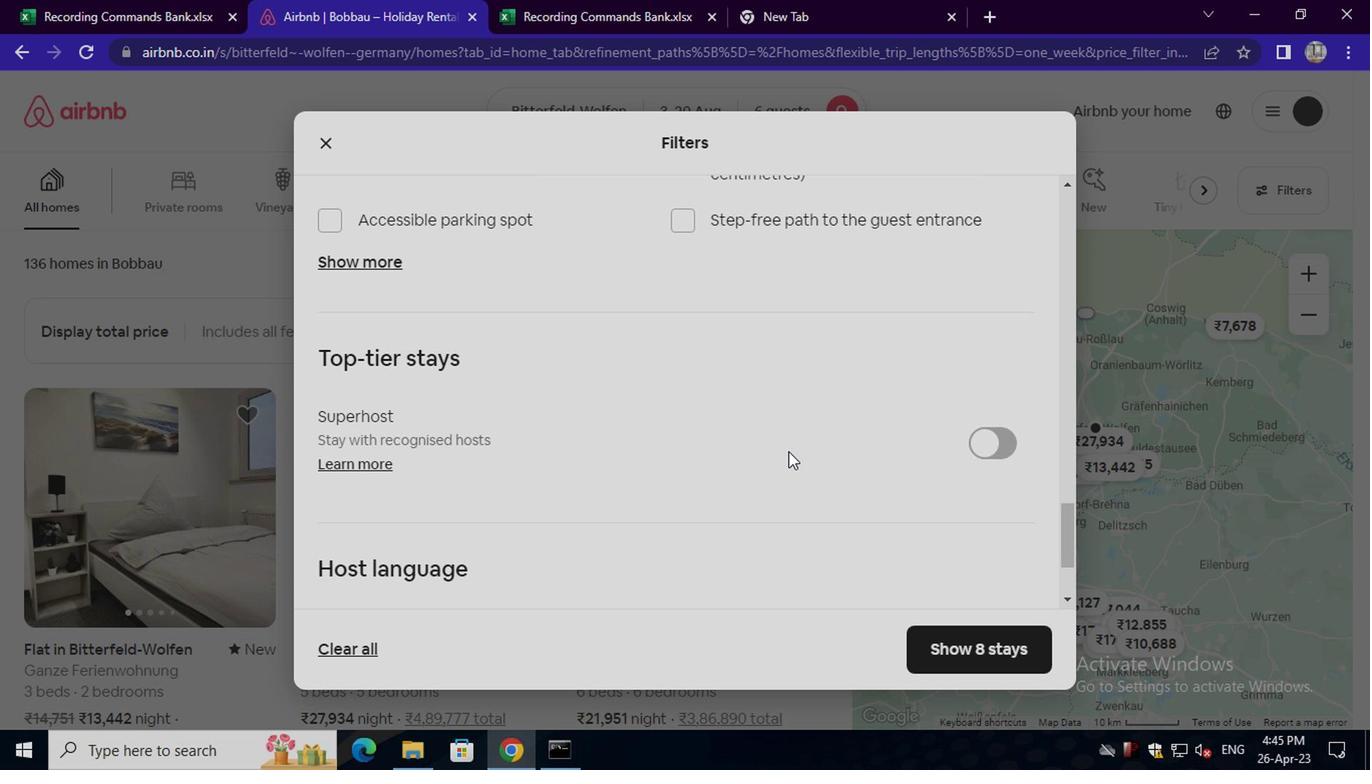
Action: Mouse scrolled (783, 453) with delta (0, 0)
Screenshot: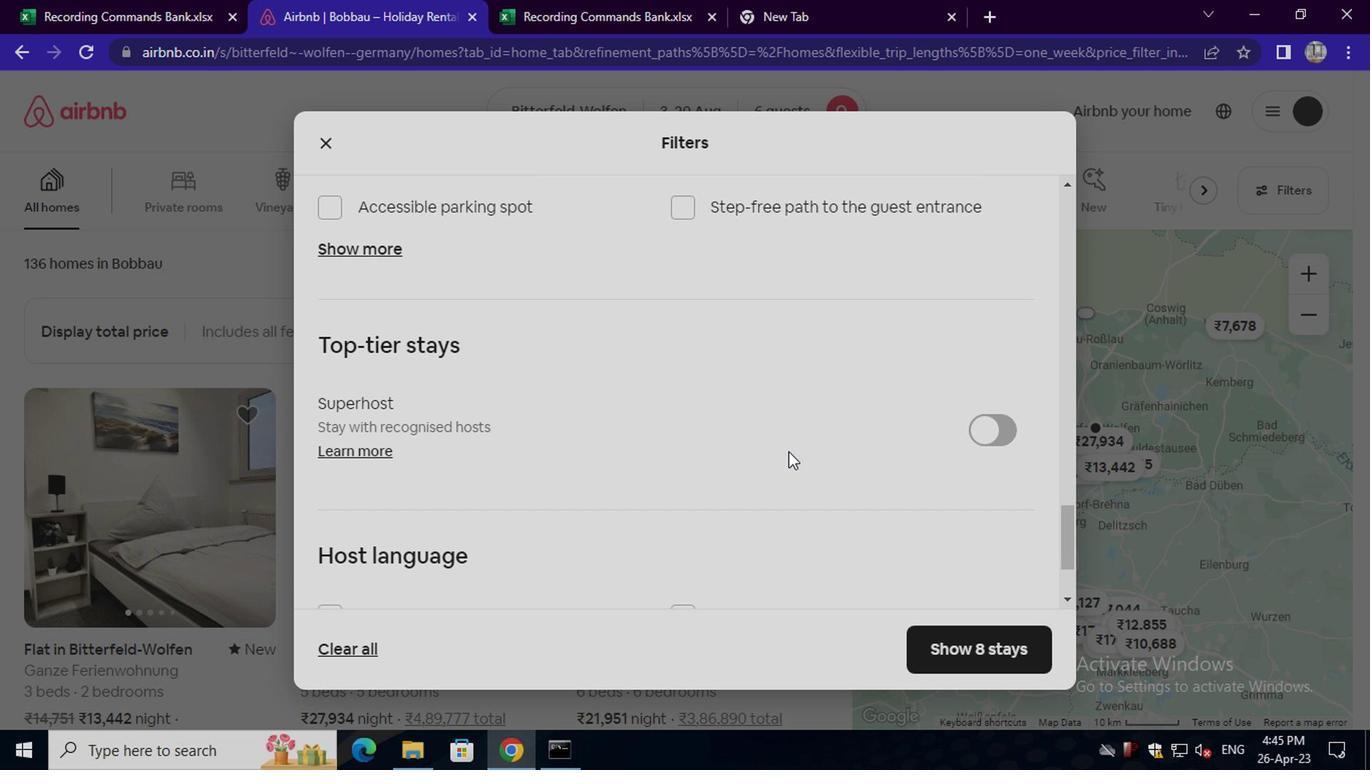 
Action: Mouse scrolled (783, 453) with delta (0, 0)
Screenshot: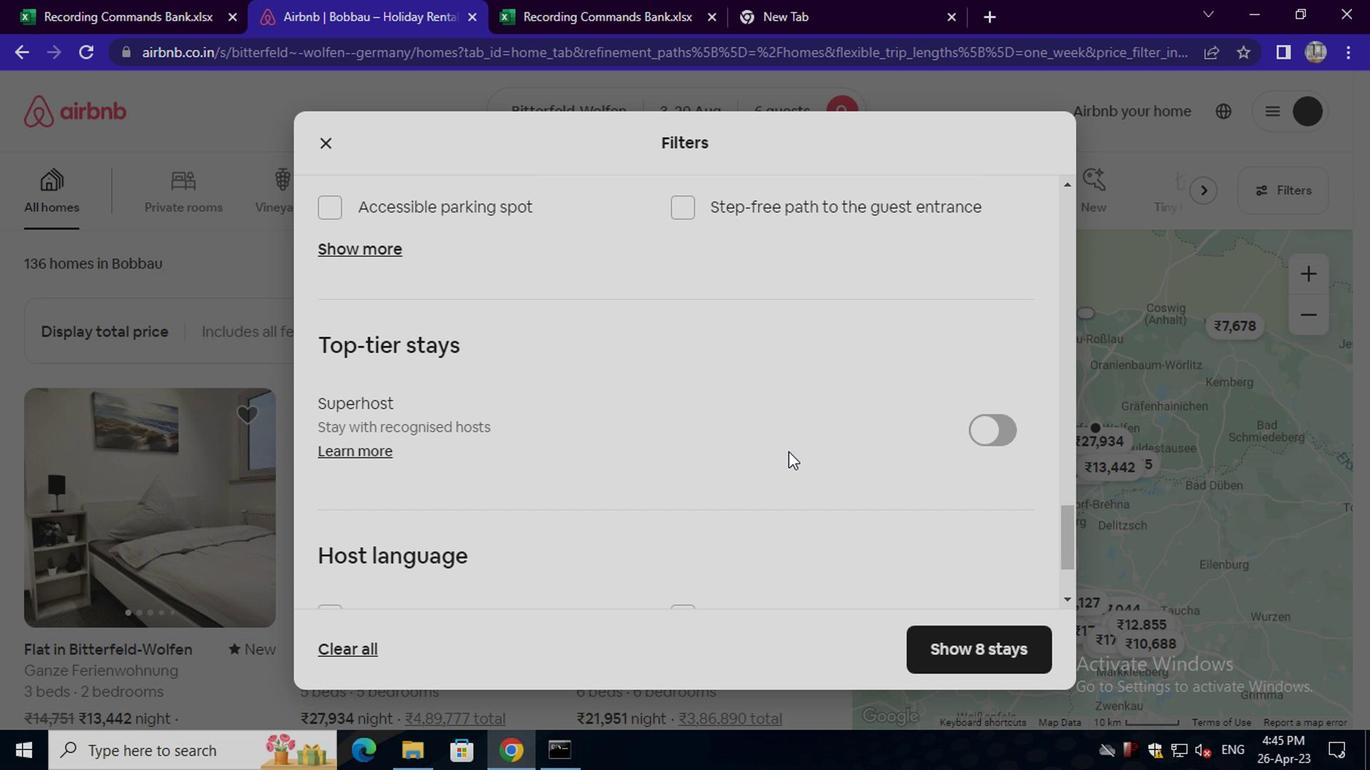 
Action: Mouse scrolled (783, 453) with delta (0, 0)
Screenshot: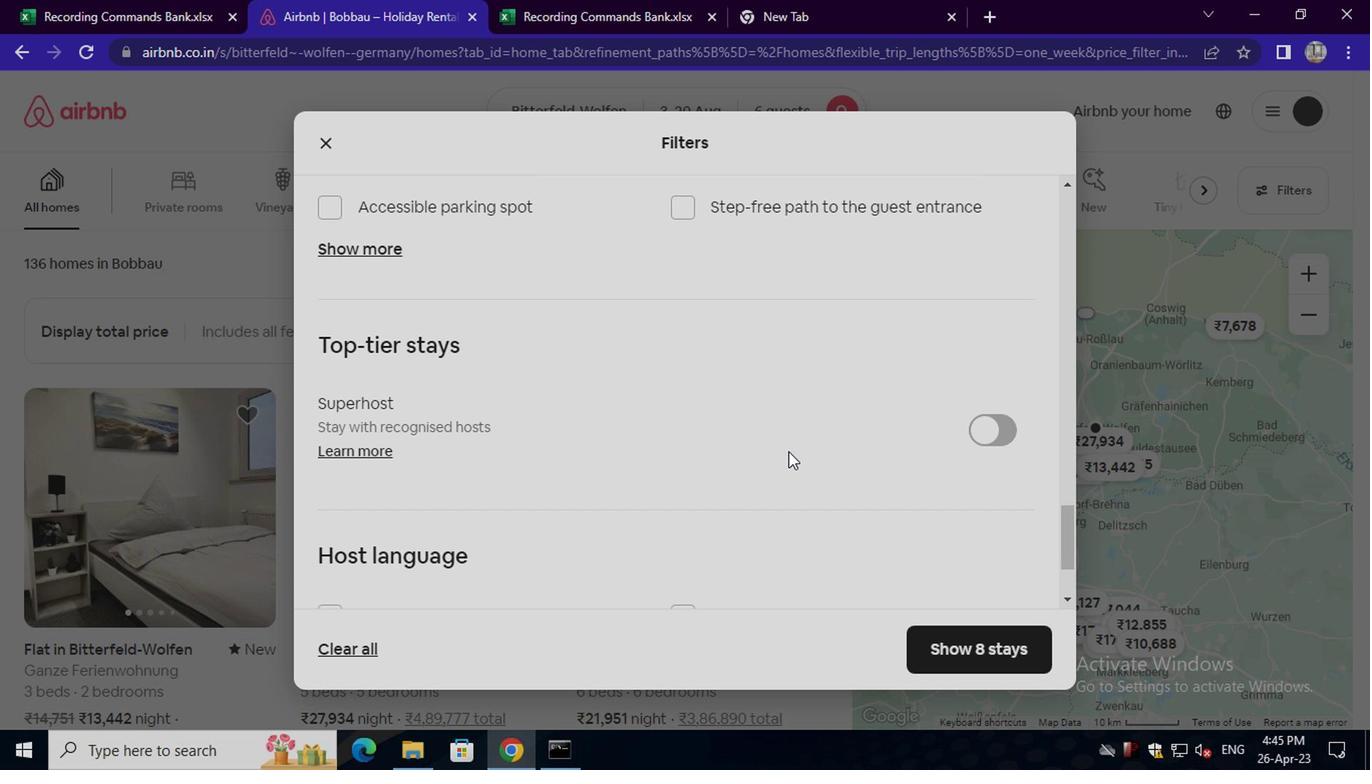 
Action: Mouse moved to (408, 473)
Screenshot: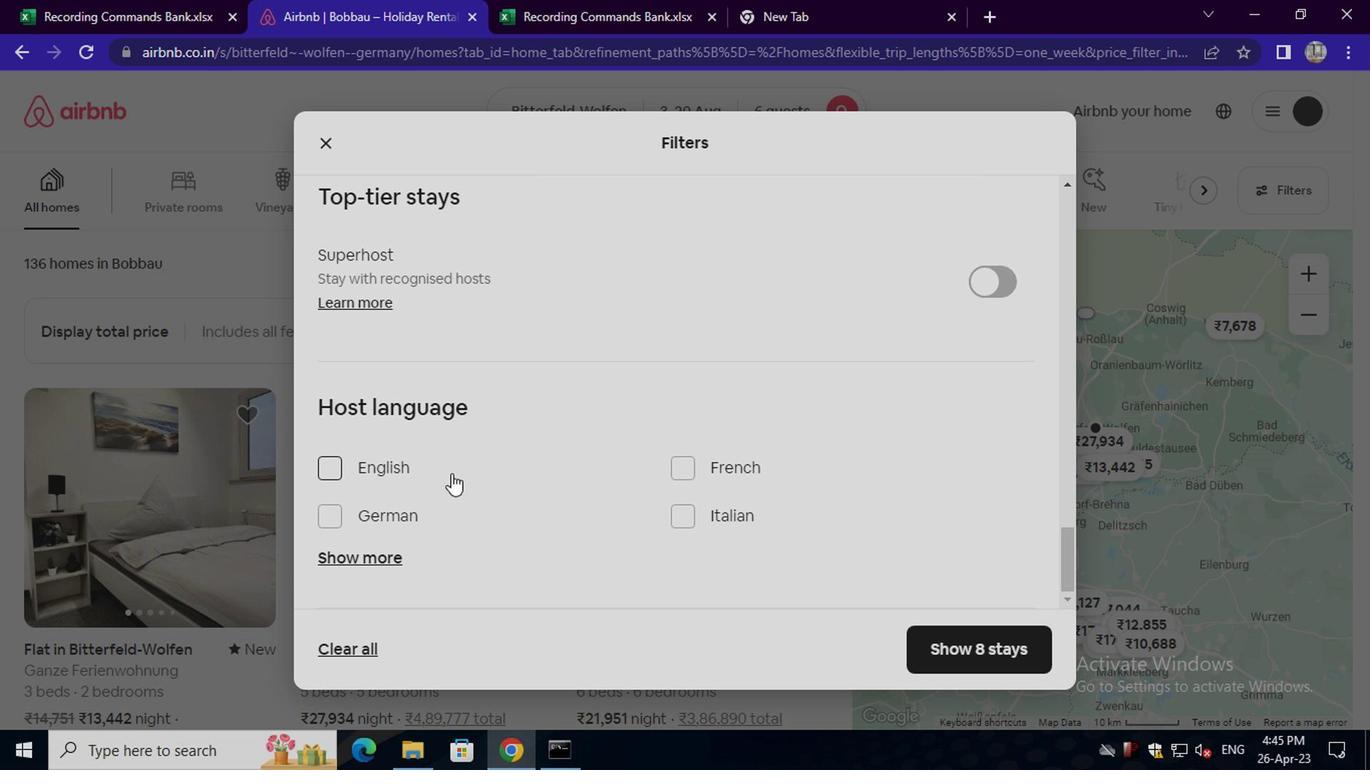 
Action: Mouse pressed left at (408, 473)
Screenshot: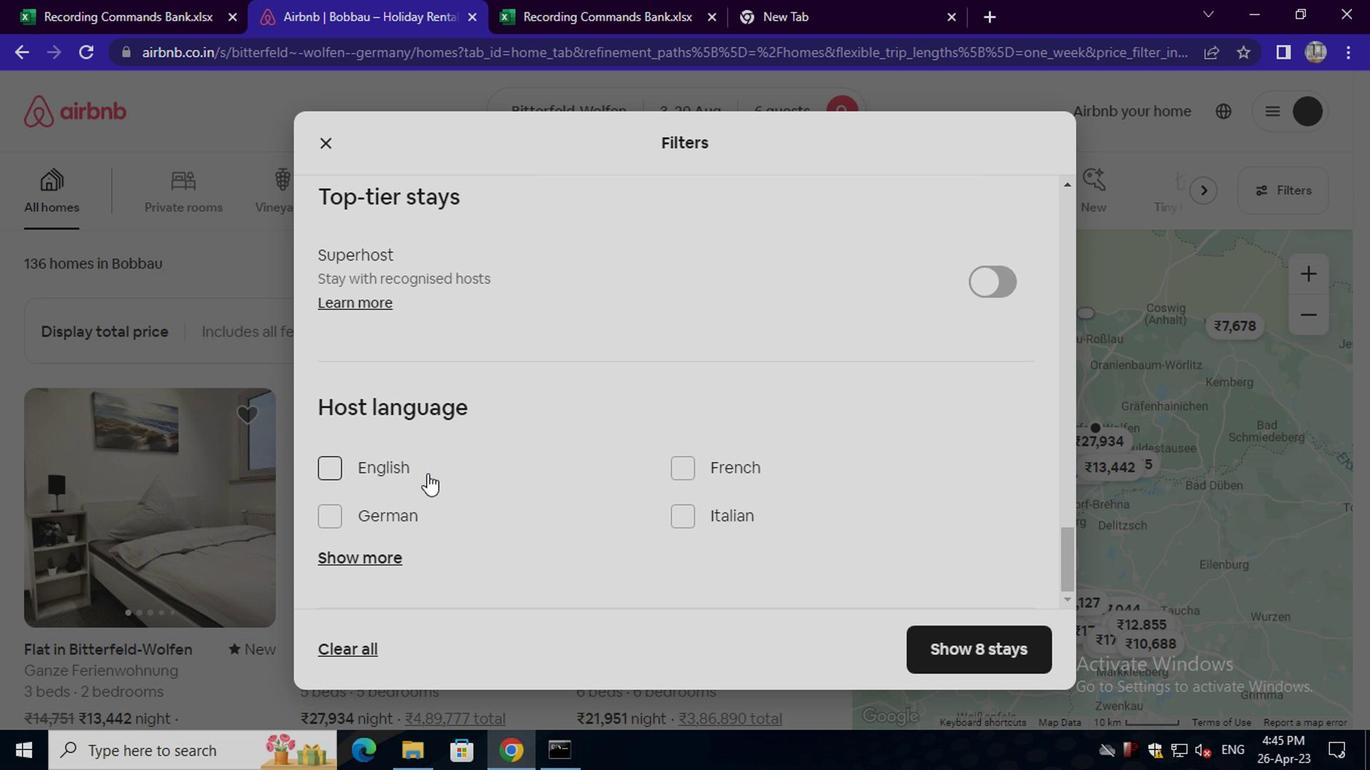 
Action: Mouse moved to (1003, 662)
Screenshot: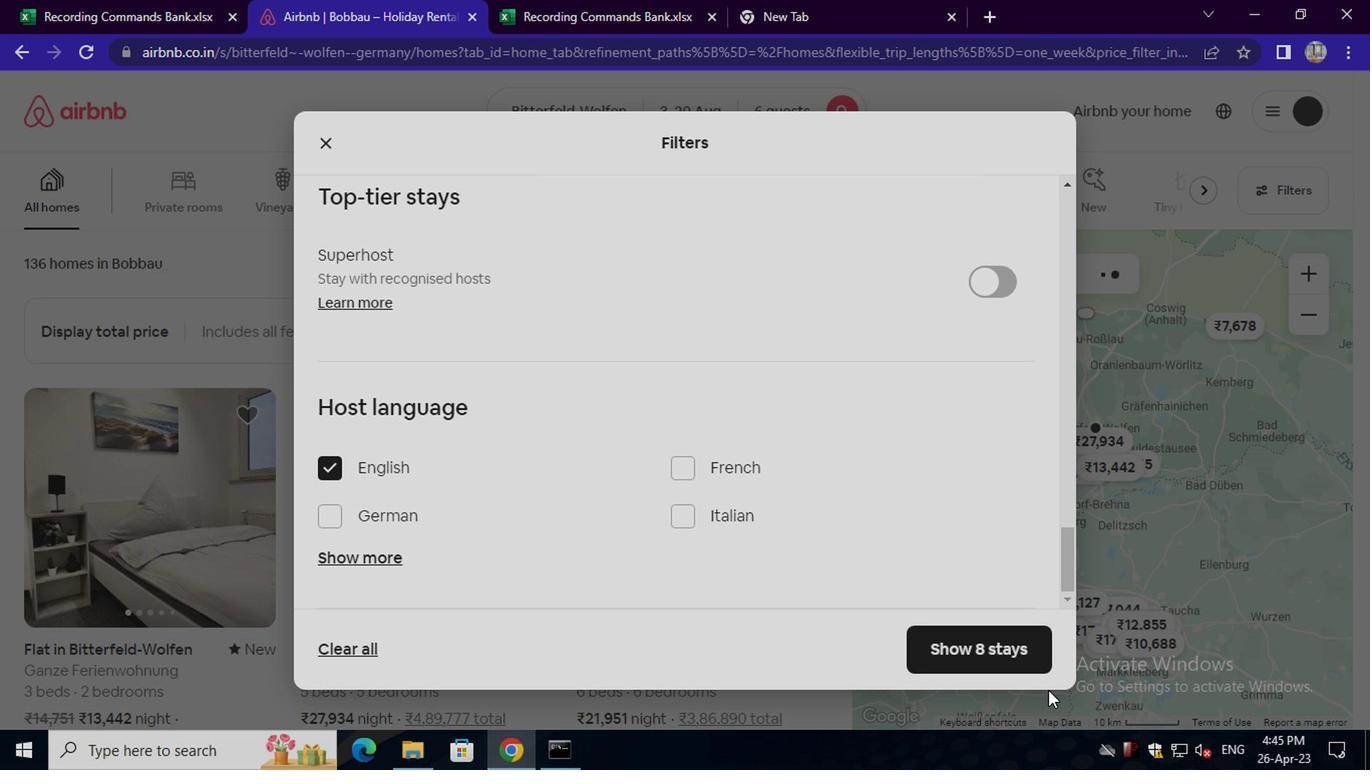 
Action: Mouse pressed left at (1003, 662)
Screenshot: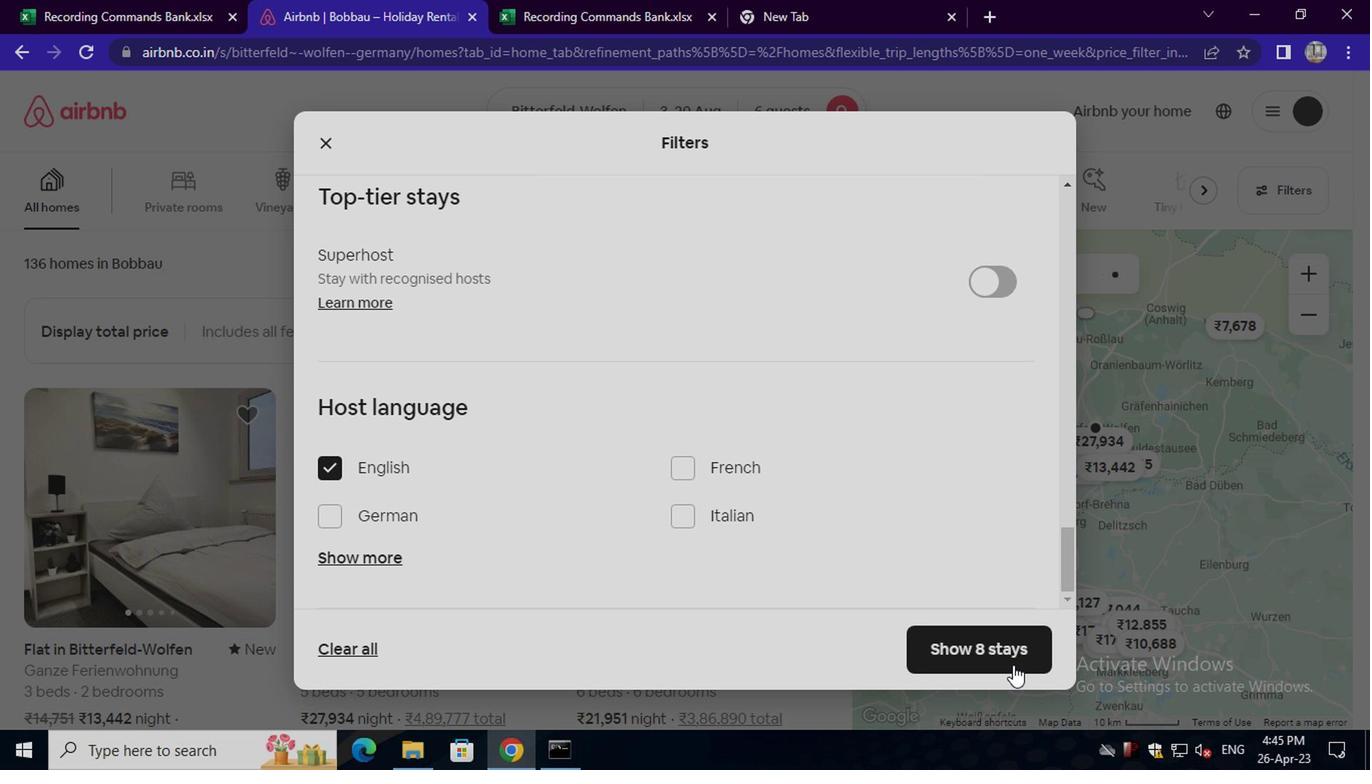 
